 Task: Compose an email with the signature Eva Nelson with the subject Request for a change in project budget and the message I am writing to request a quote for your products. from softage.1@softage.net to softage.8@softage.net,  softage.1@softage.net and softage.9@softage.net with CC to softage.10@softage.net with an attached document Operating_manual.docx, insert an emoji of work Send the email
Action: Mouse moved to (551, 708)
Screenshot: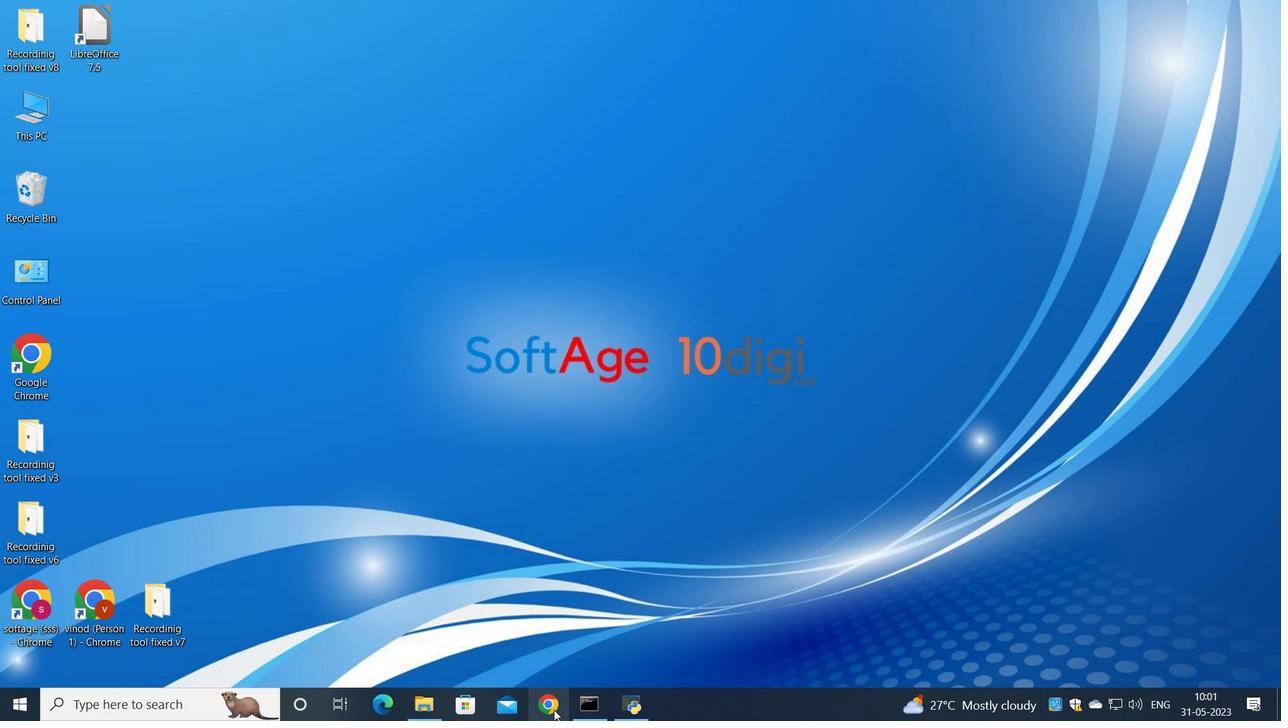 
Action: Mouse pressed left at (551, 708)
Screenshot: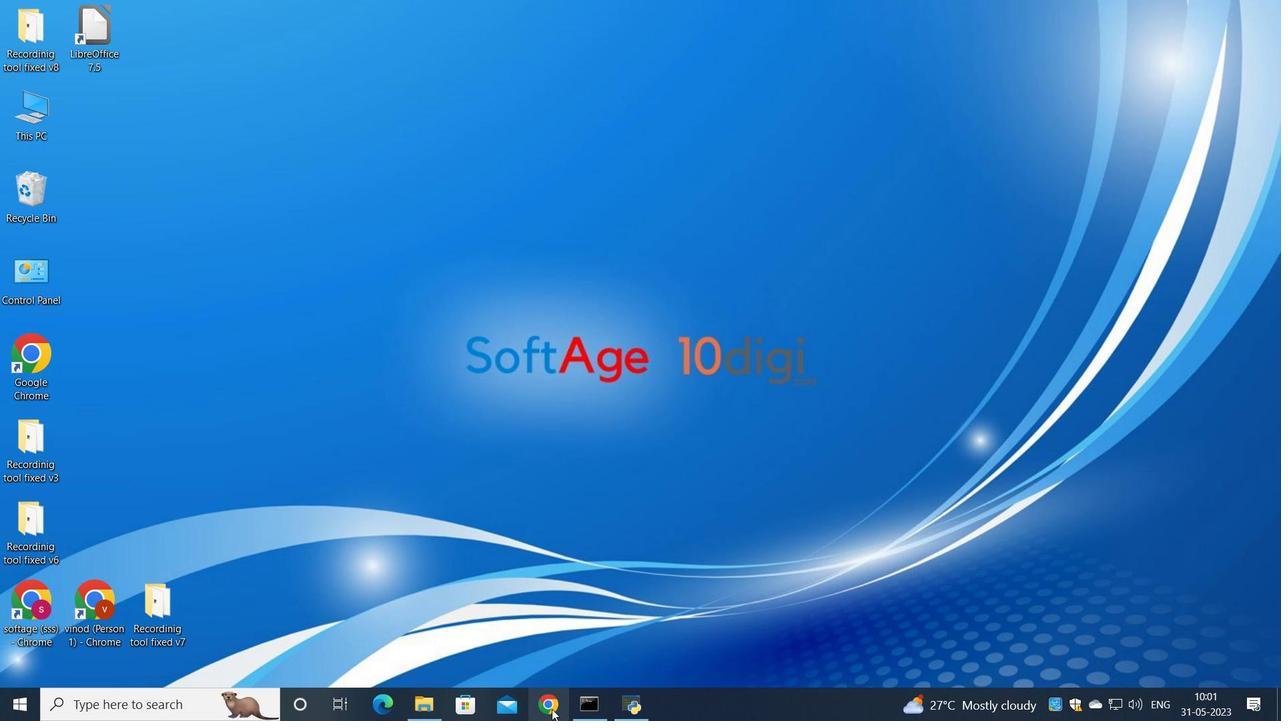
Action: Mouse moved to (585, 415)
Screenshot: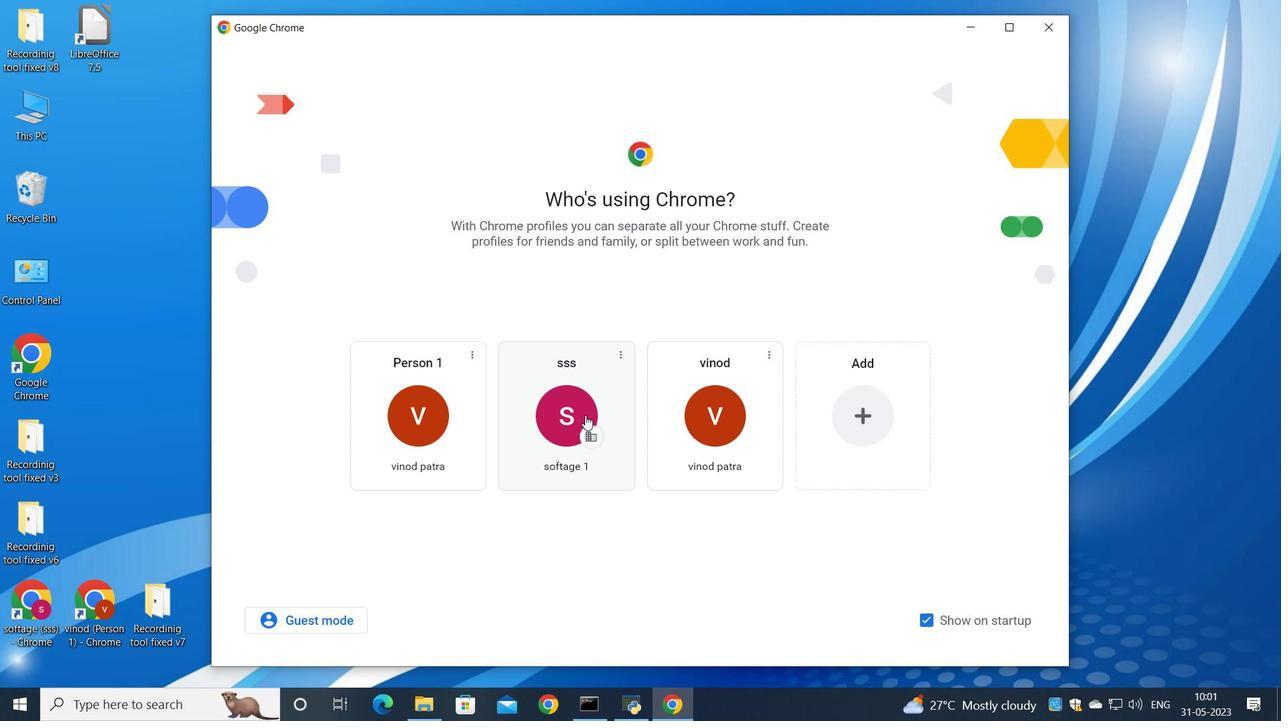 
Action: Mouse pressed left at (585, 415)
Screenshot: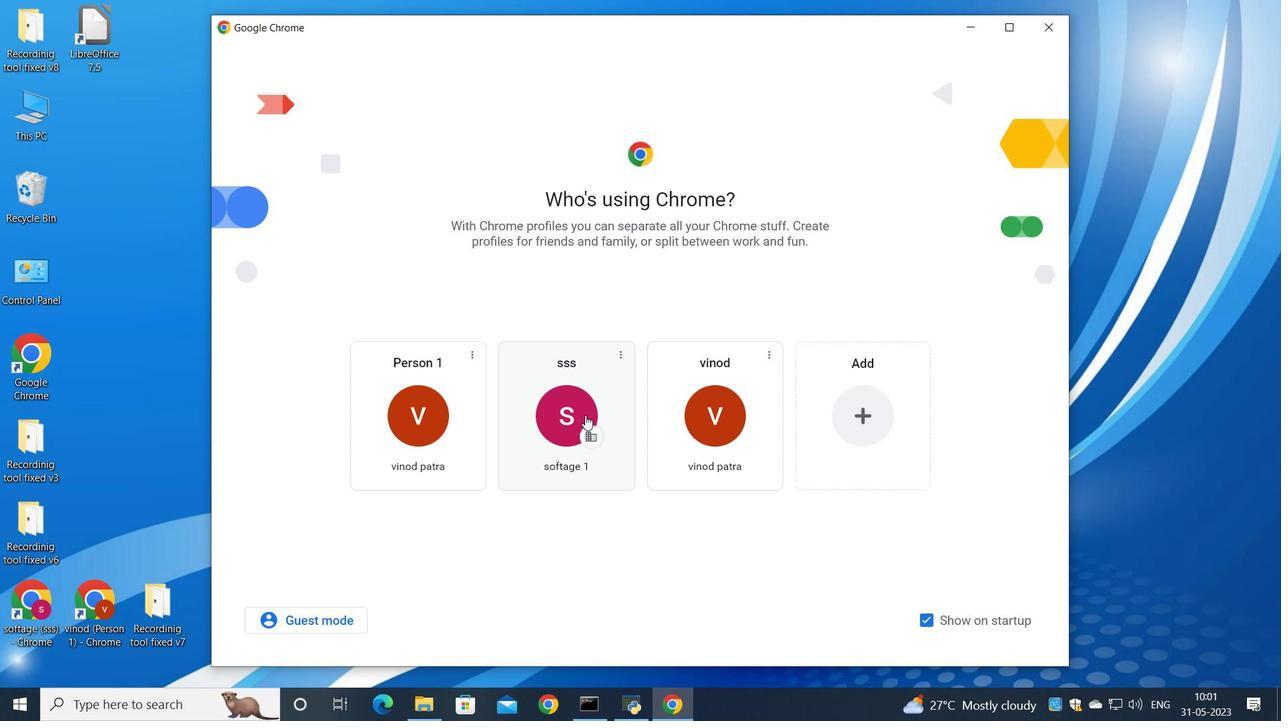 
Action: Mouse moved to (1128, 86)
Screenshot: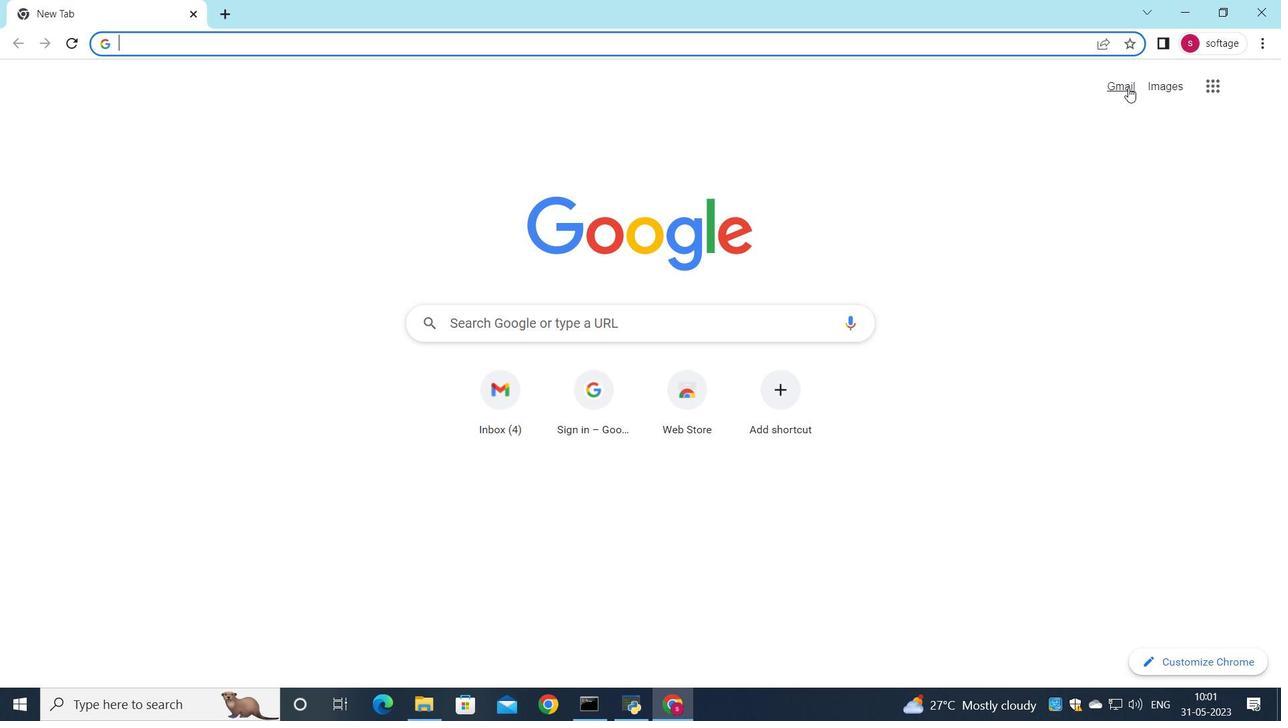 
Action: Mouse pressed left at (1128, 86)
Screenshot: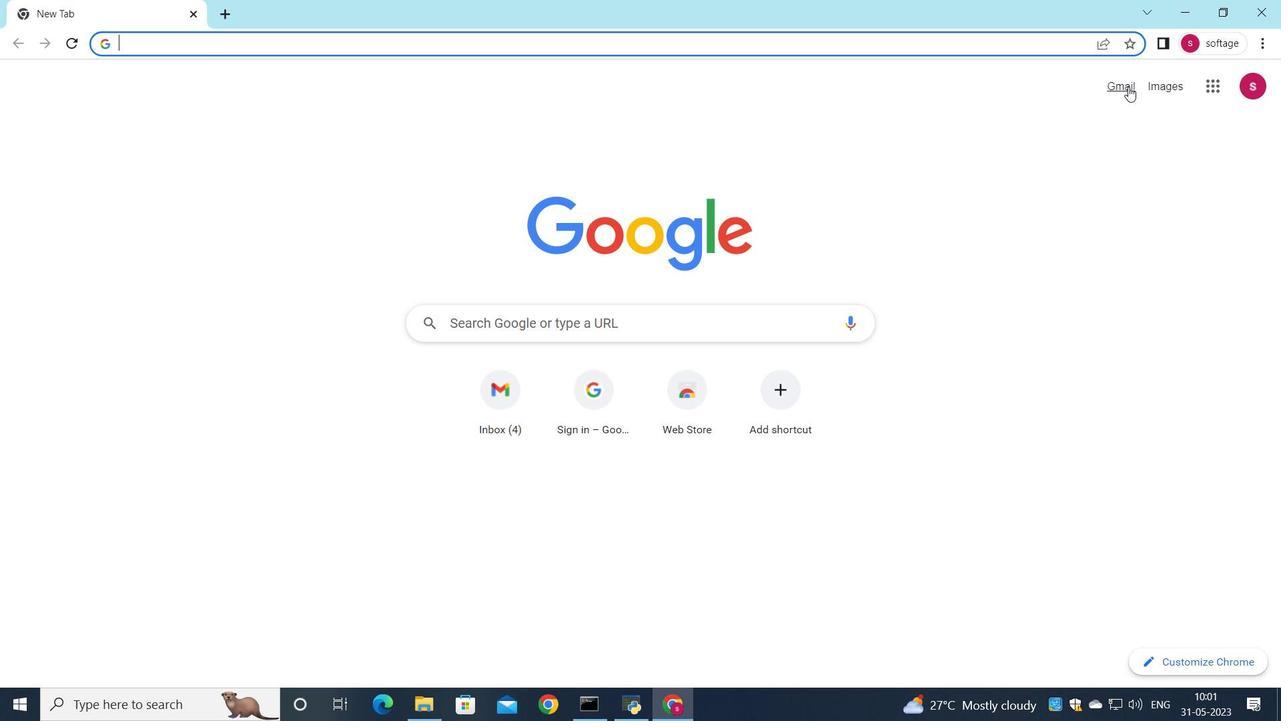 
Action: Mouse moved to (1092, 131)
Screenshot: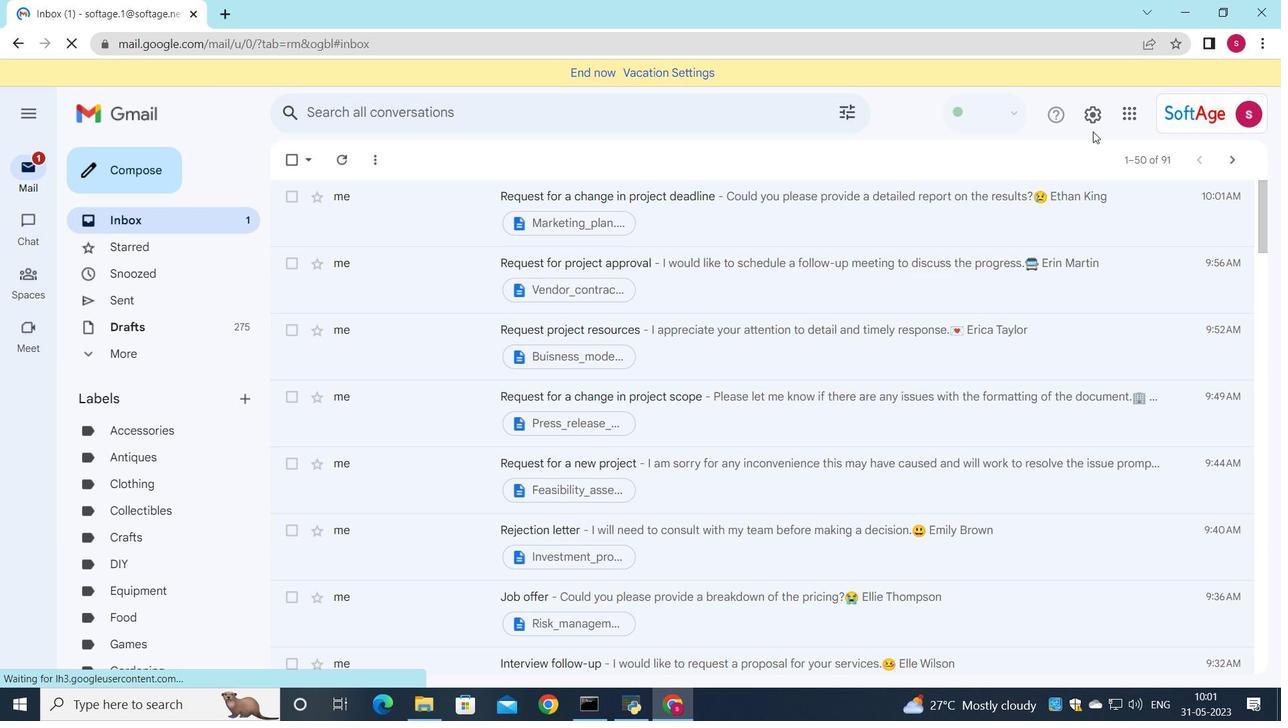 
Action: Mouse pressed left at (1092, 131)
Screenshot: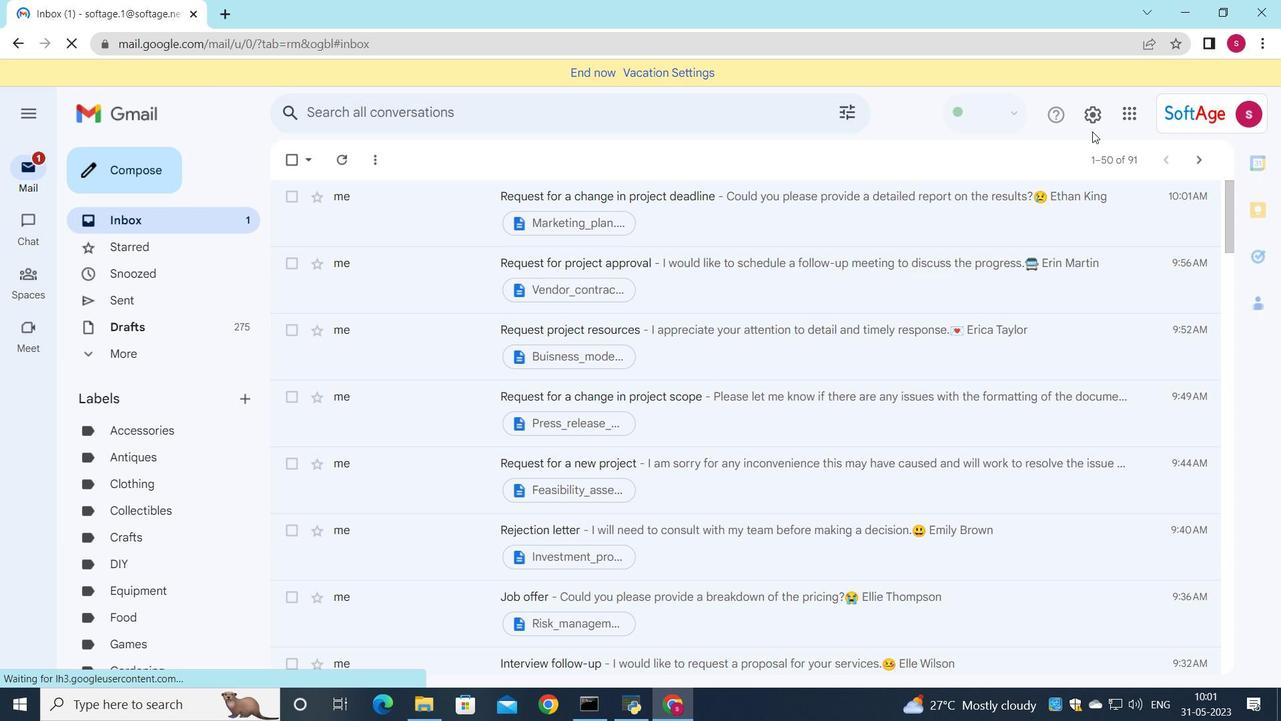 
Action: Mouse moved to (1094, 196)
Screenshot: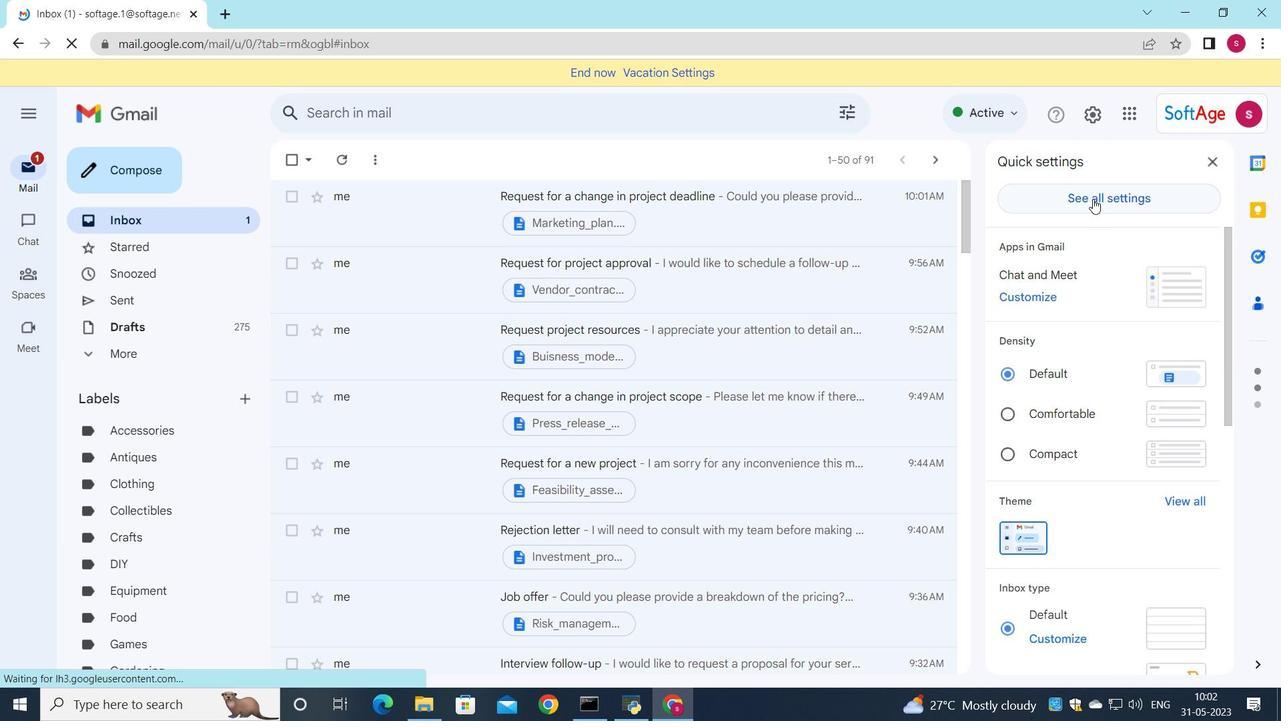 
Action: Mouse pressed left at (1094, 196)
Screenshot: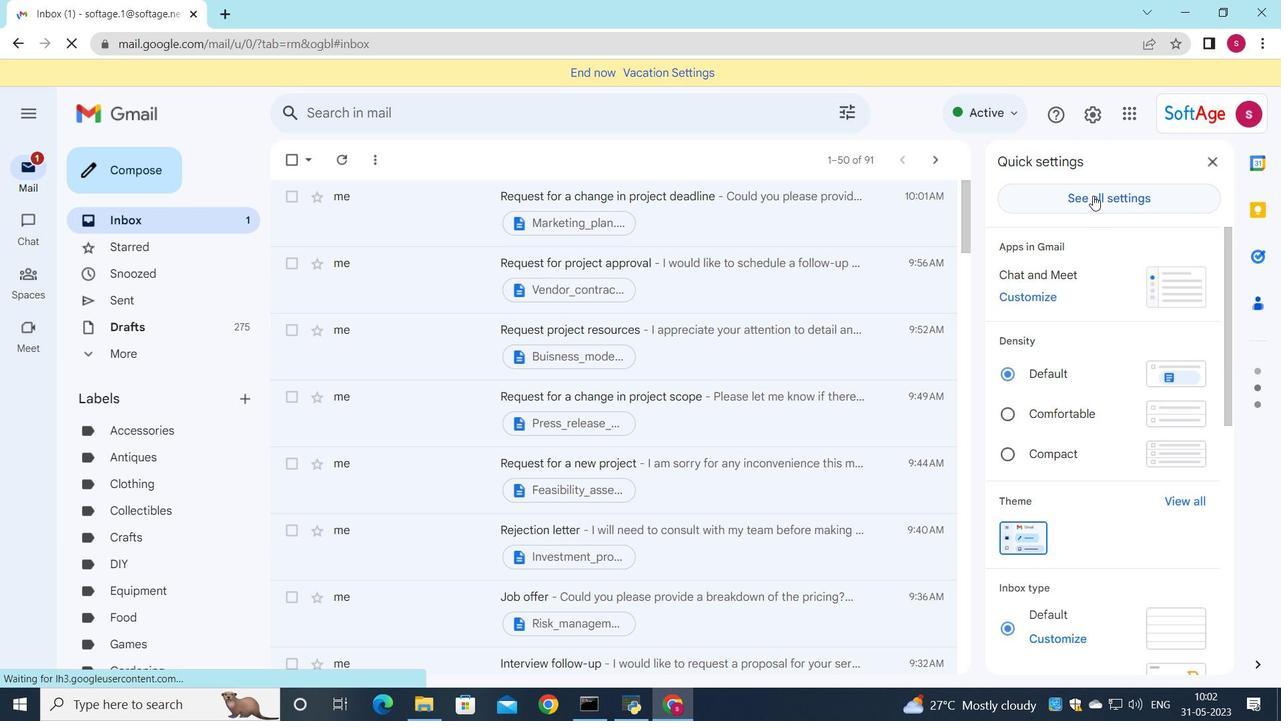 
Action: Mouse moved to (639, 321)
Screenshot: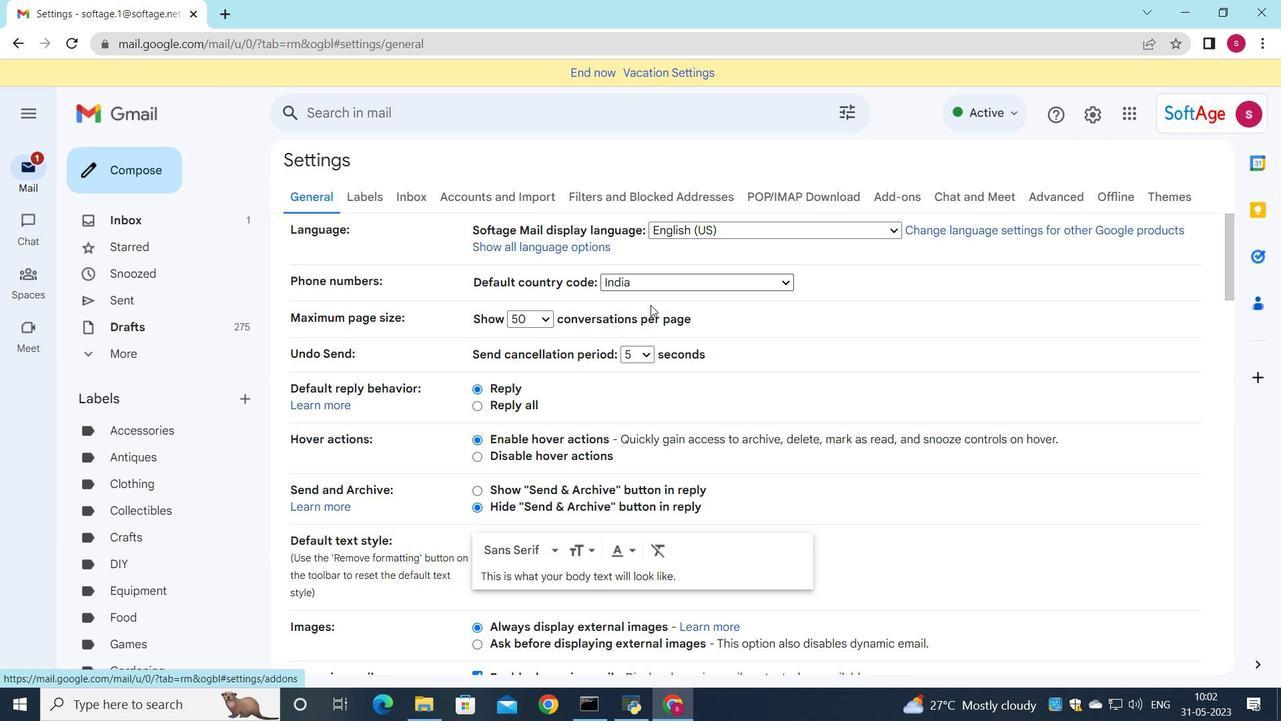 
Action: Mouse scrolled (639, 321) with delta (0, 0)
Screenshot: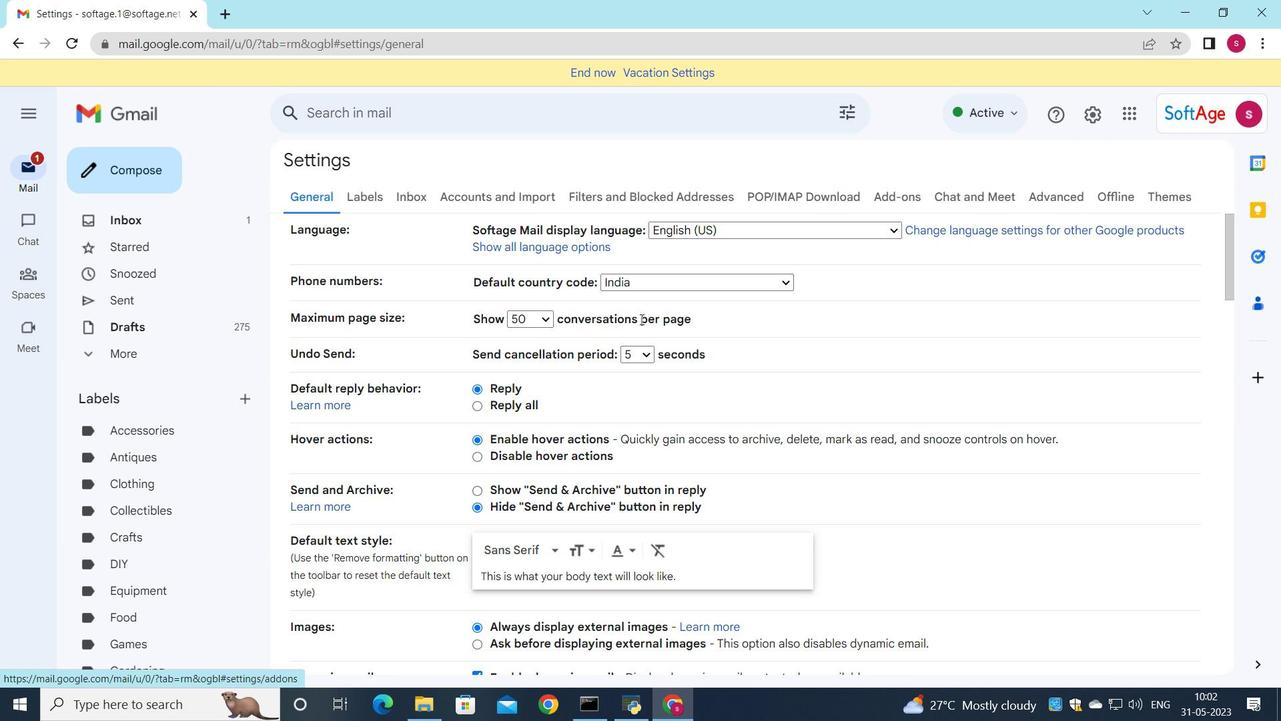 
Action: Mouse scrolled (639, 321) with delta (0, 0)
Screenshot: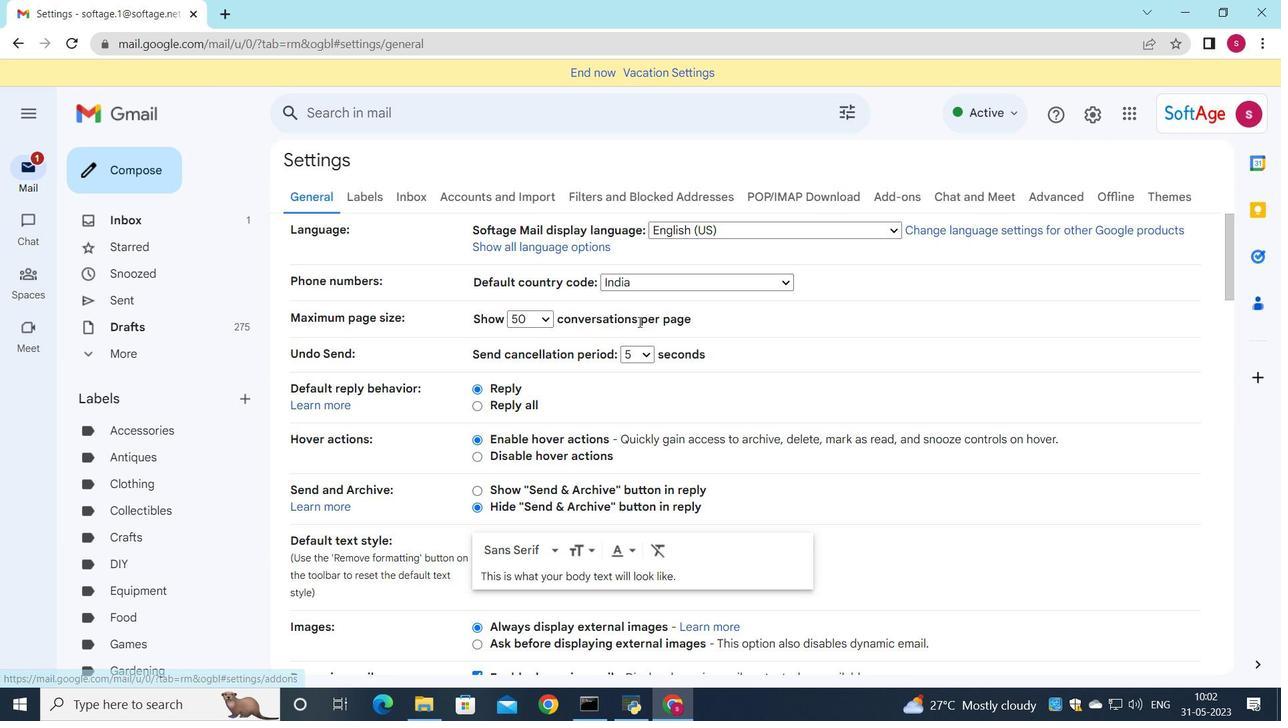 
Action: Mouse scrolled (639, 321) with delta (0, 0)
Screenshot: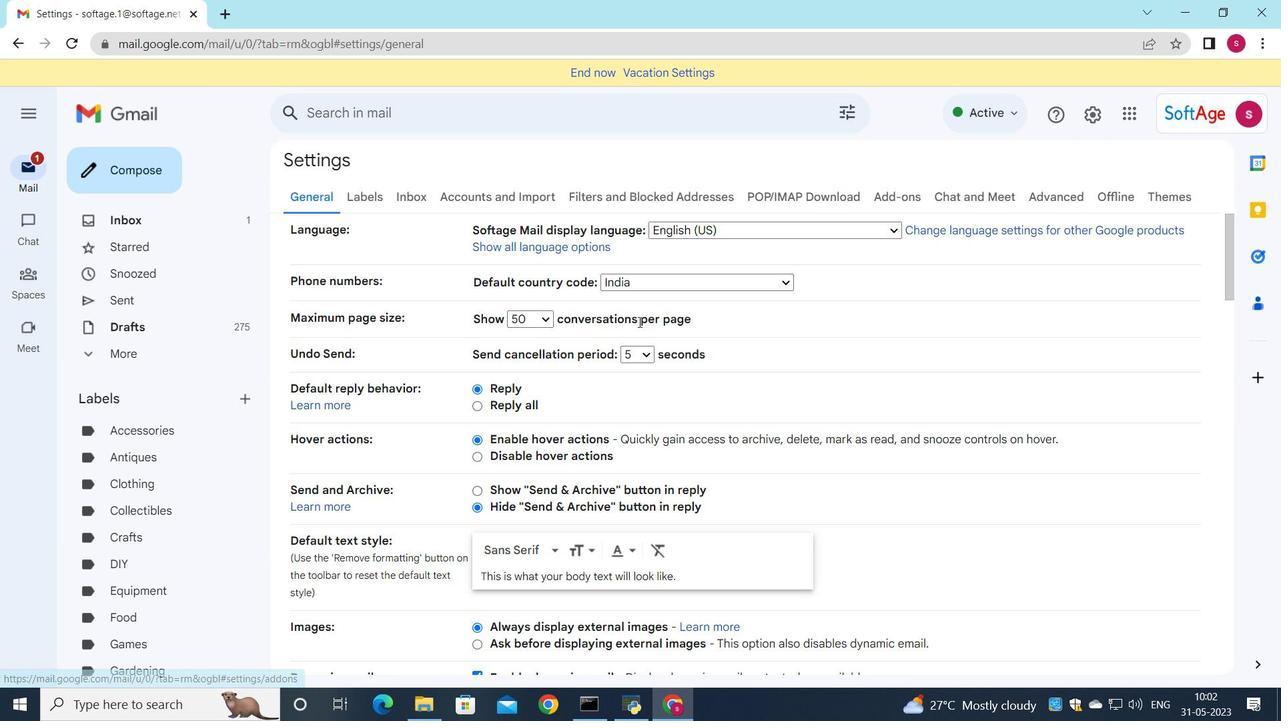 
Action: Mouse scrolled (639, 321) with delta (0, 0)
Screenshot: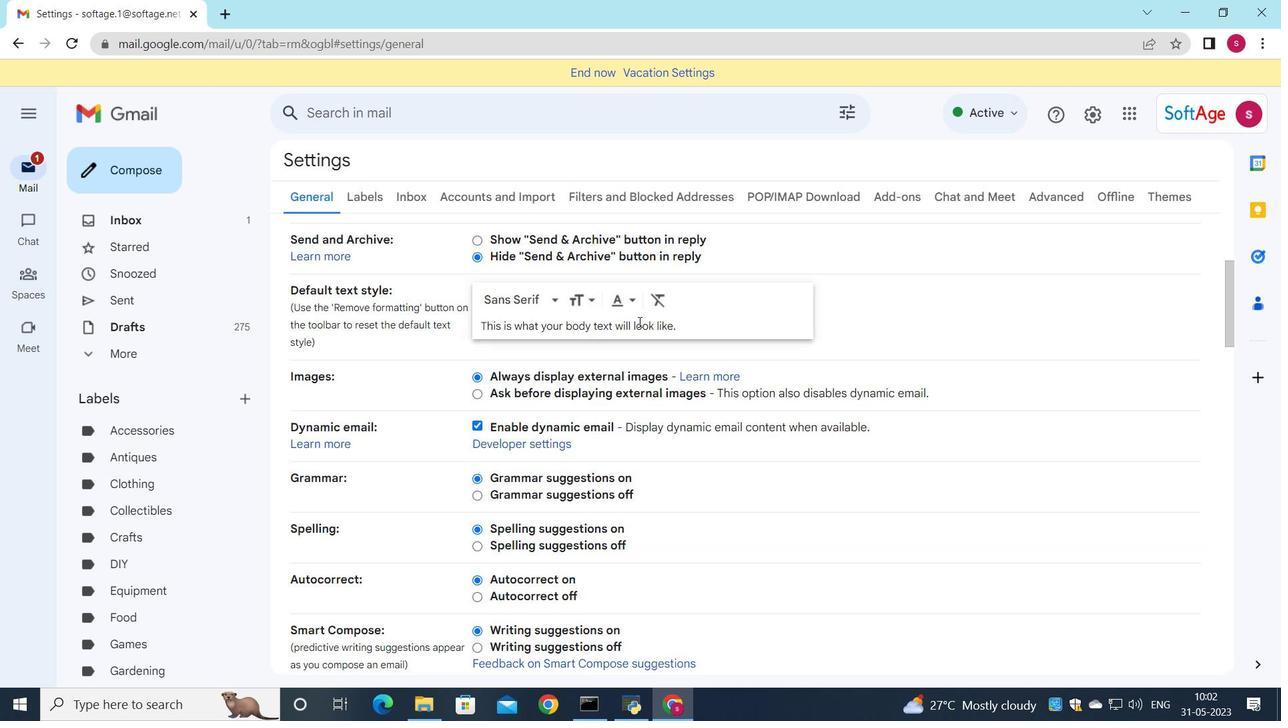 
Action: Mouse scrolled (639, 321) with delta (0, 0)
Screenshot: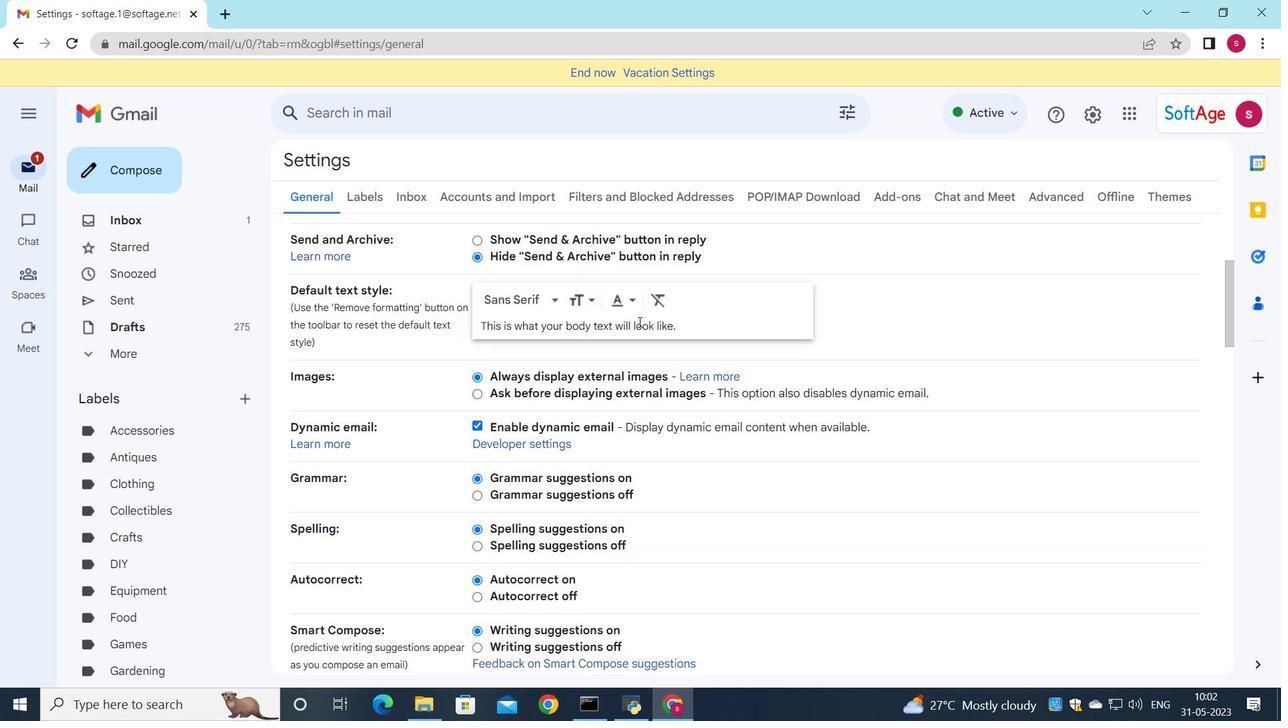 
Action: Mouse scrolled (639, 321) with delta (0, 0)
Screenshot: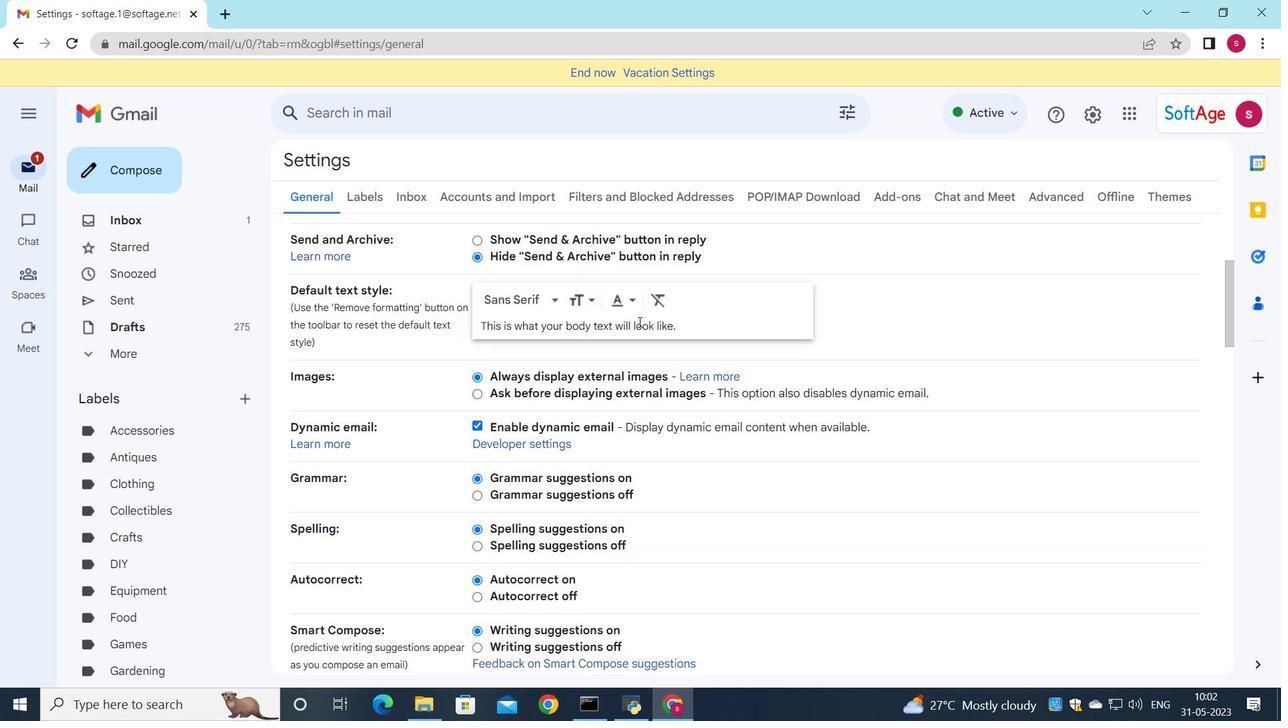 
Action: Mouse scrolled (639, 321) with delta (0, 0)
Screenshot: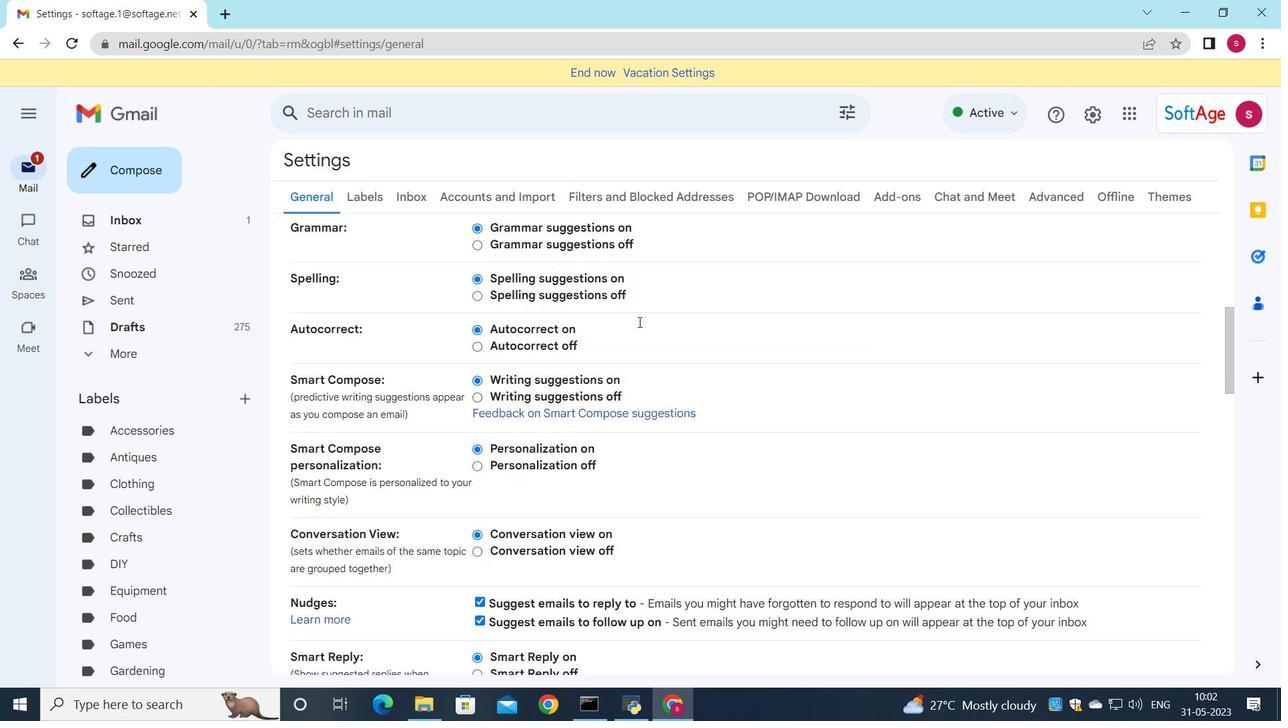 
Action: Mouse scrolled (639, 321) with delta (0, 0)
Screenshot: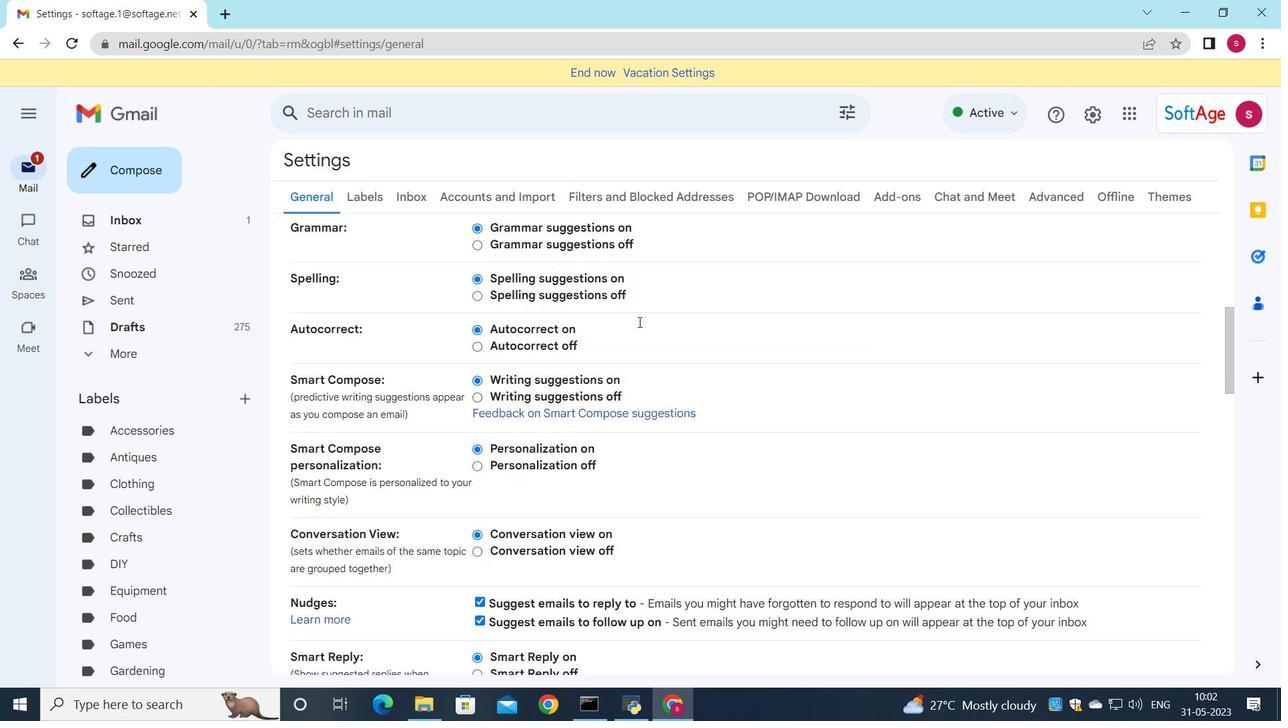 
Action: Mouse scrolled (639, 321) with delta (0, 0)
Screenshot: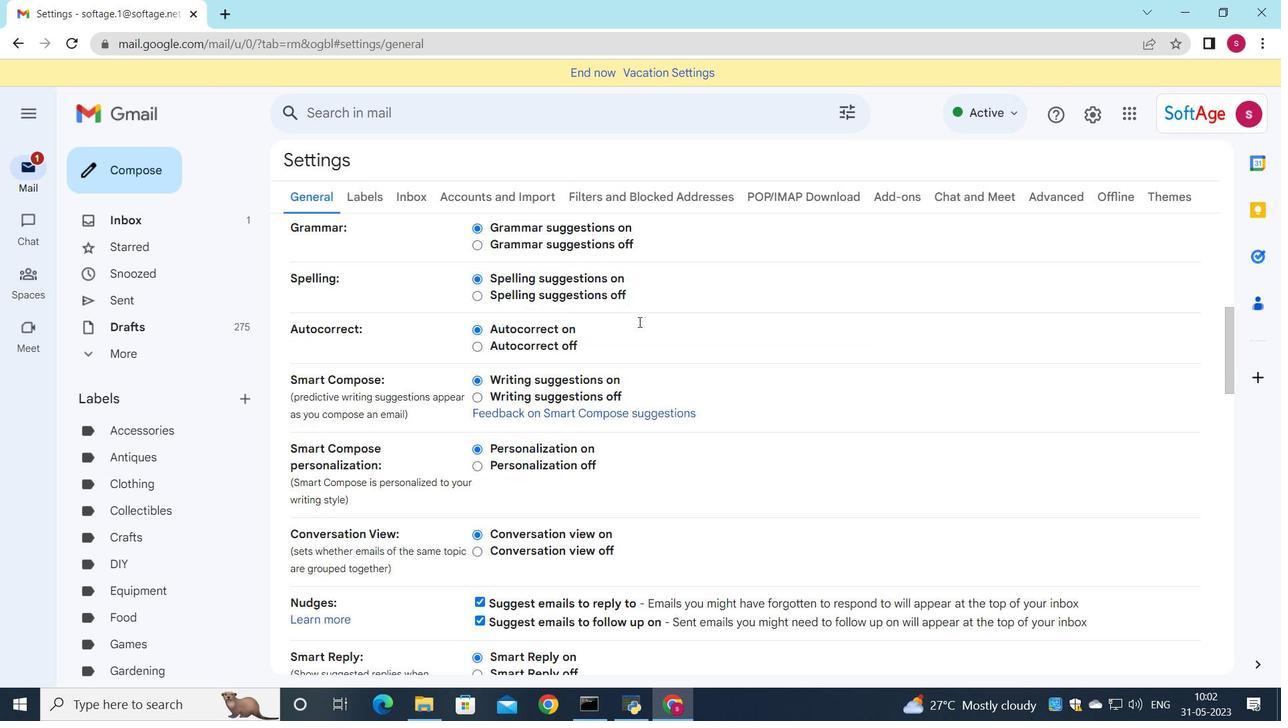 
Action: Mouse scrolled (639, 321) with delta (0, 0)
Screenshot: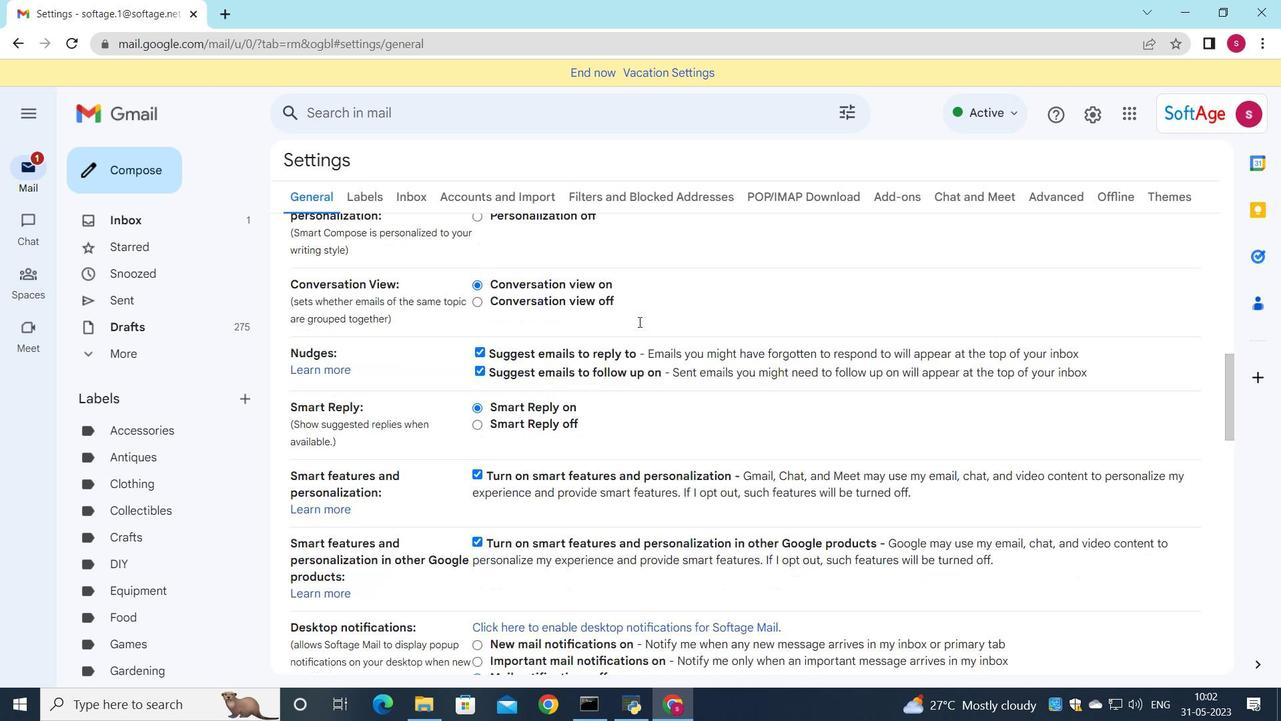 
Action: Mouse scrolled (639, 321) with delta (0, 0)
Screenshot: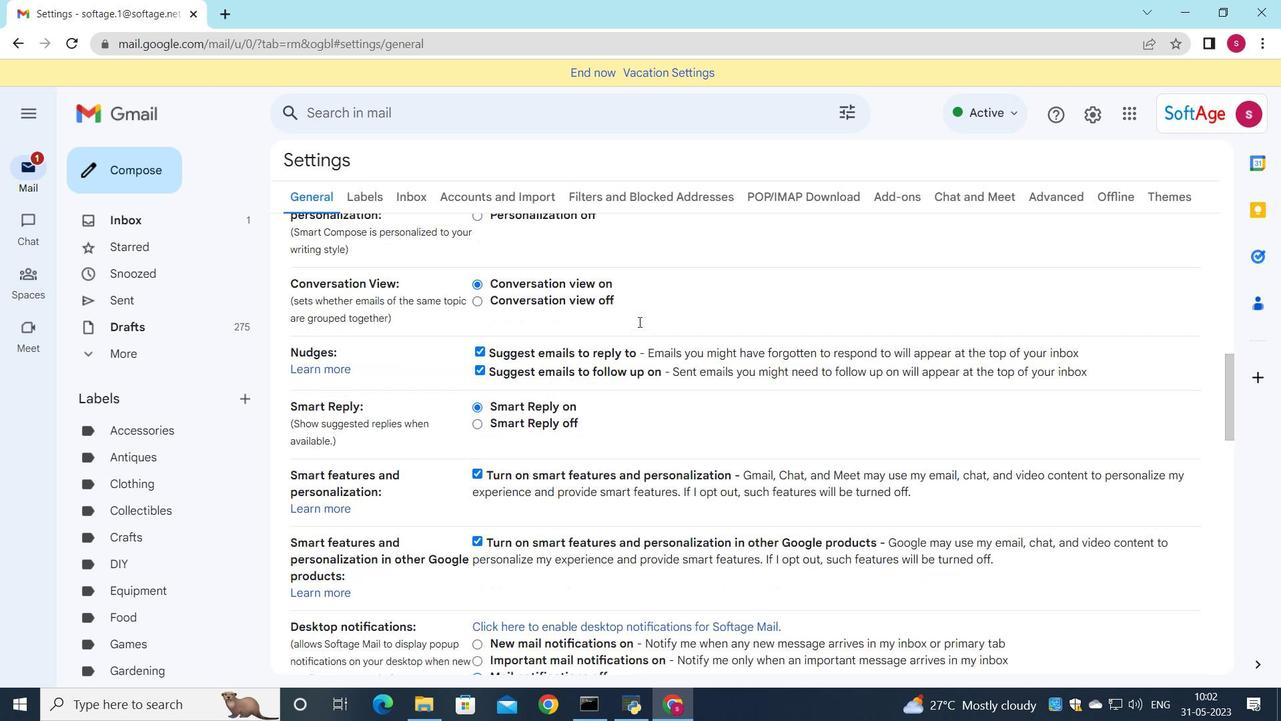 
Action: Mouse scrolled (639, 321) with delta (0, 0)
Screenshot: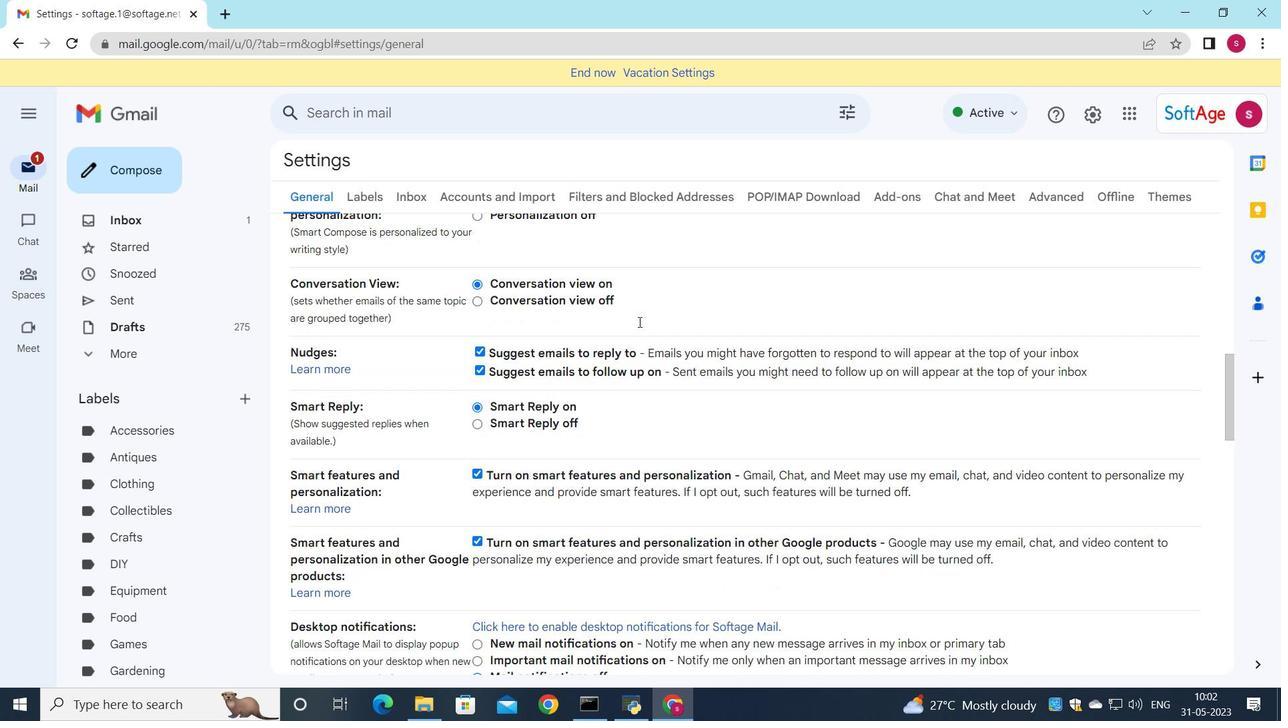 
Action: Mouse scrolled (639, 321) with delta (0, 0)
Screenshot: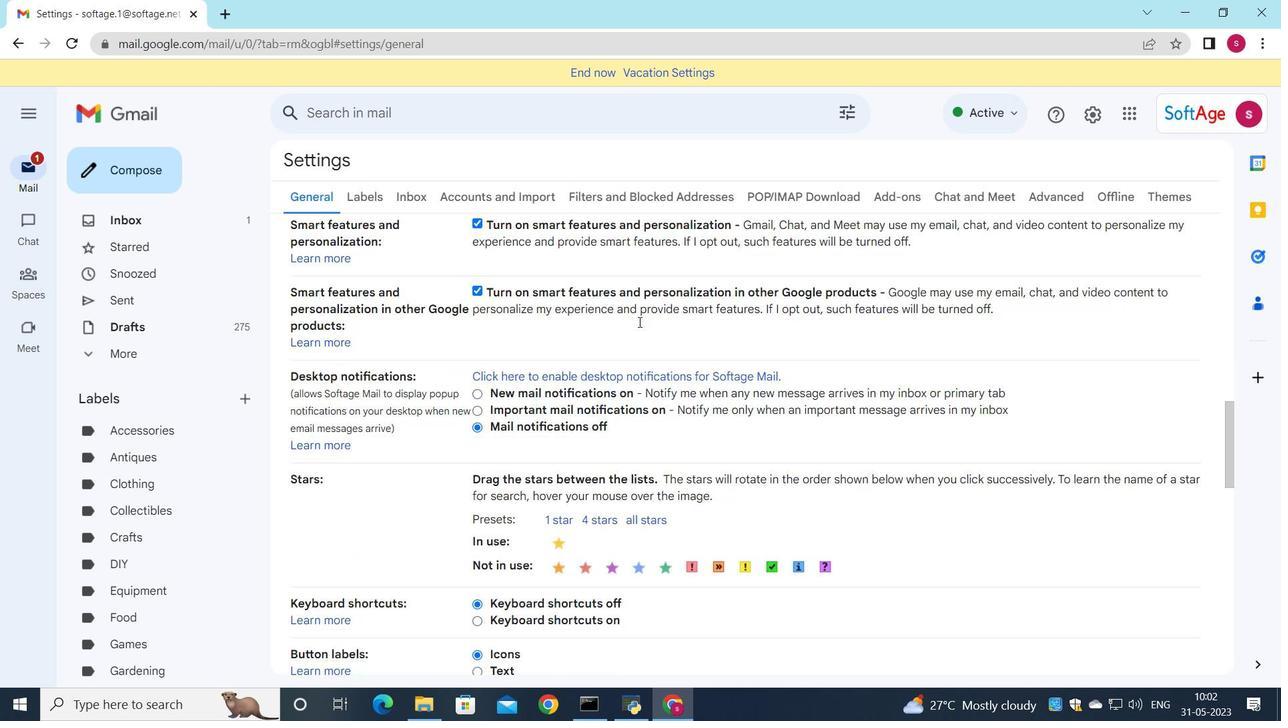
Action: Mouse scrolled (639, 321) with delta (0, 0)
Screenshot: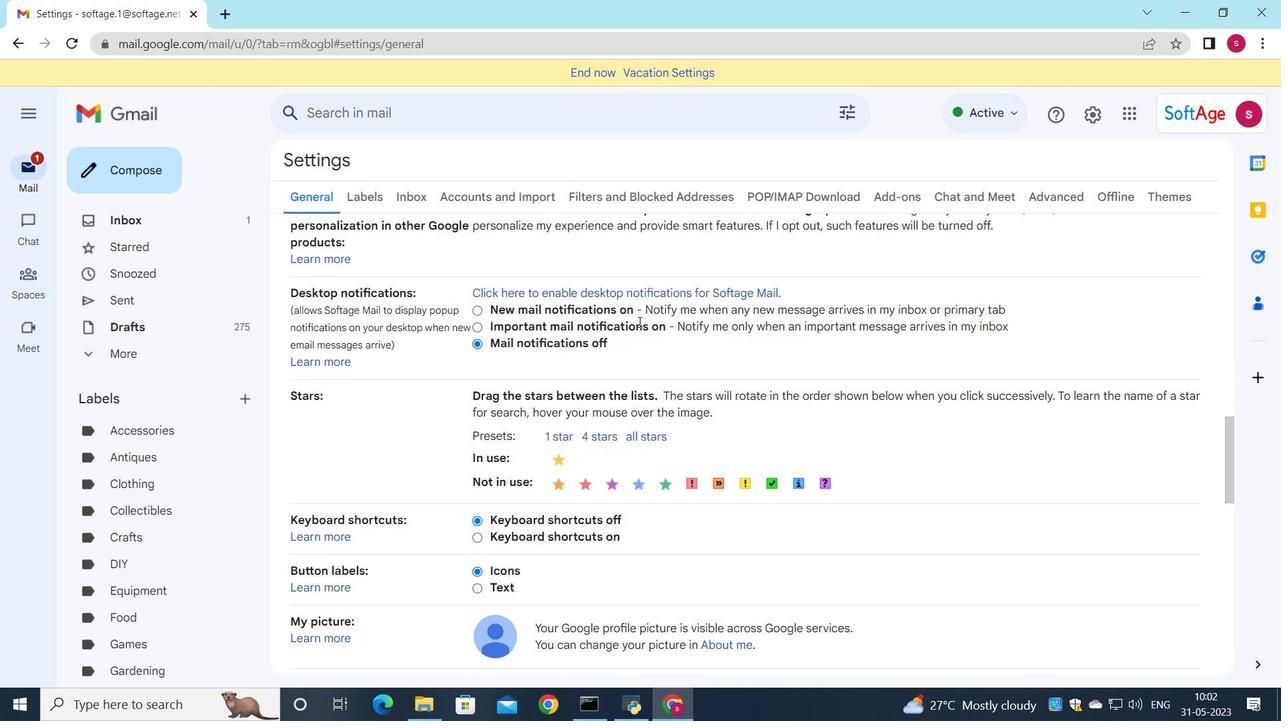 
Action: Mouse scrolled (639, 321) with delta (0, 0)
Screenshot: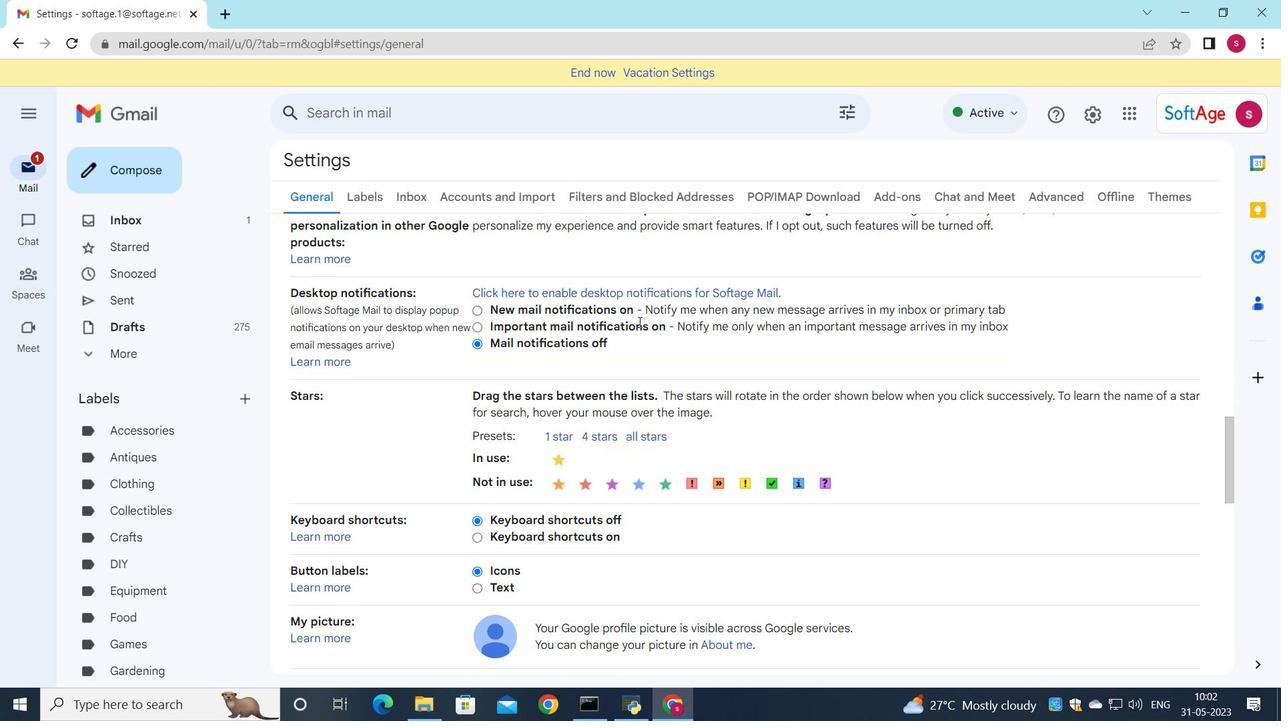 
Action: Mouse scrolled (639, 321) with delta (0, 0)
Screenshot: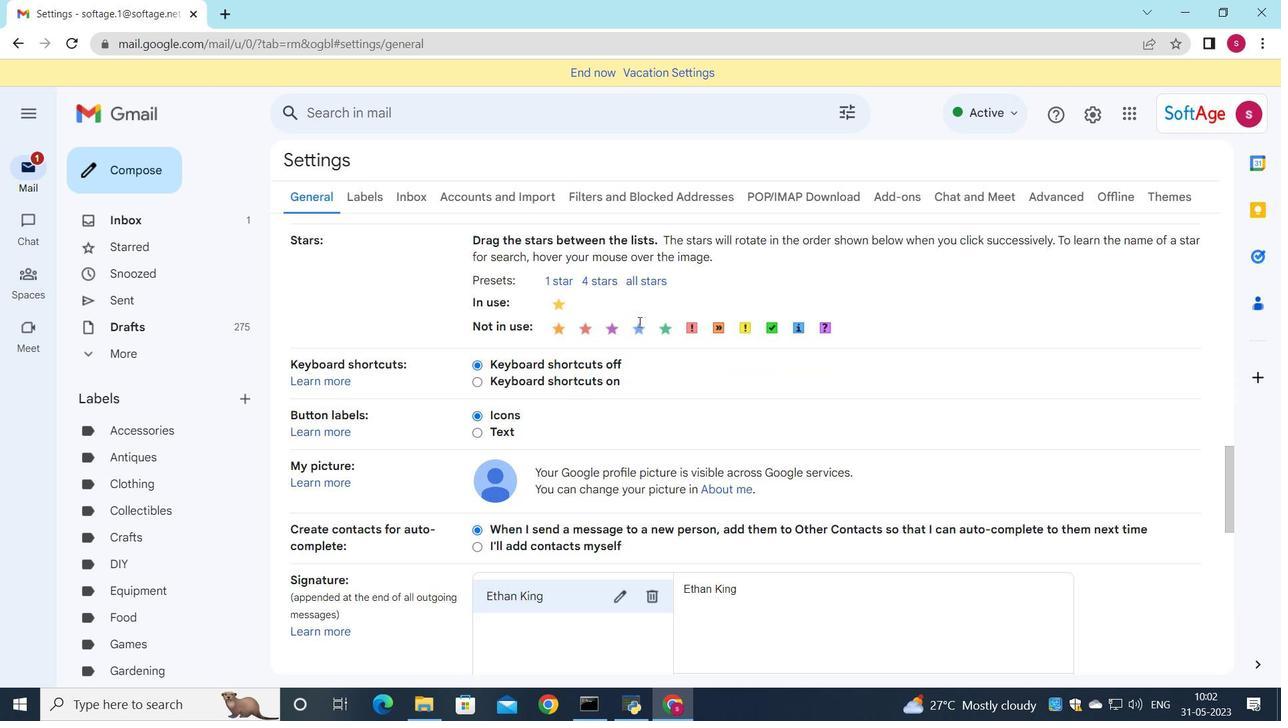 
Action: Mouse scrolled (639, 321) with delta (0, 0)
Screenshot: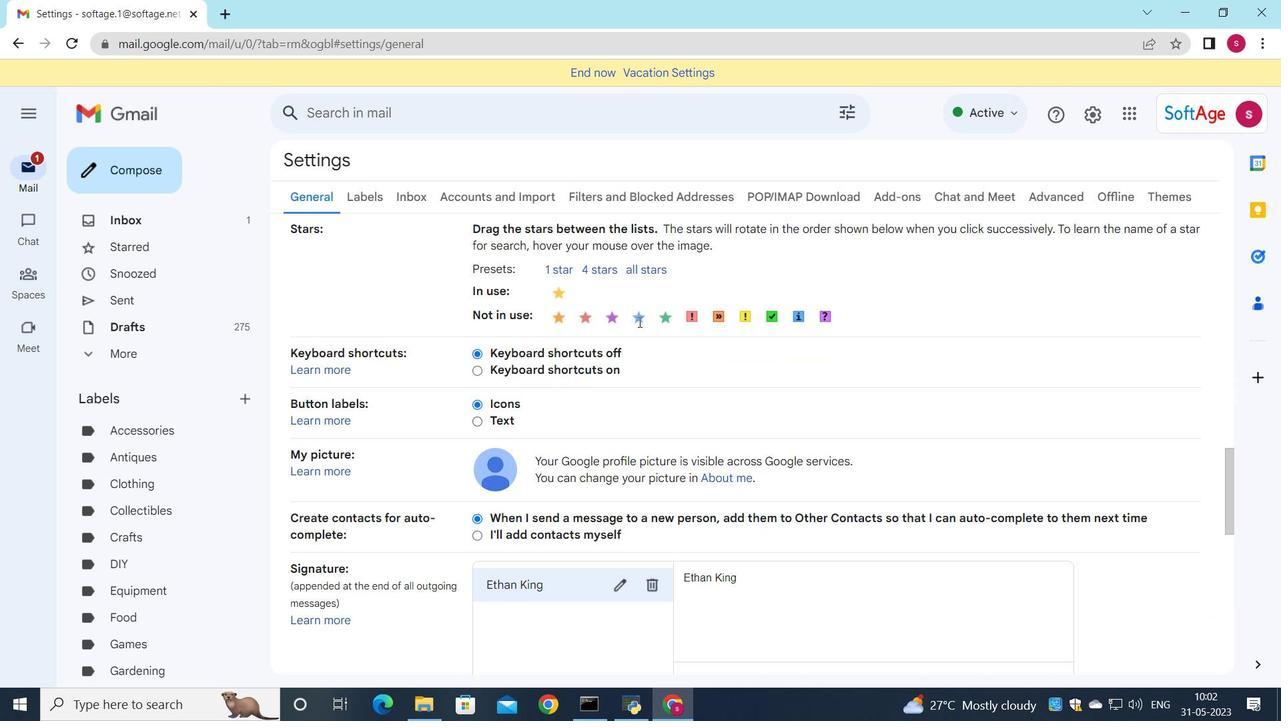 
Action: Mouse scrolled (639, 321) with delta (0, 0)
Screenshot: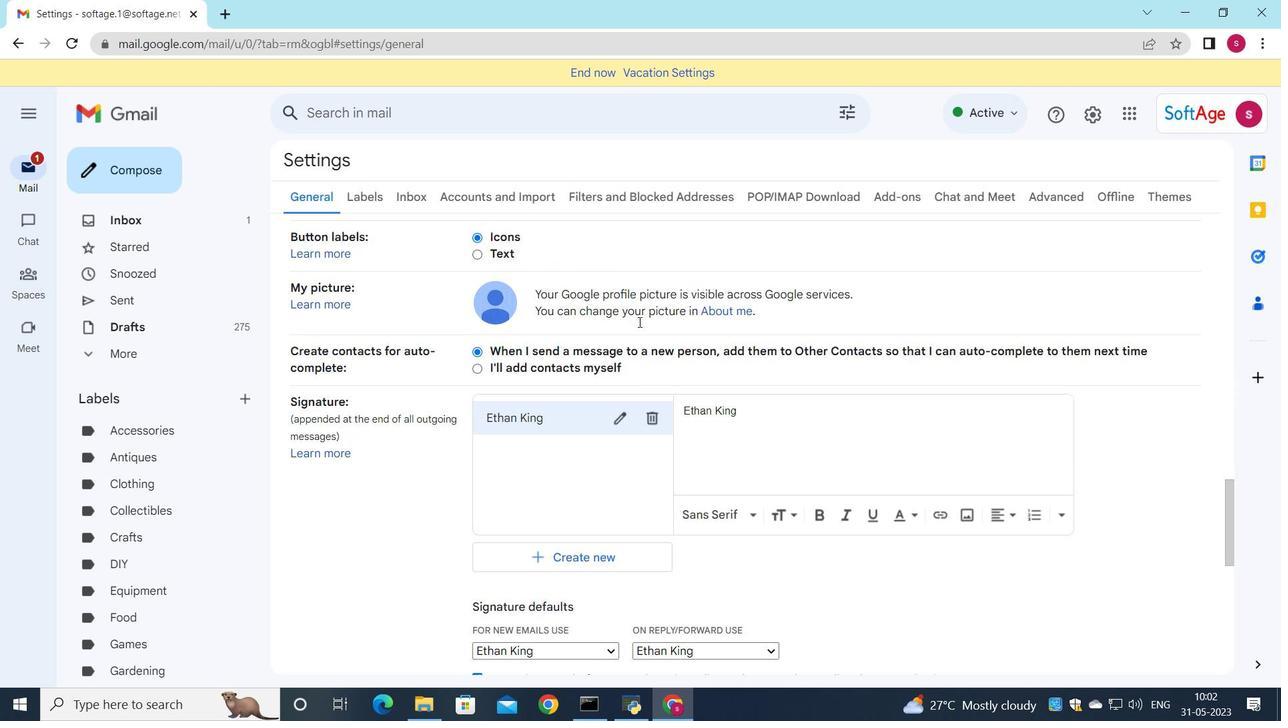 
Action: Mouse scrolled (639, 321) with delta (0, 0)
Screenshot: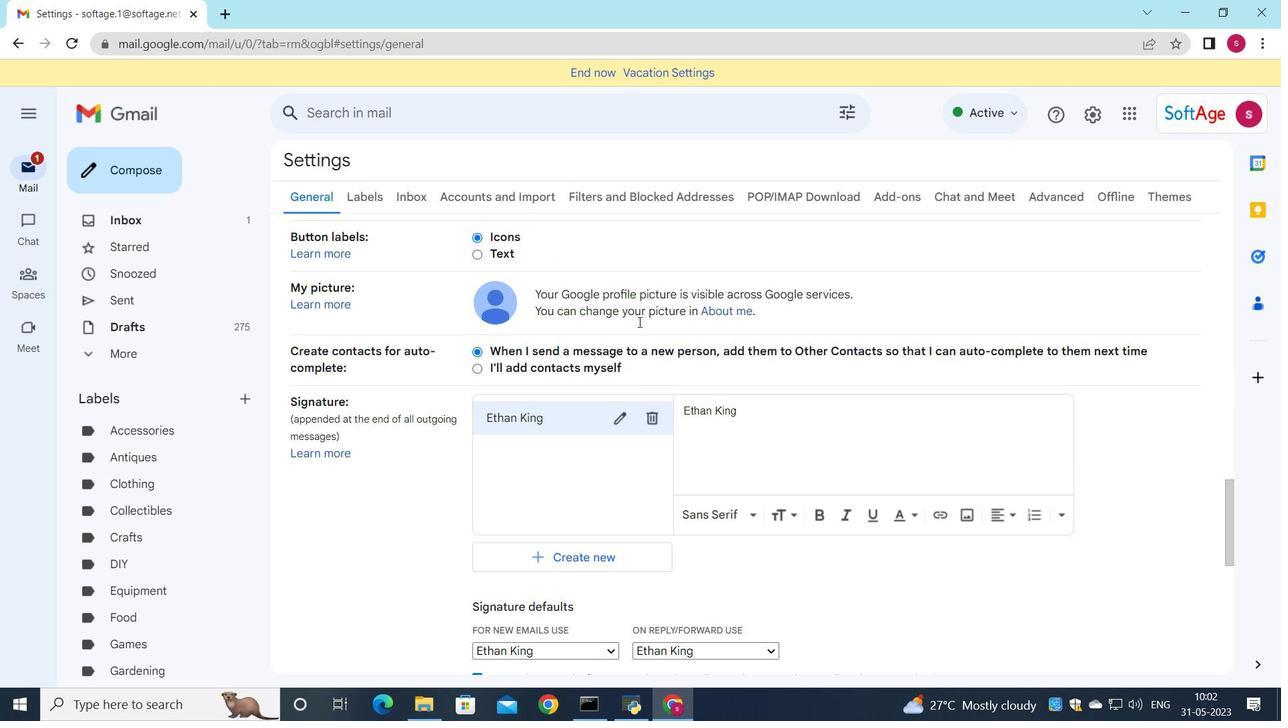 
Action: Mouse moved to (661, 245)
Screenshot: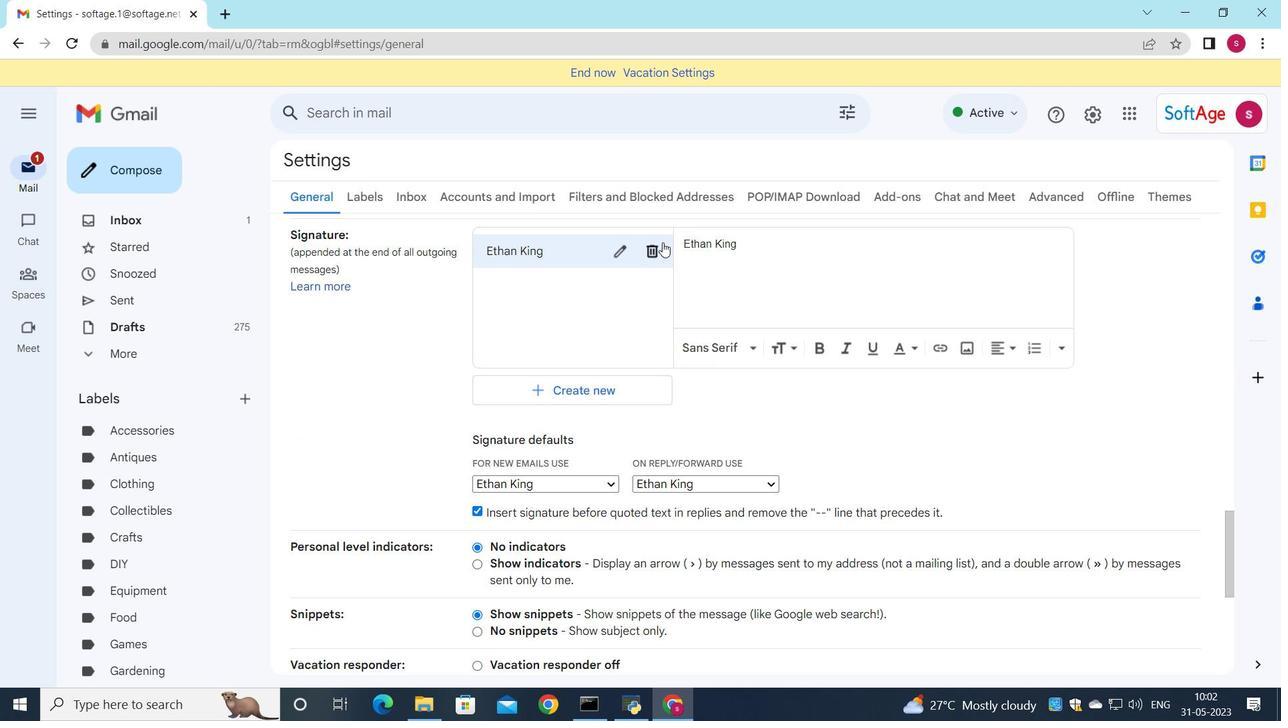 
Action: Mouse pressed left at (661, 245)
Screenshot: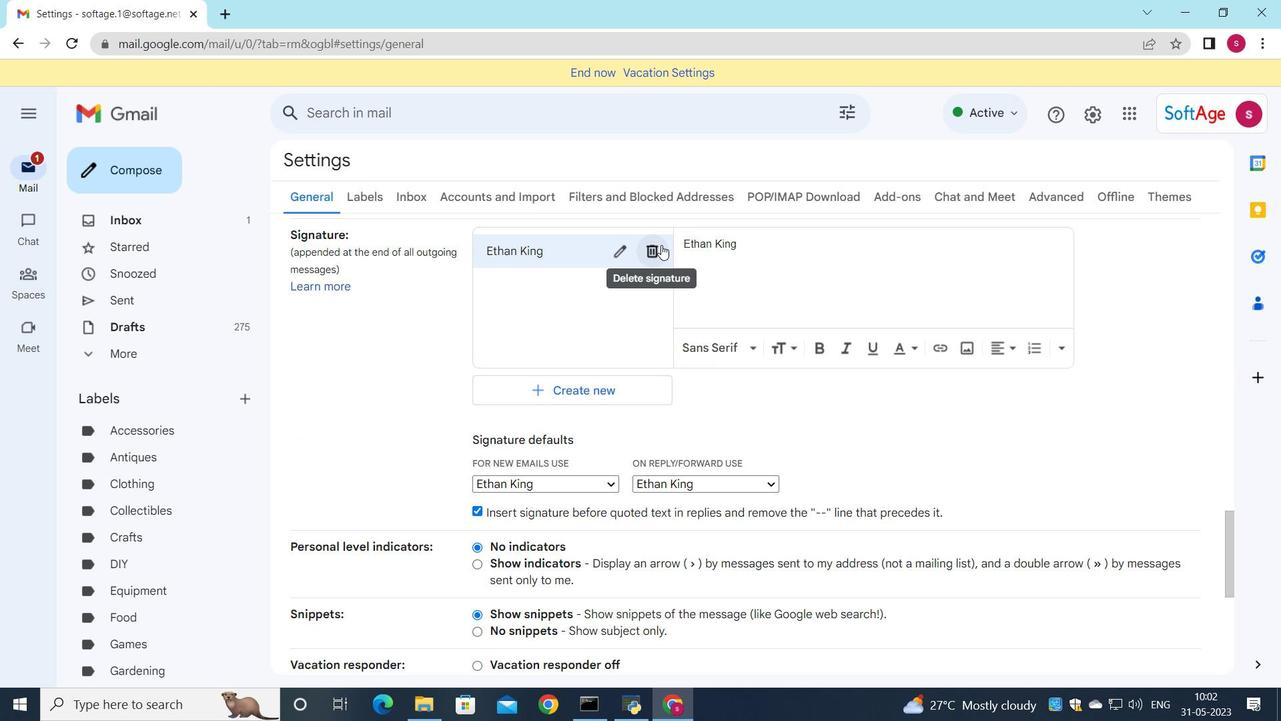 
Action: Mouse moved to (753, 415)
Screenshot: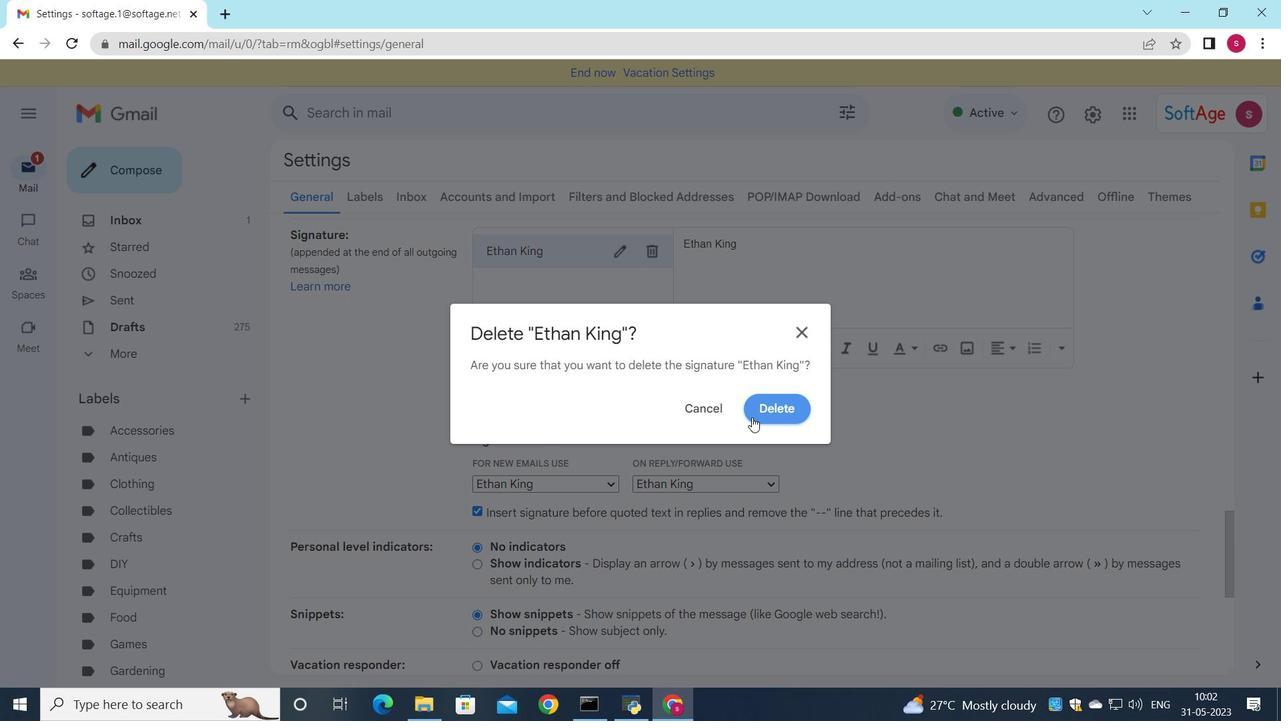 
Action: Mouse pressed left at (753, 415)
Screenshot: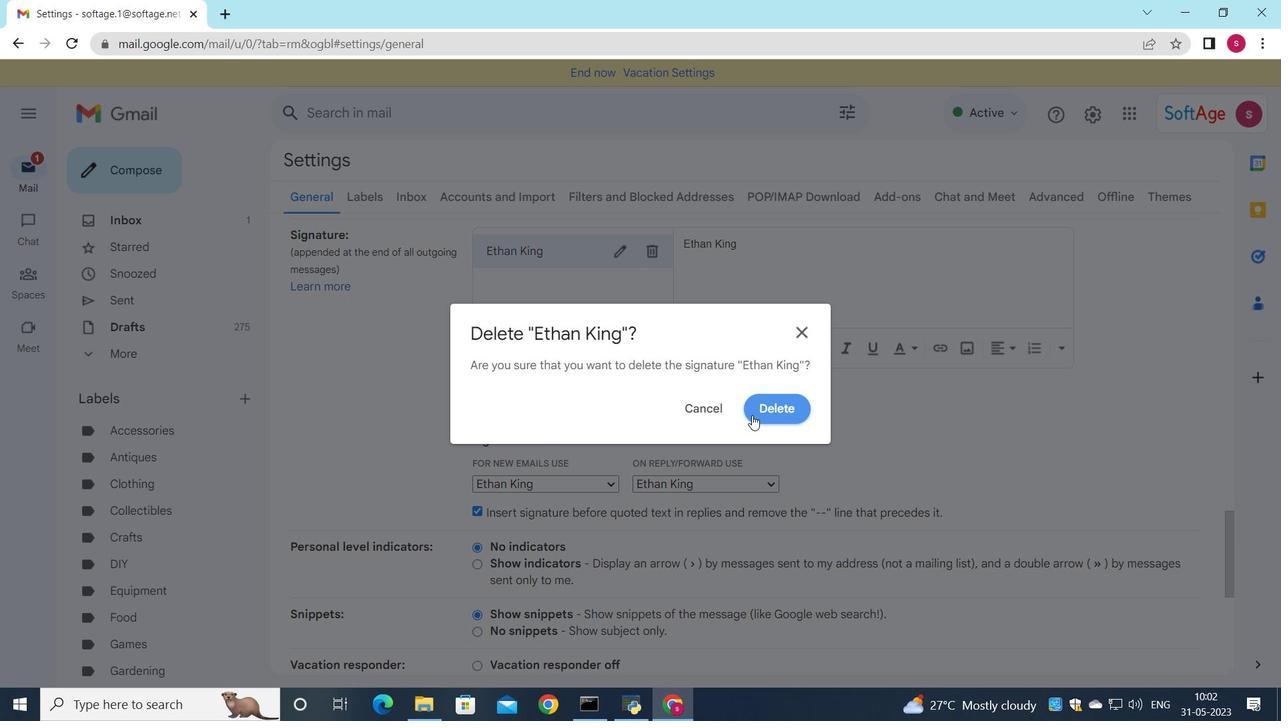 
Action: Mouse moved to (561, 273)
Screenshot: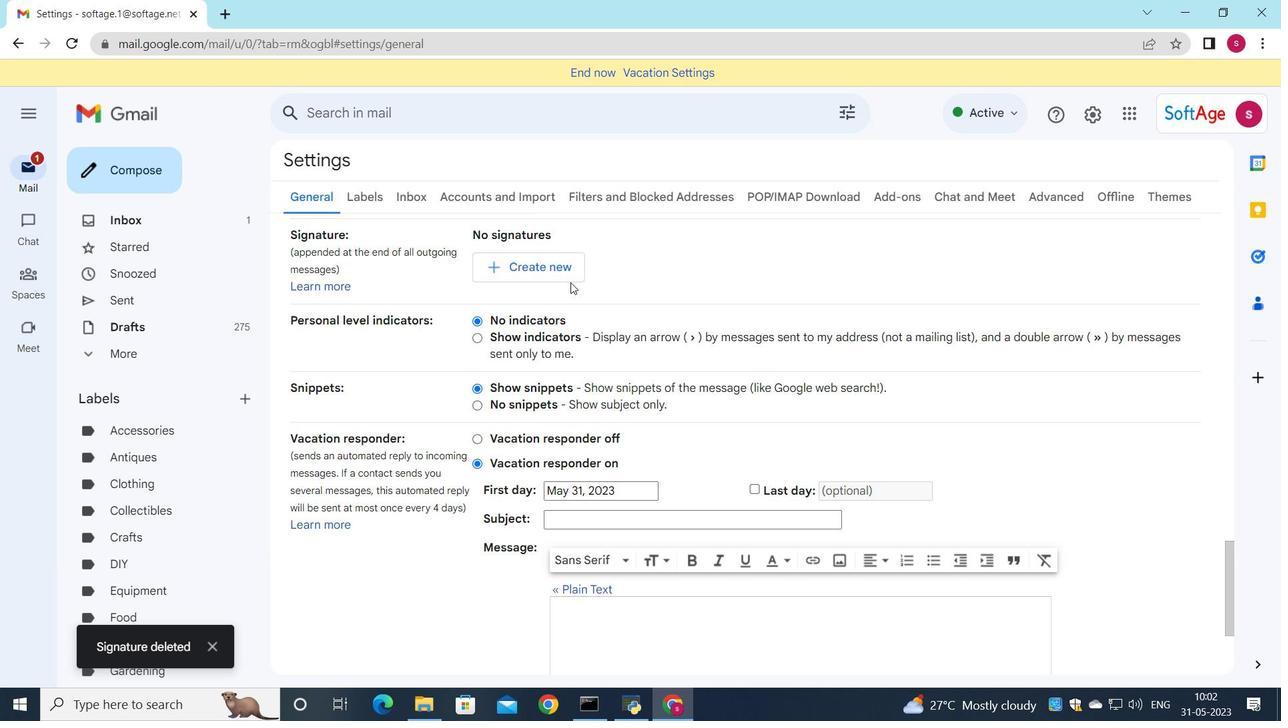 
Action: Mouse pressed left at (561, 273)
Screenshot: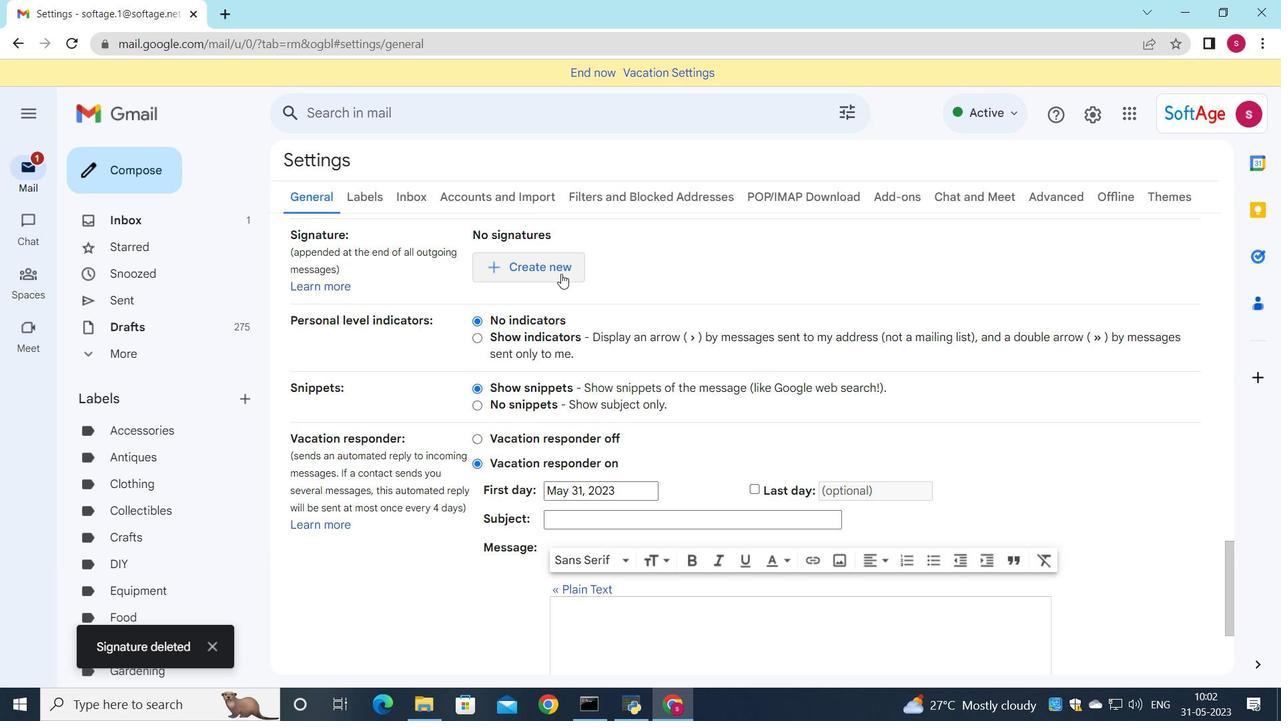 
Action: Mouse moved to (762, 441)
Screenshot: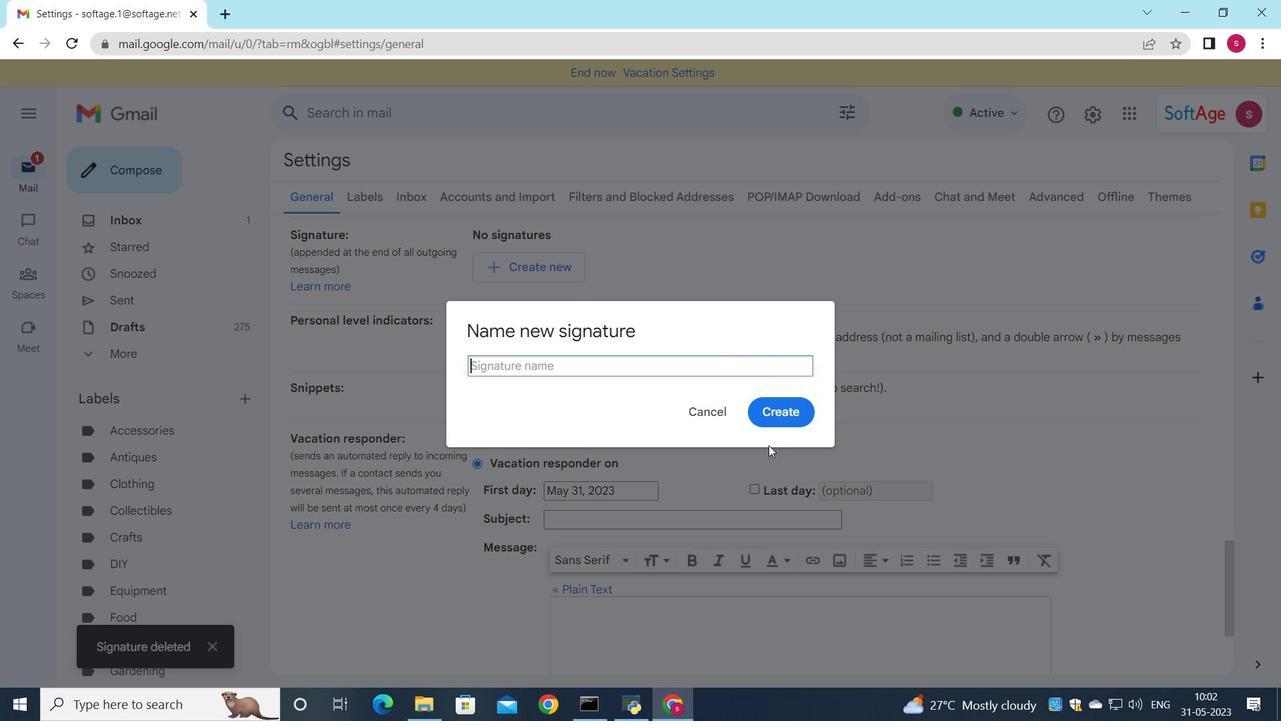 
Action: Key pressed <Key.shift>Eva<Key.space><Key.shift>Nelson
Screenshot: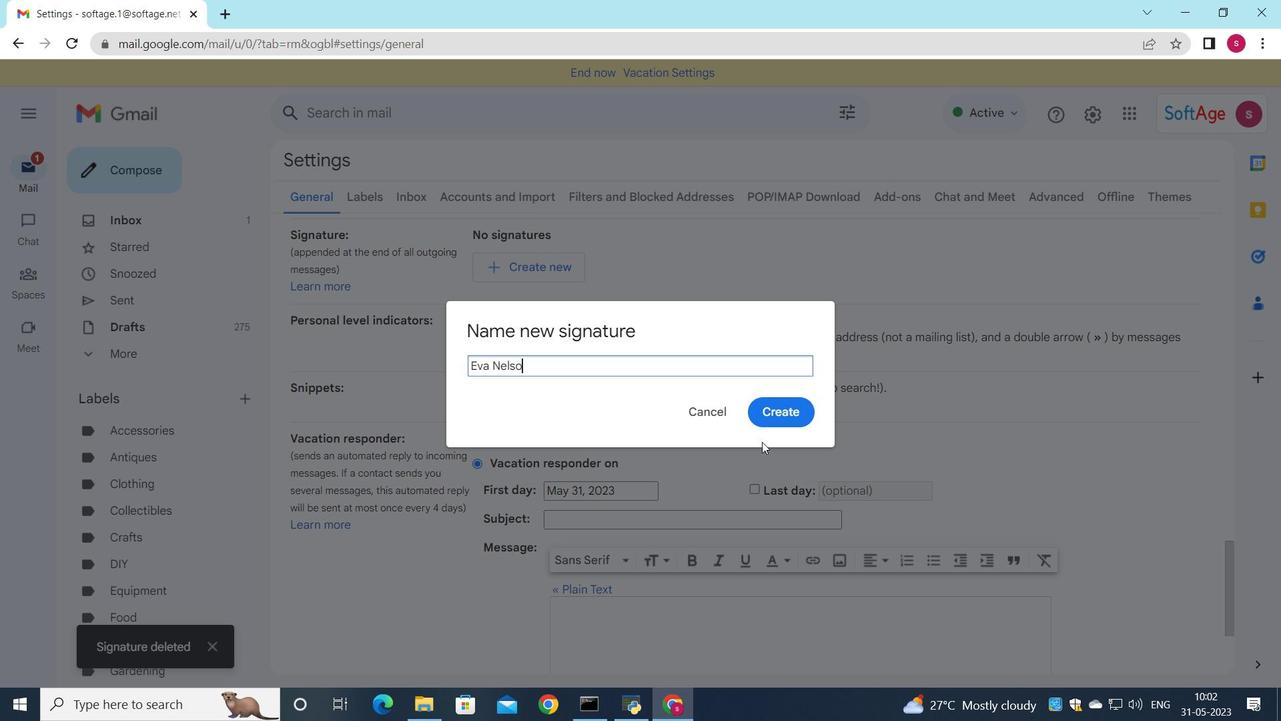 
Action: Mouse moved to (795, 403)
Screenshot: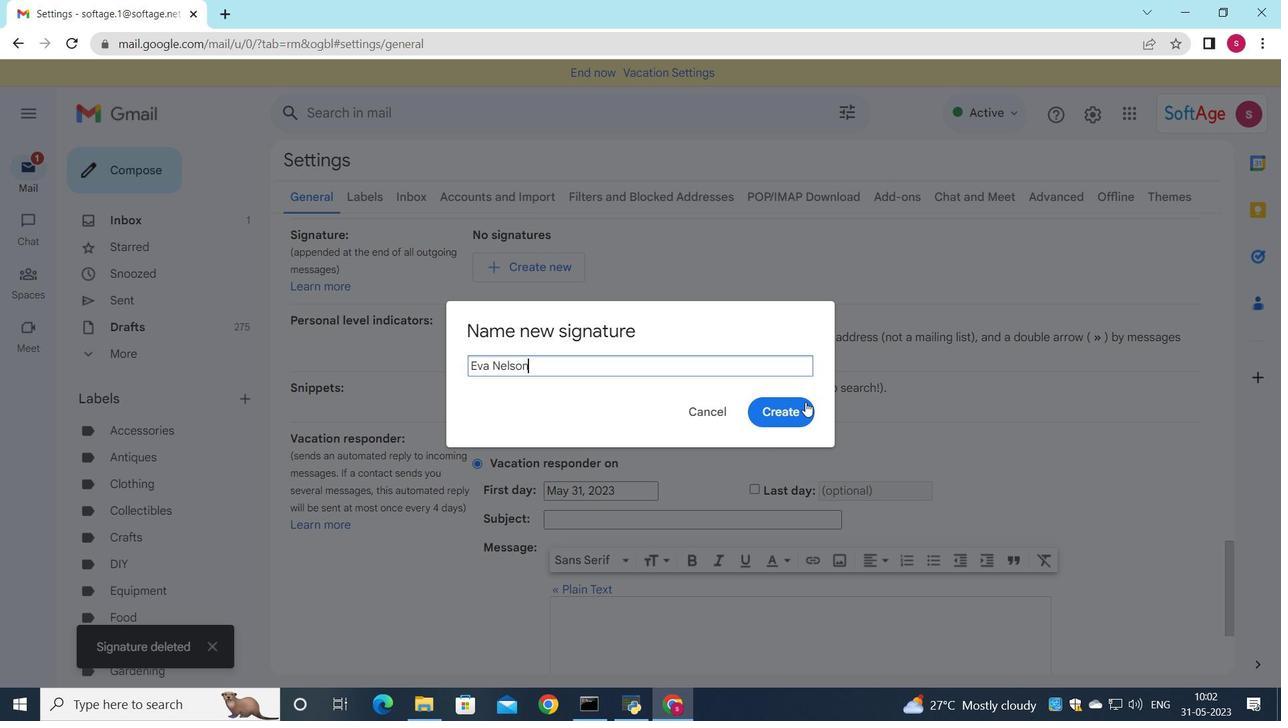 
Action: Mouse pressed left at (795, 403)
Screenshot: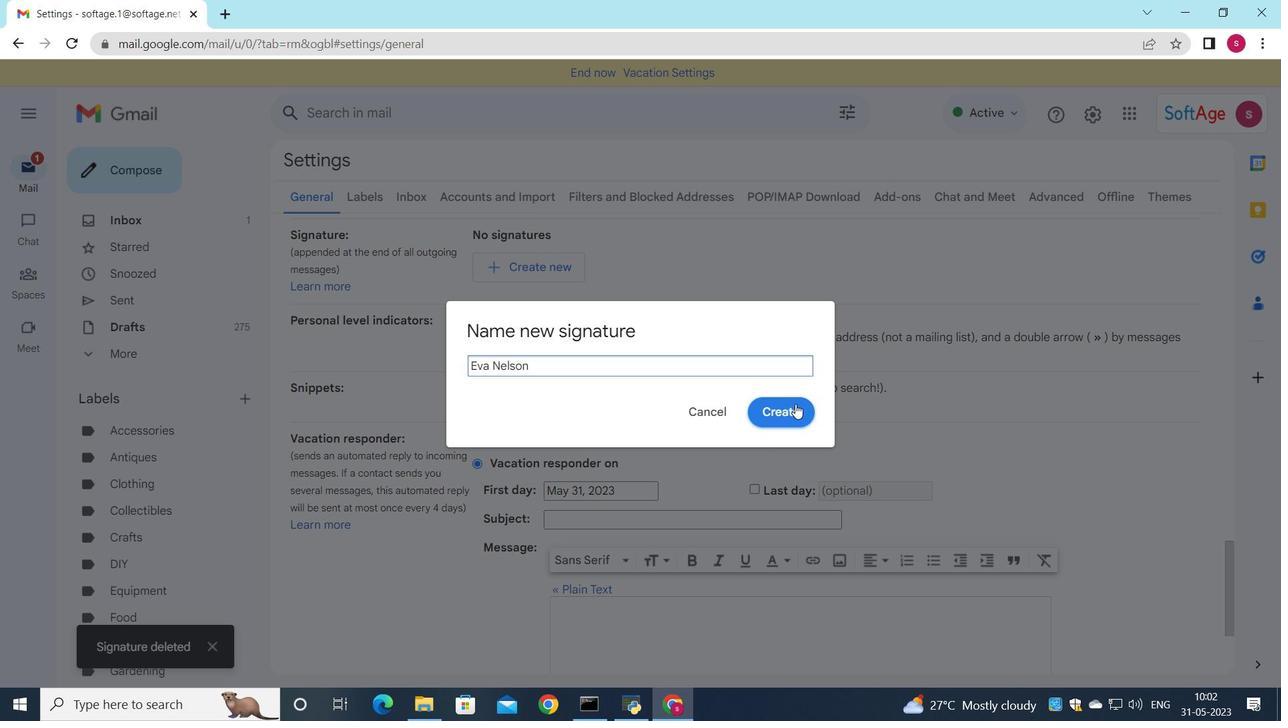 
Action: Mouse moved to (758, 260)
Screenshot: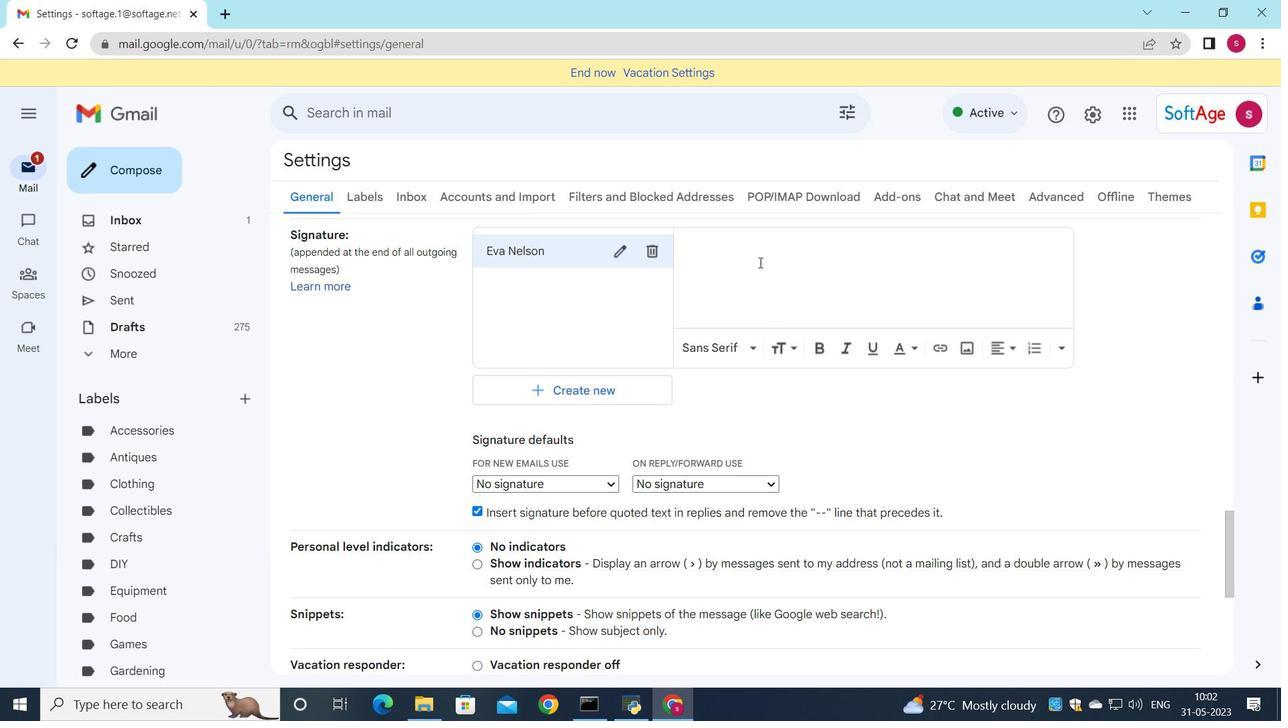 
Action: Mouse pressed left at (758, 260)
Screenshot: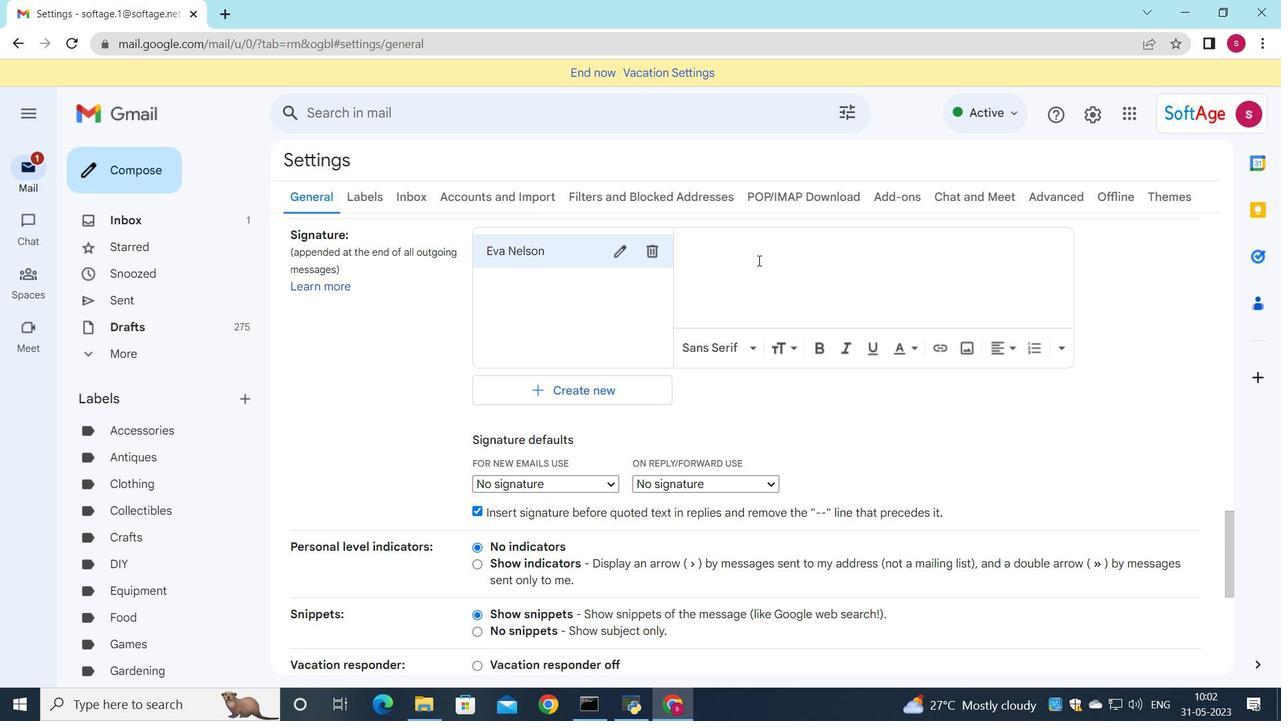 
Action: Key pressed <Key.shift>Eva<Key.space><Key.shift>Nelson
Screenshot: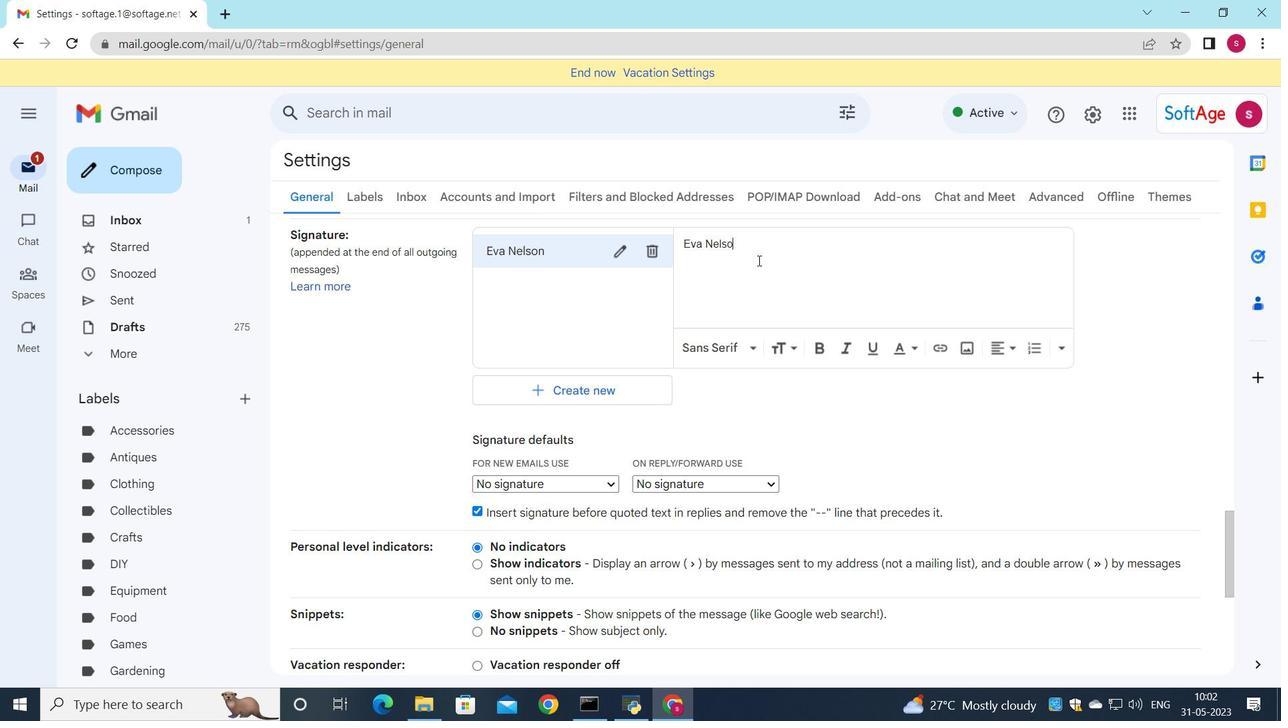 
Action: Mouse moved to (578, 480)
Screenshot: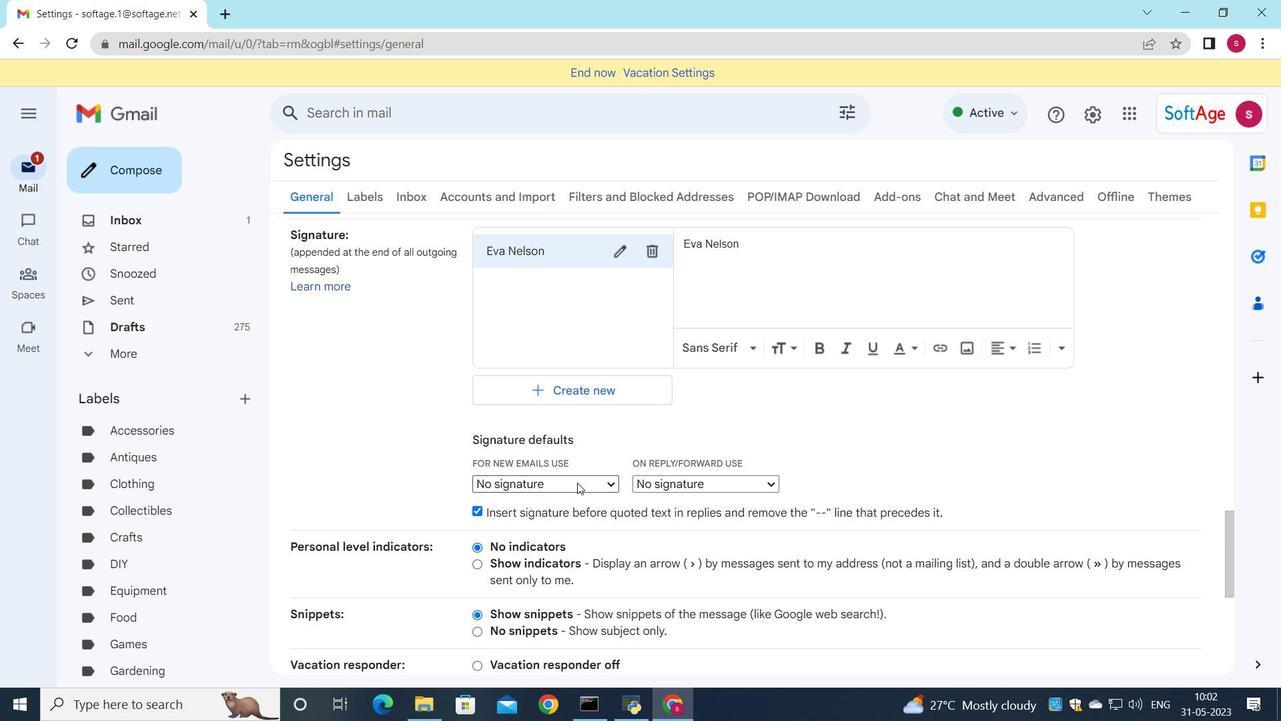 
Action: Mouse pressed left at (578, 480)
Screenshot: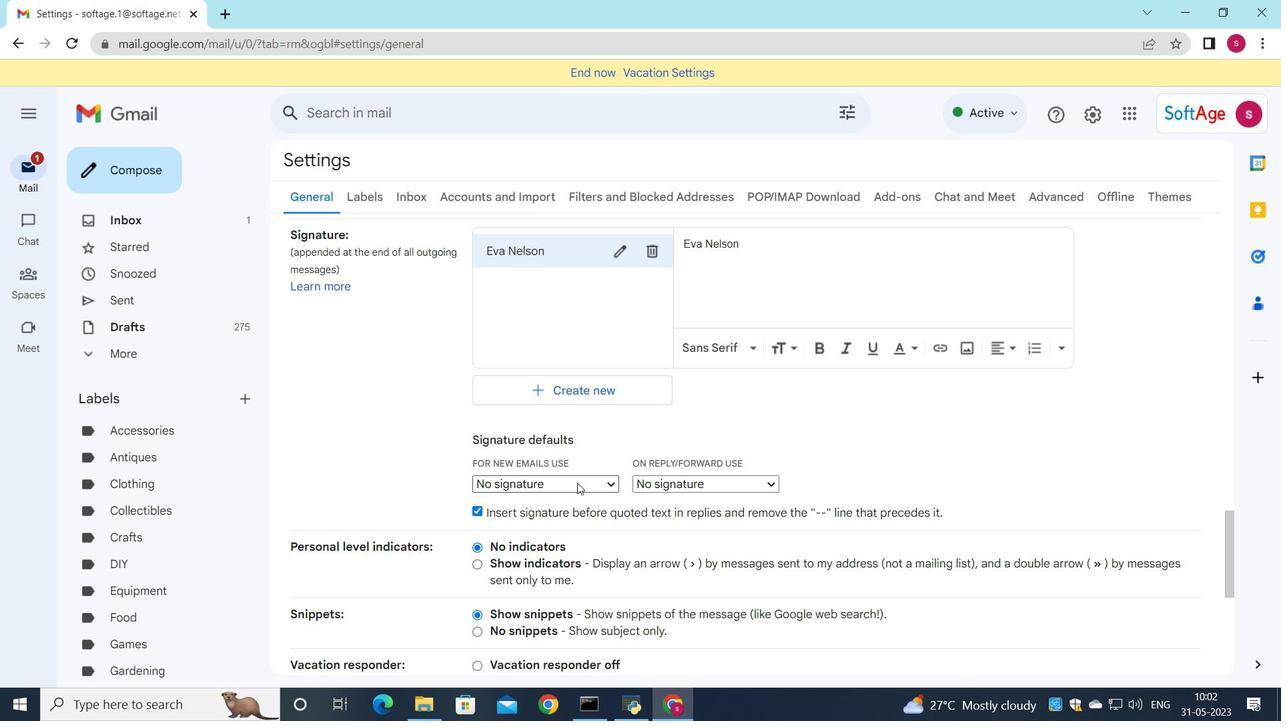 
Action: Mouse moved to (575, 512)
Screenshot: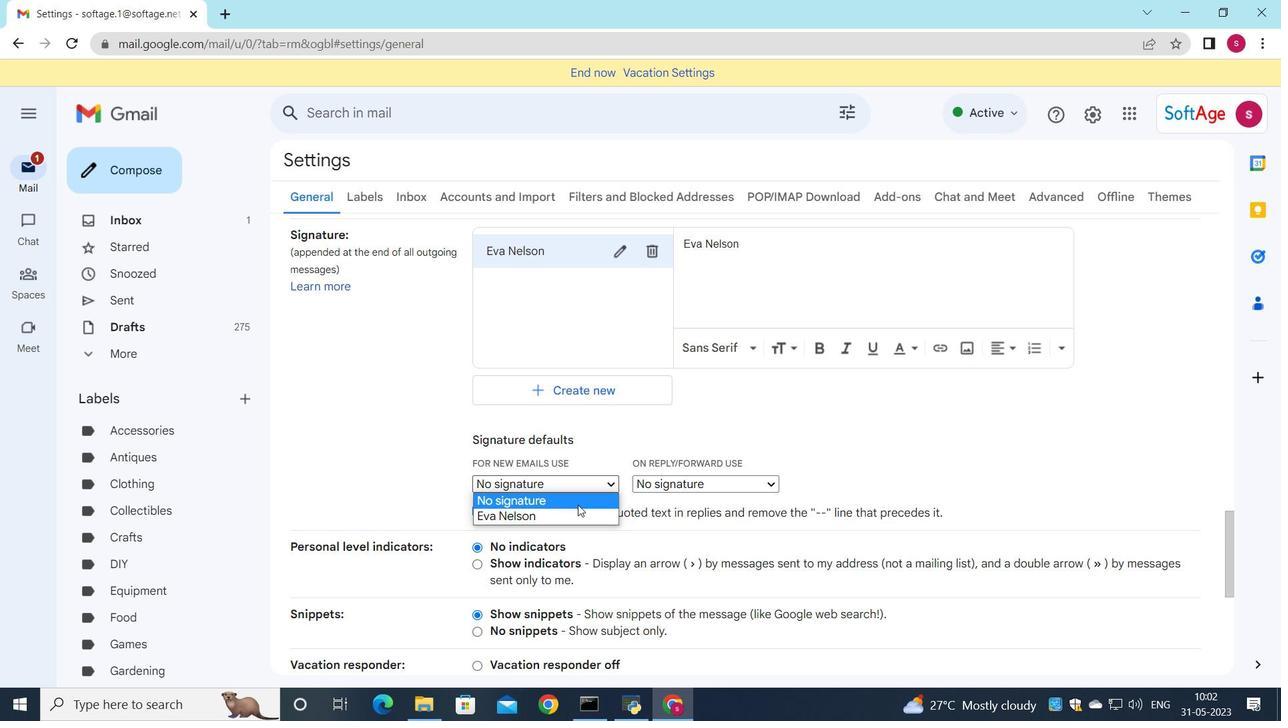 
Action: Mouse pressed left at (575, 512)
Screenshot: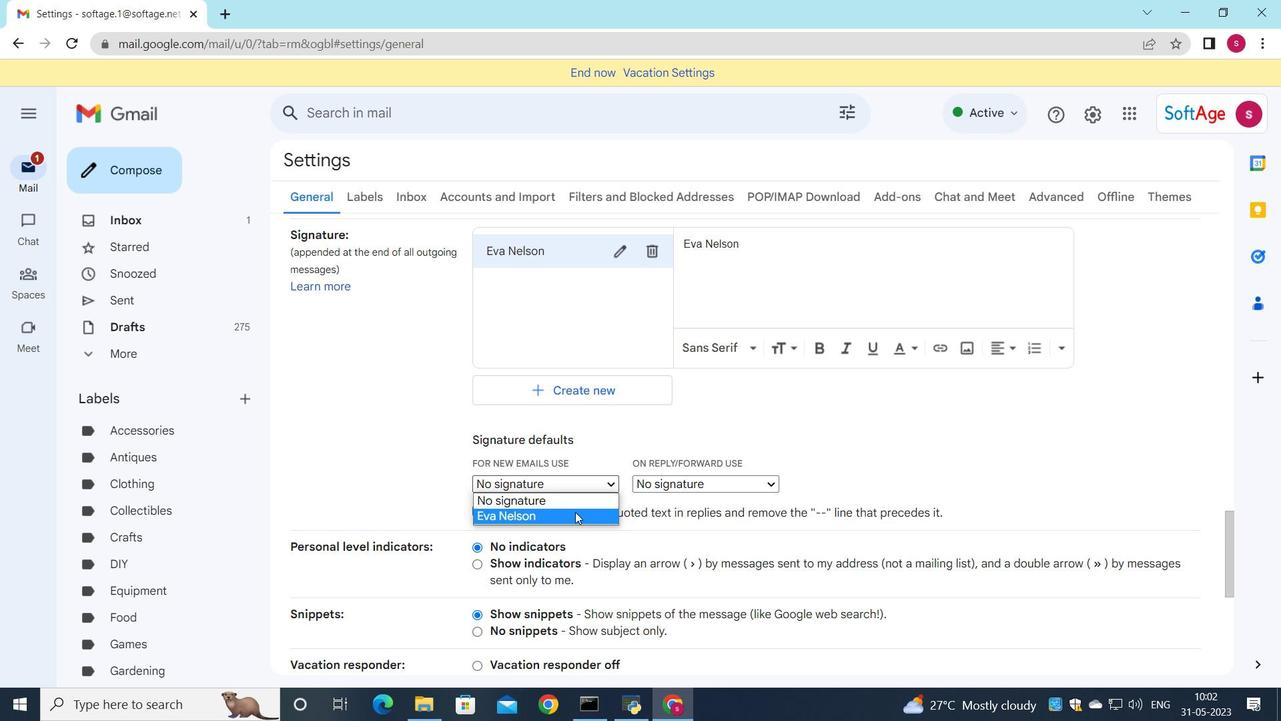 
Action: Mouse moved to (669, 506)
Screenshot: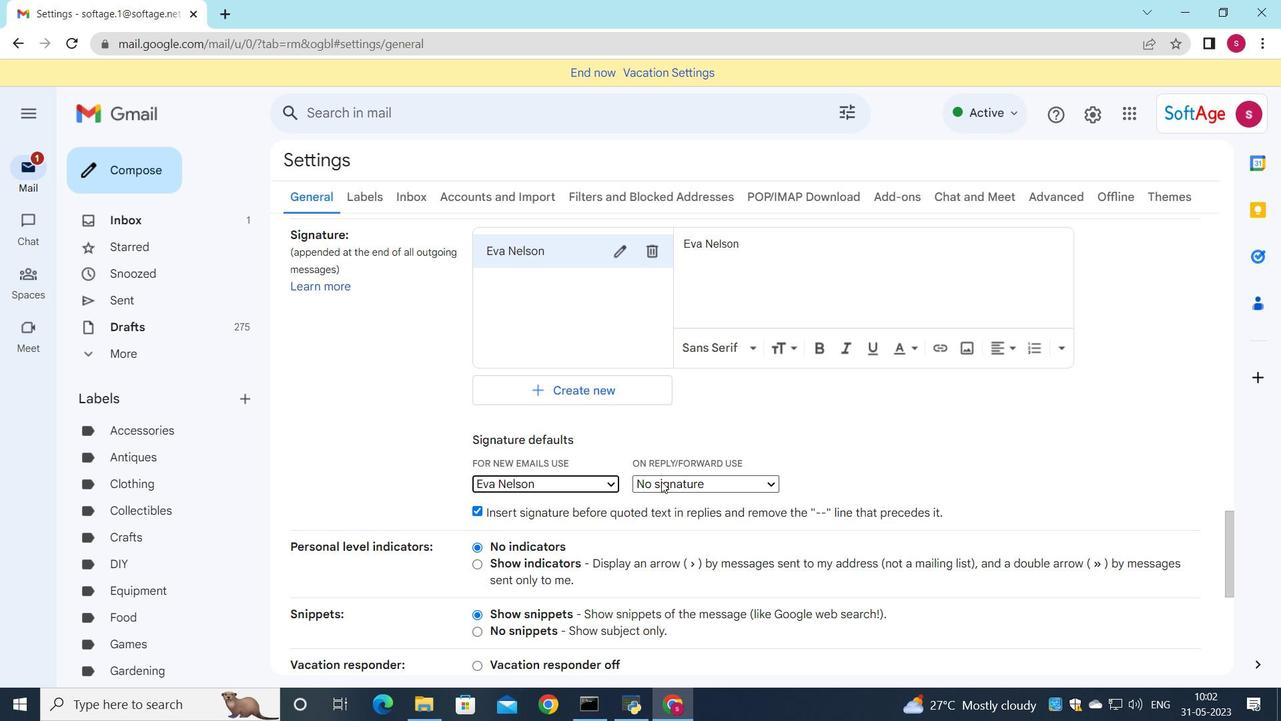 
Action: Mouse pressed left at (664, 478)
Screenshot: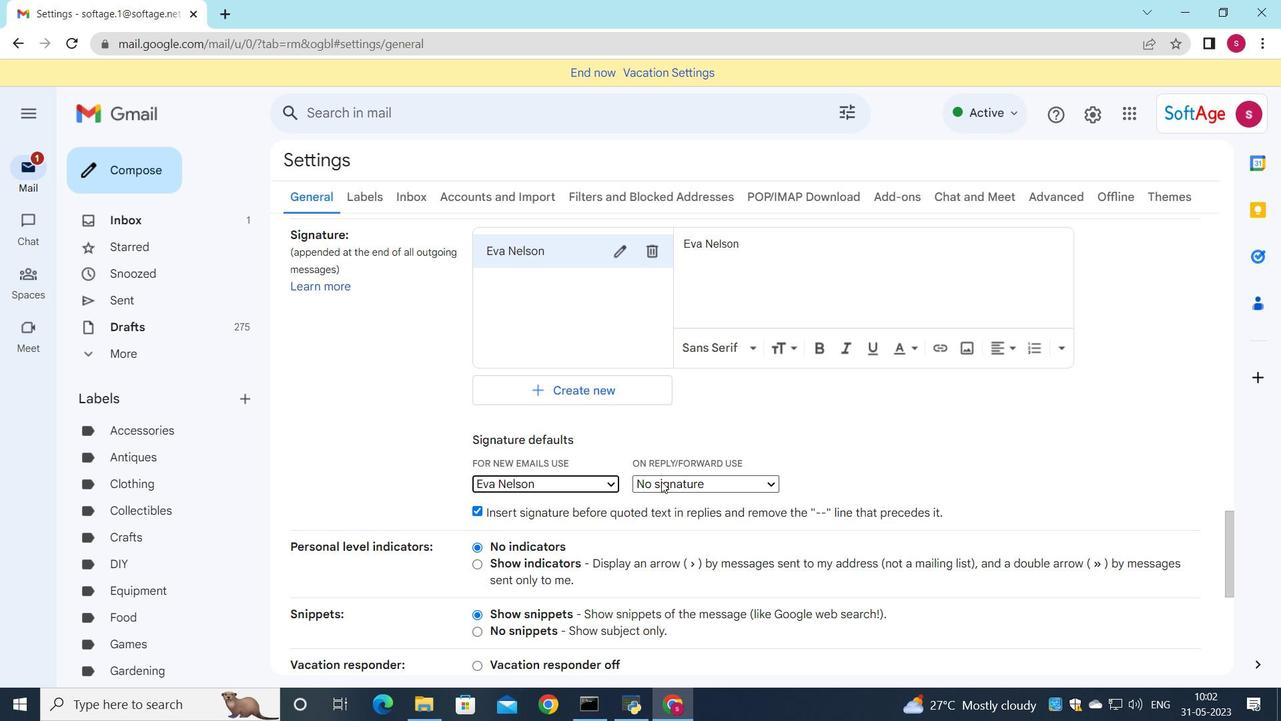 
Action: Mouse moved to (669, 508)
Screenshot: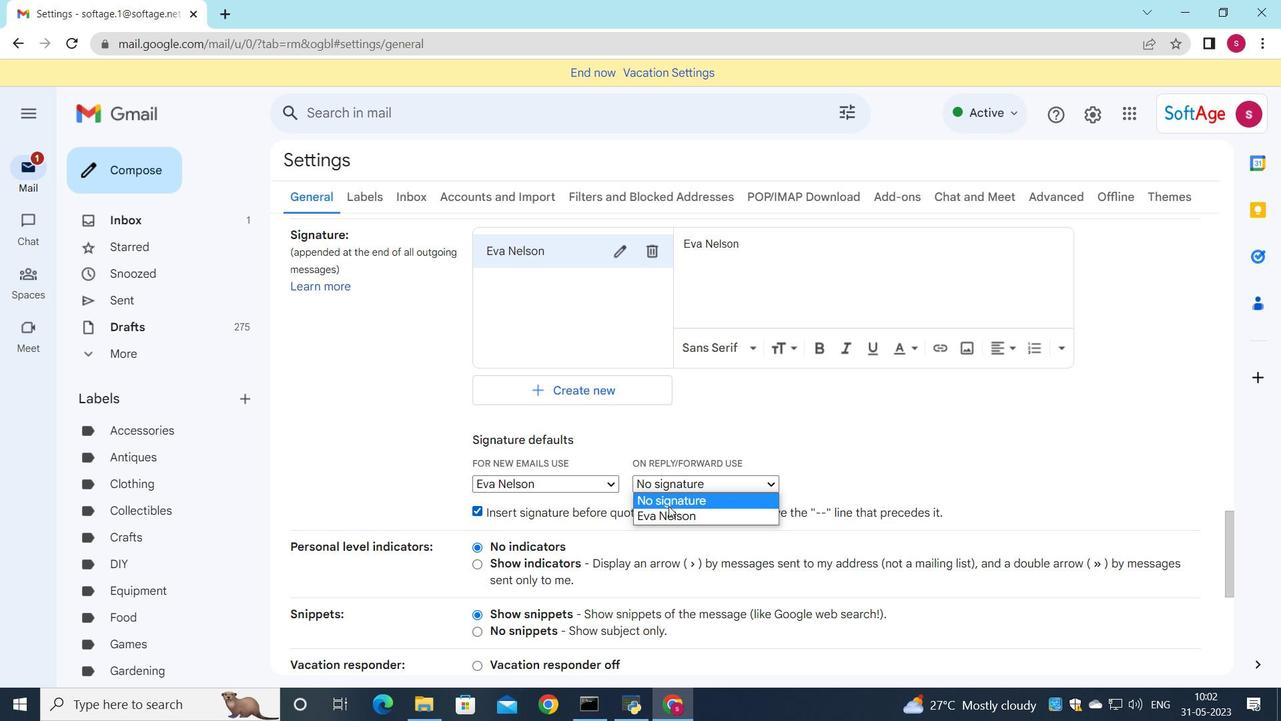 
Action: Mouse pressed left at (669, 508)
Screenshot: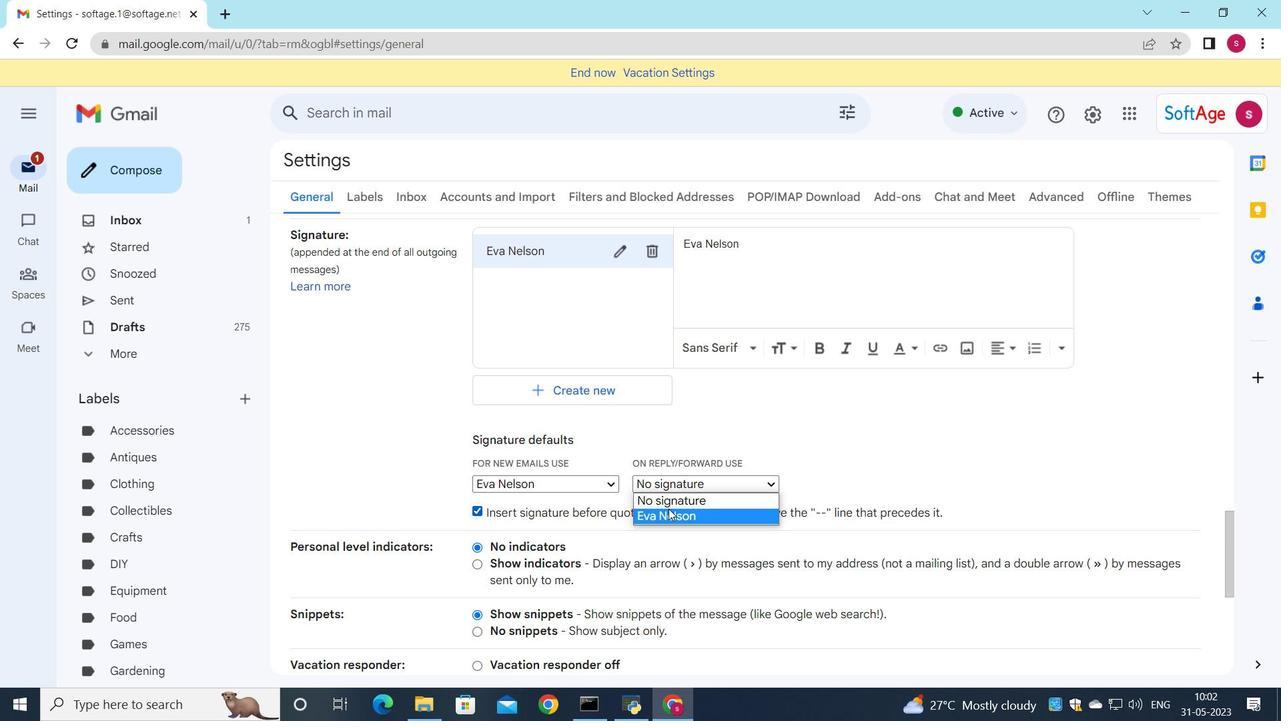 
Action: Mouse moved to (646, 433)
Screenshot: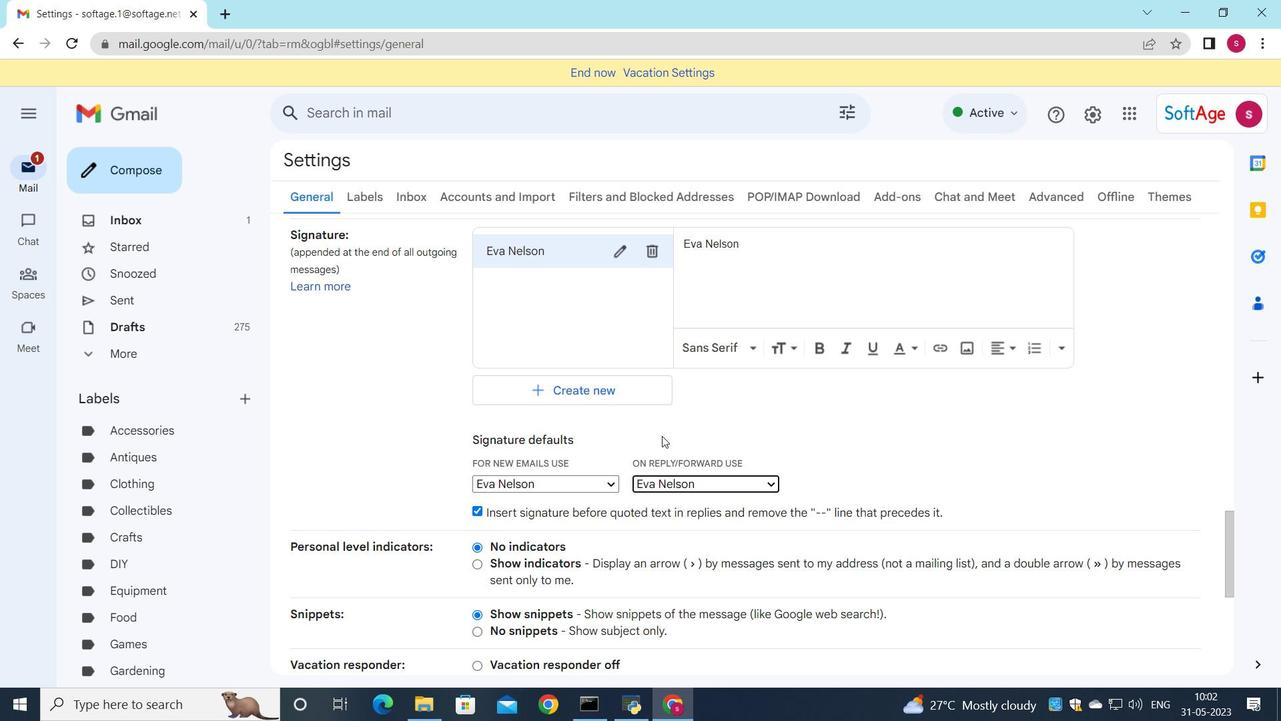 
Action: Mouse scrolled (646, 433) with delta (0, 0)
Screenshot: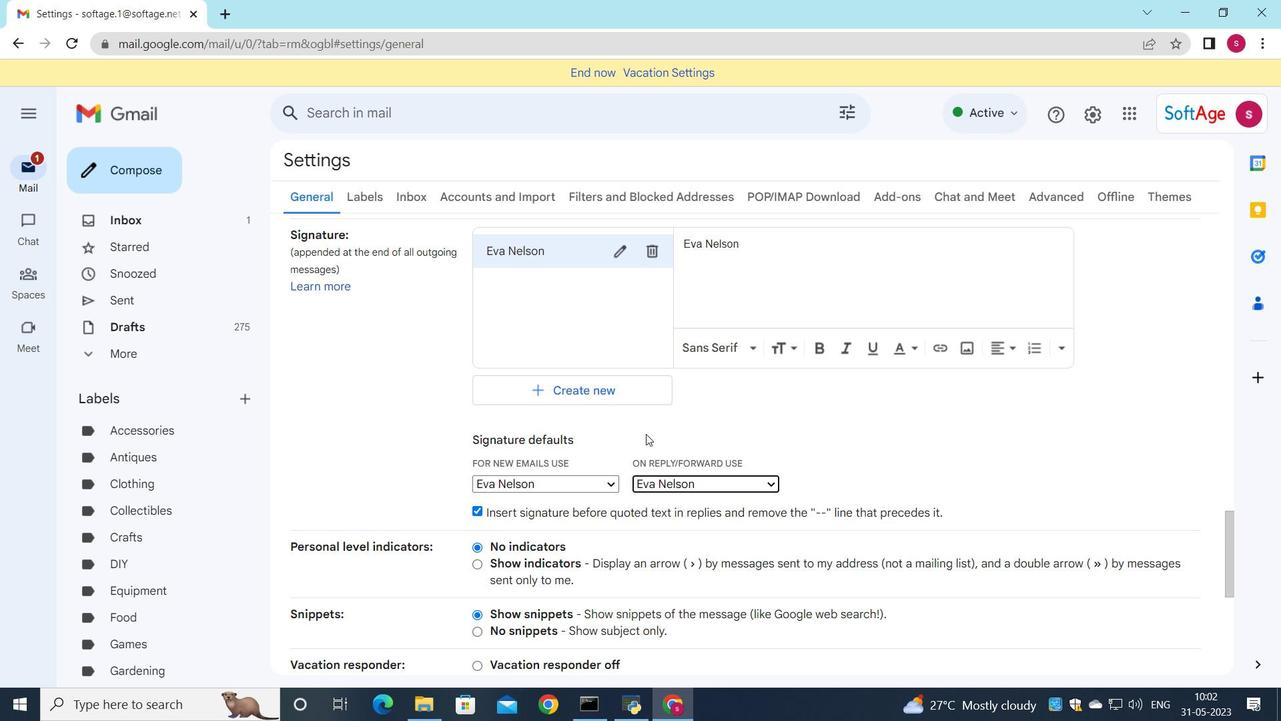 
Action: Mouse moved to (564, 391)
Screenshot: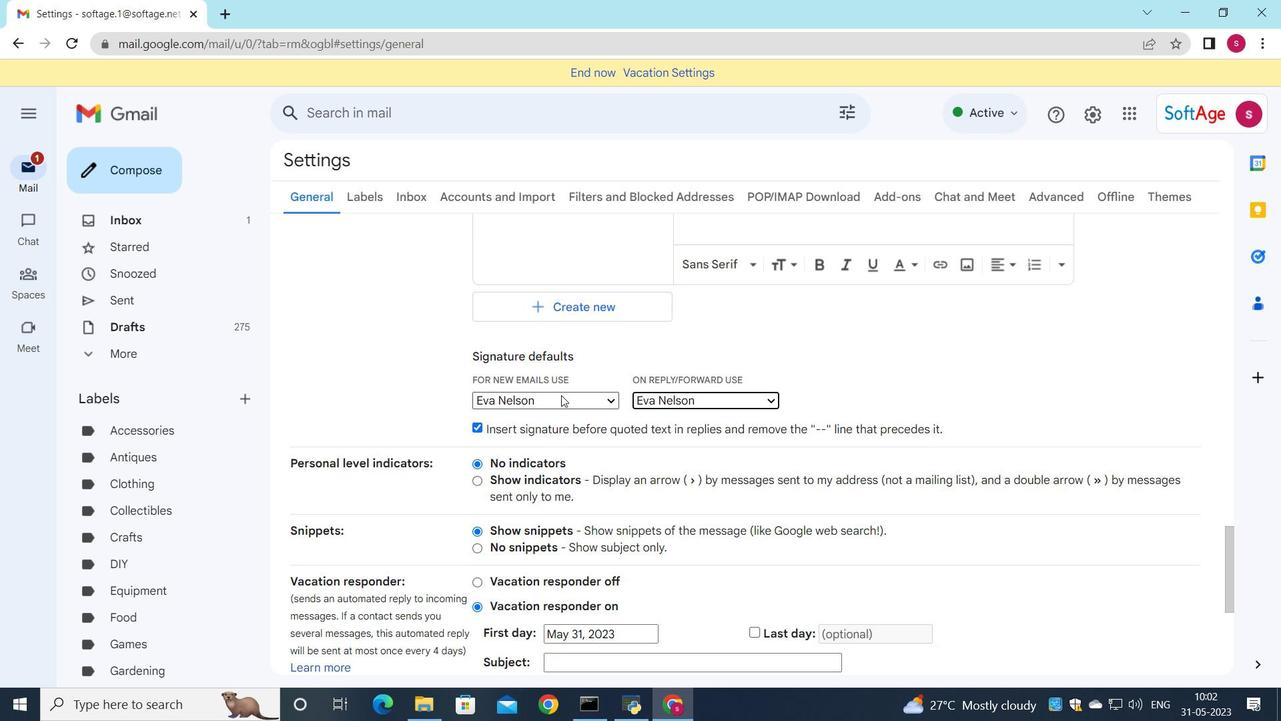 
Action: Mouse pressed left at (564, 391)
Screenshot: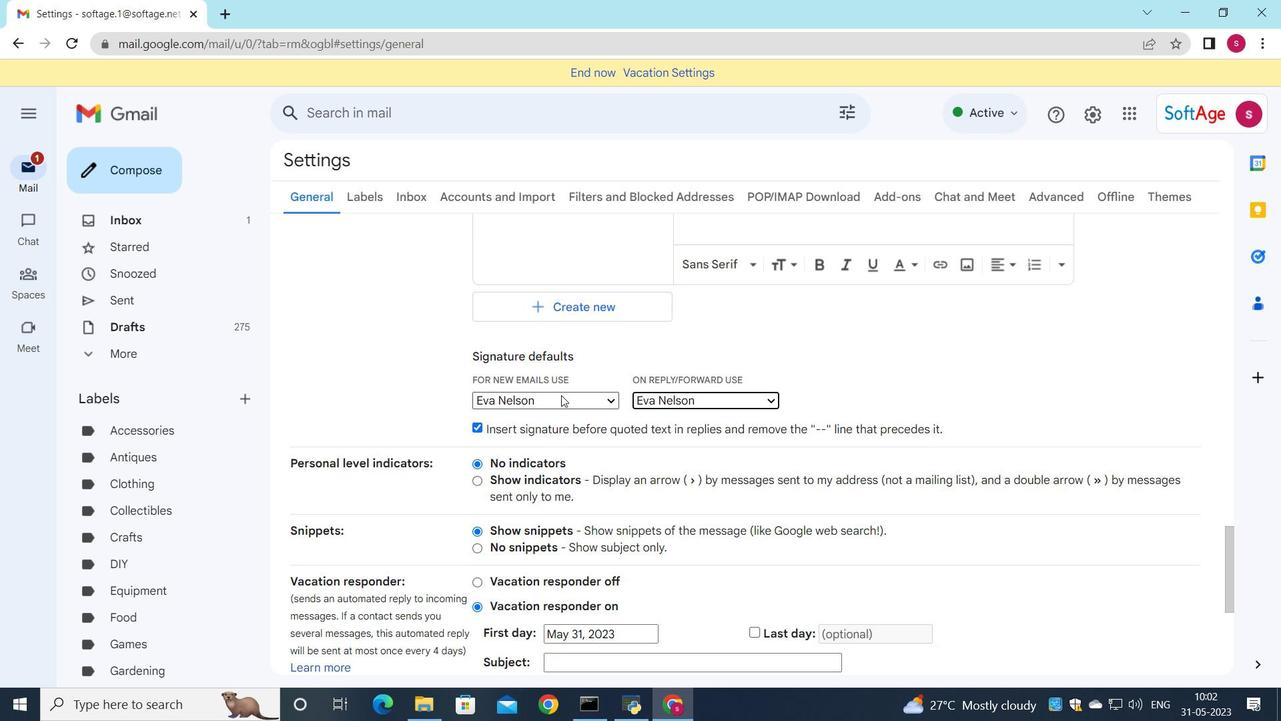 
Action: Mouse moved to (659, 500)
Screenshot: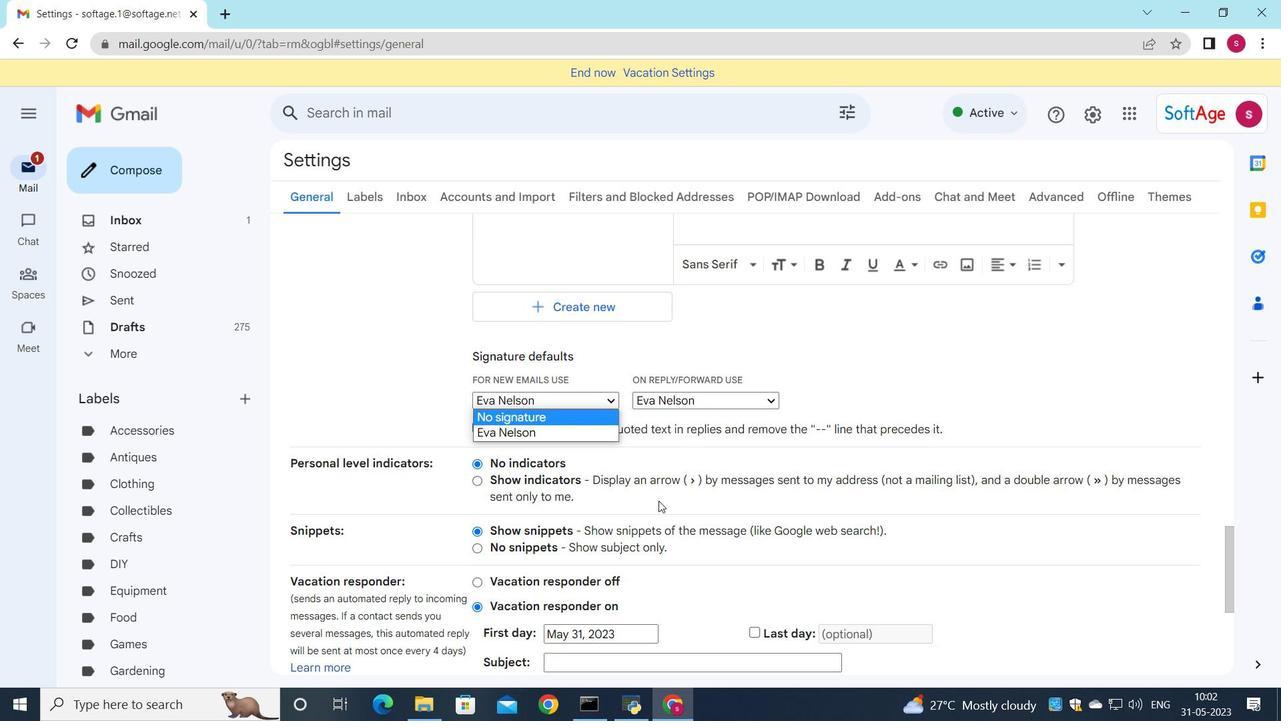 
Action: Mouse pressed left at (659, 500)
Screenshot: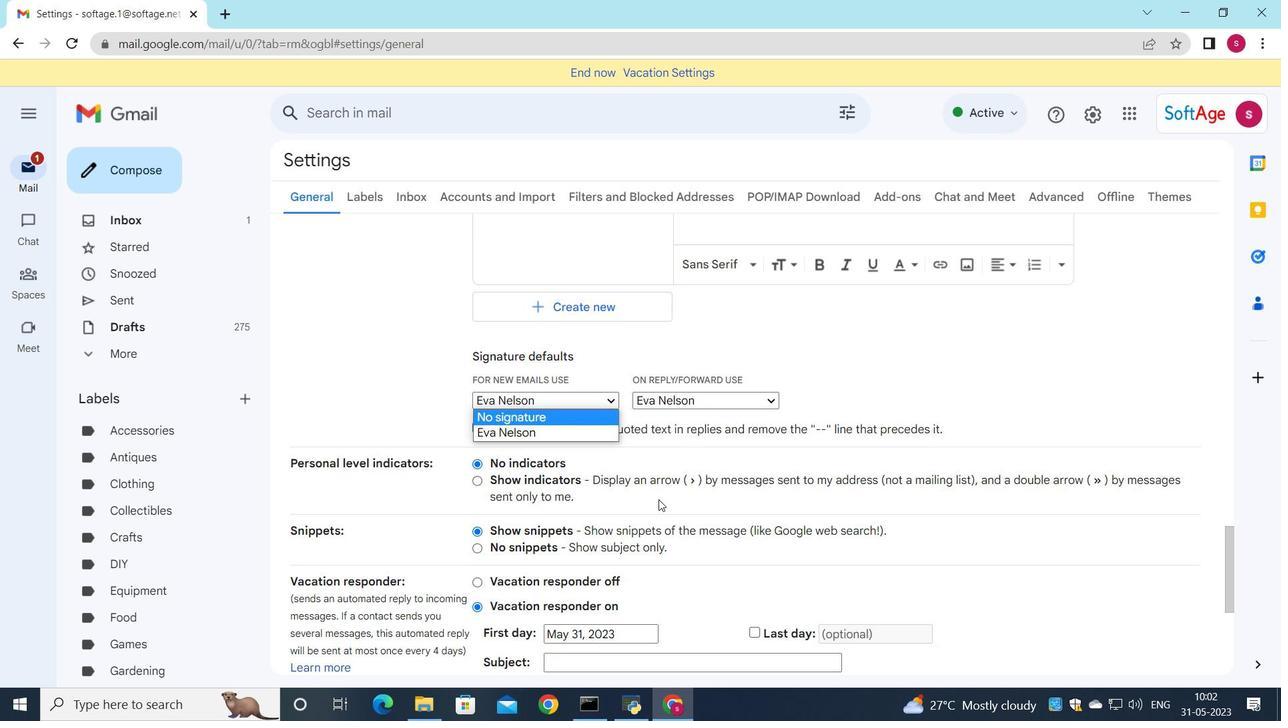 
Action: Mouse moved to (643, 528)
Screenshot: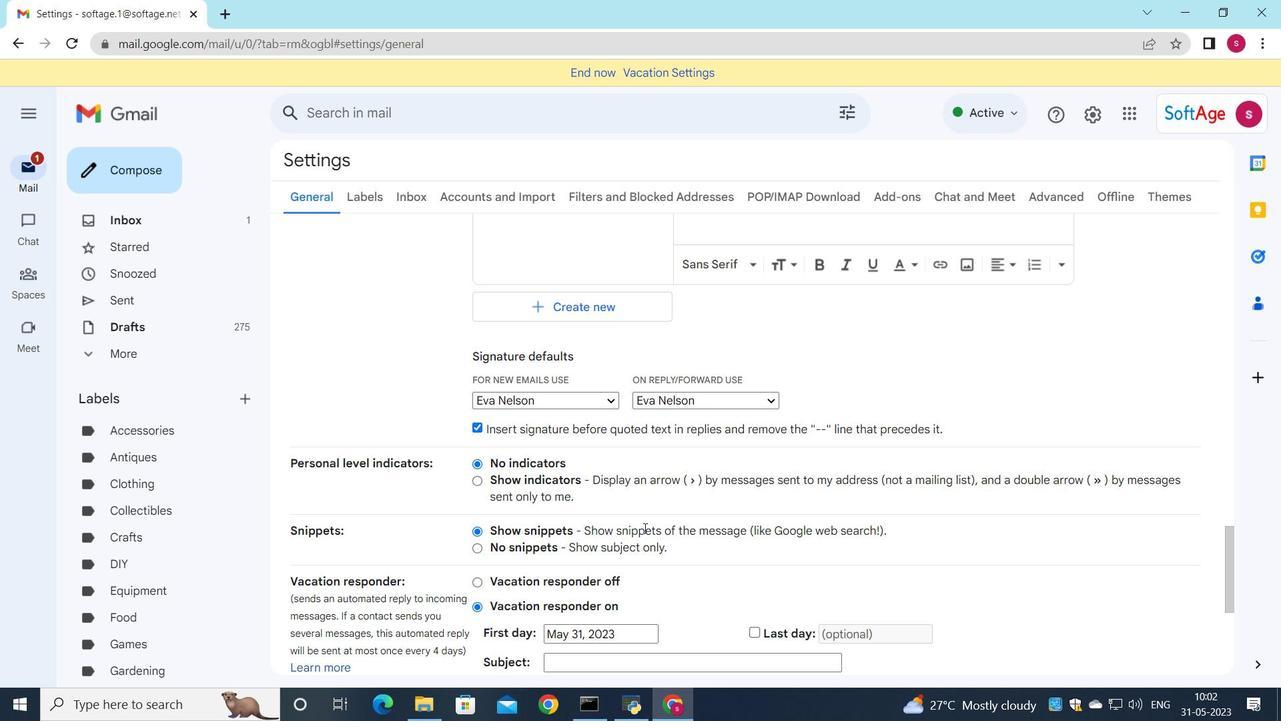 
Action: Mouse scrolled (643, 527) with delta (0, 0)
Screenshot: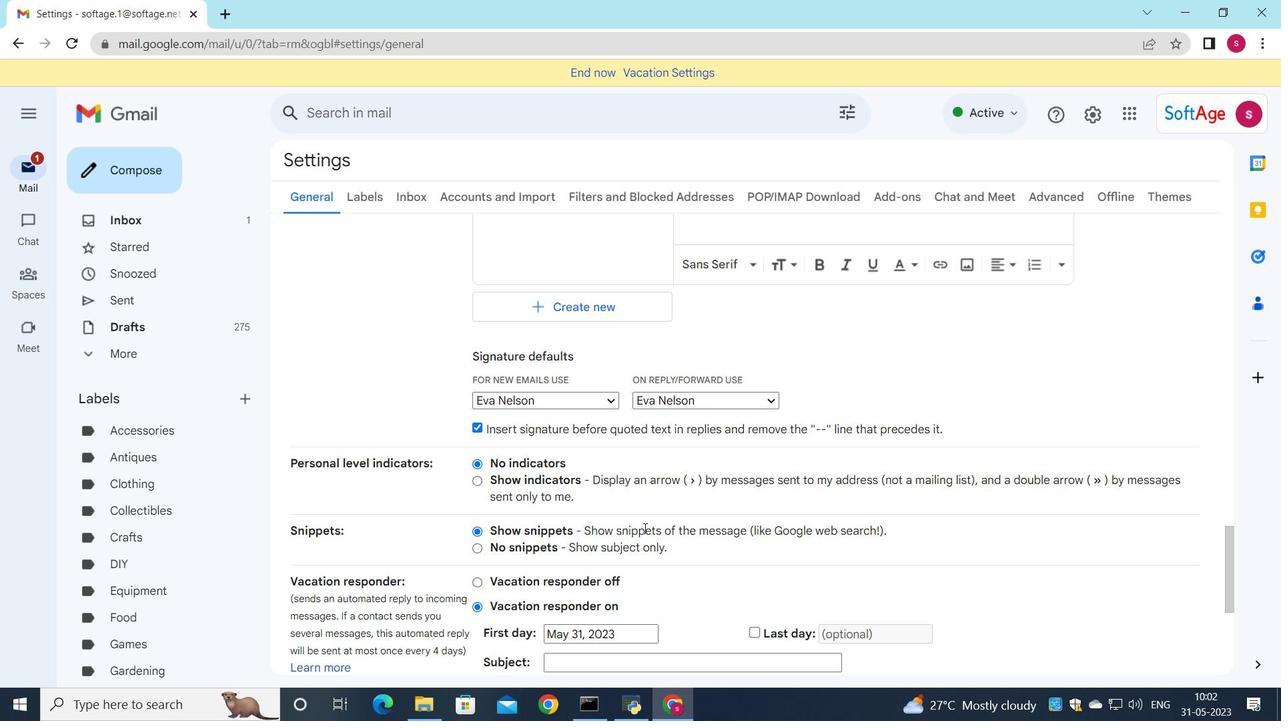 
Action: Mouse moved to (642, 529)
Screenshot: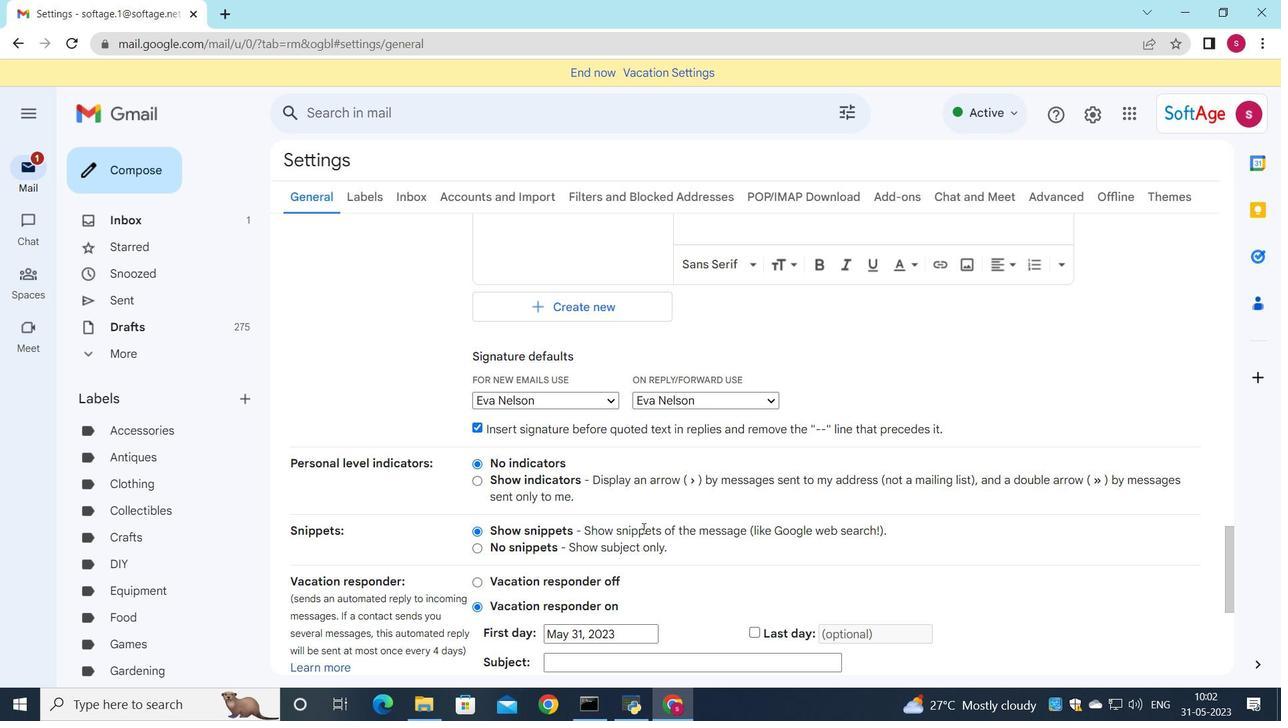 
Action: Mouse scrolled (642, 528) with delta (0, 0)
Screenshot: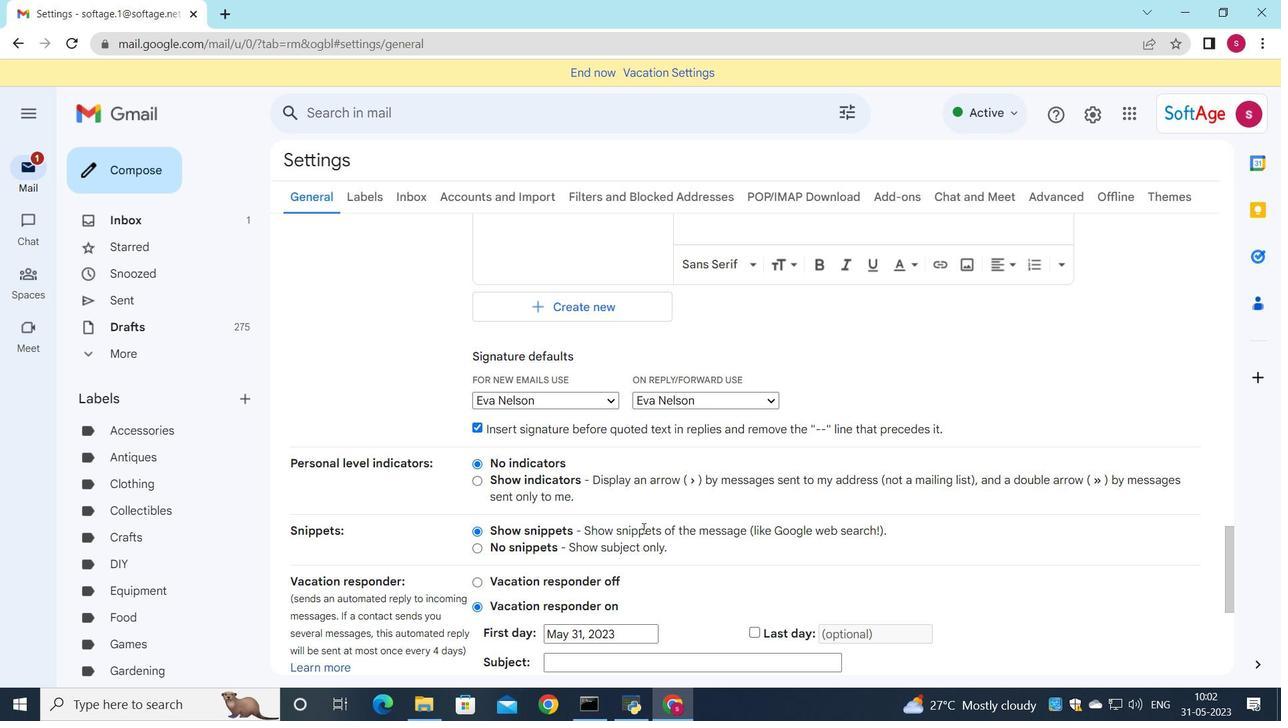 
Action: Mouse moved to (642, 530)
Screenshot: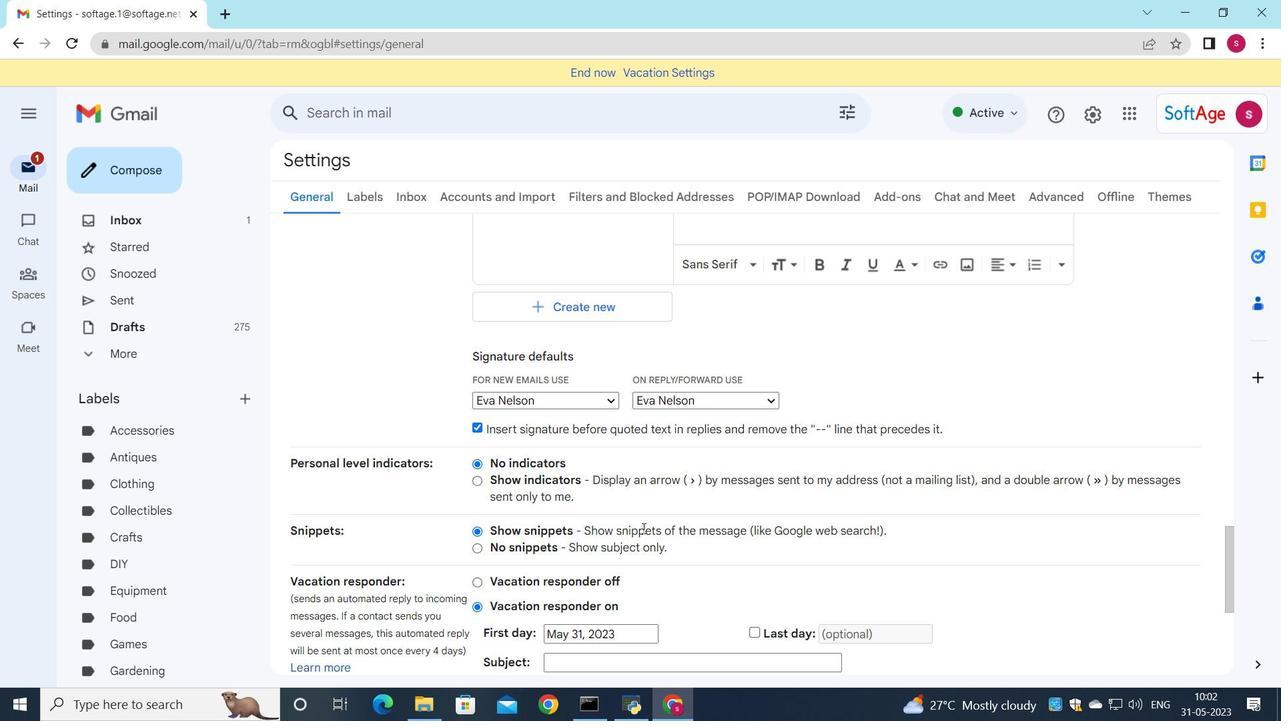 
Action: Mouse scrolled (642, 529) with delta (0, 0)
Screenshot: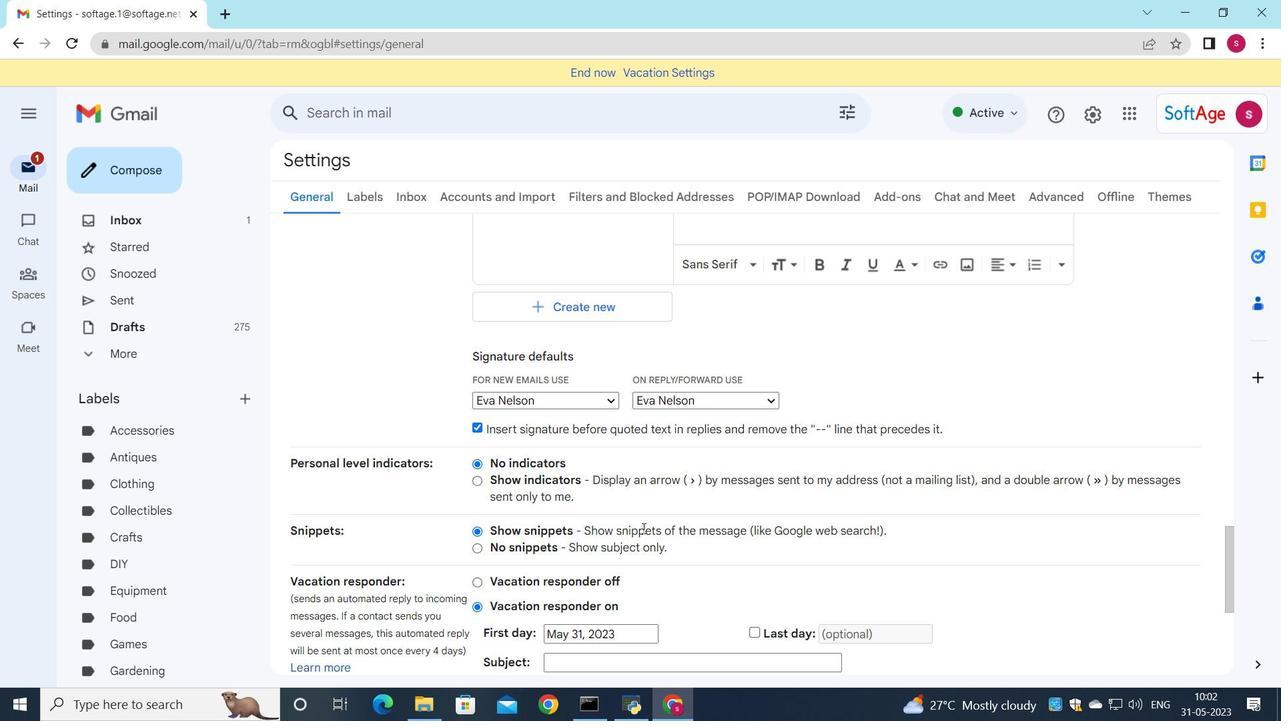 
Action: Mouse moved to (641, 530)
Screenshot: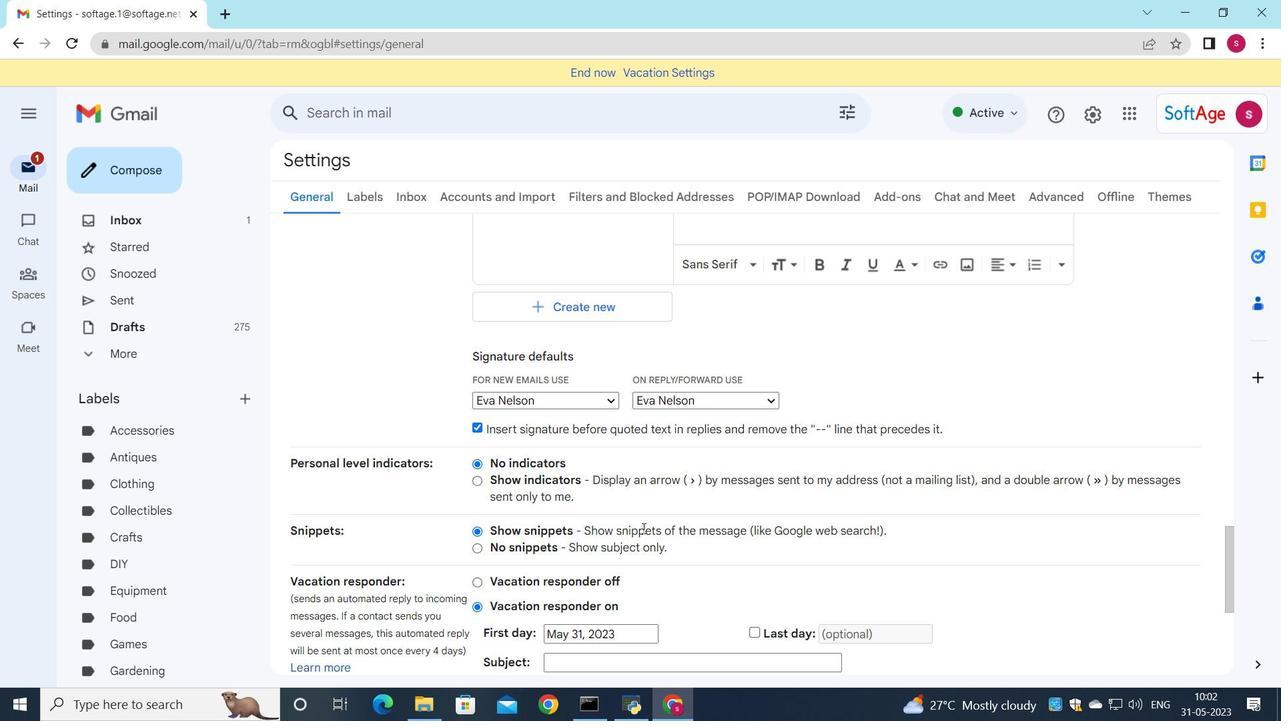 
Action: Mouse scrolled (641, 529) with delta (0, 0)
Screenshot: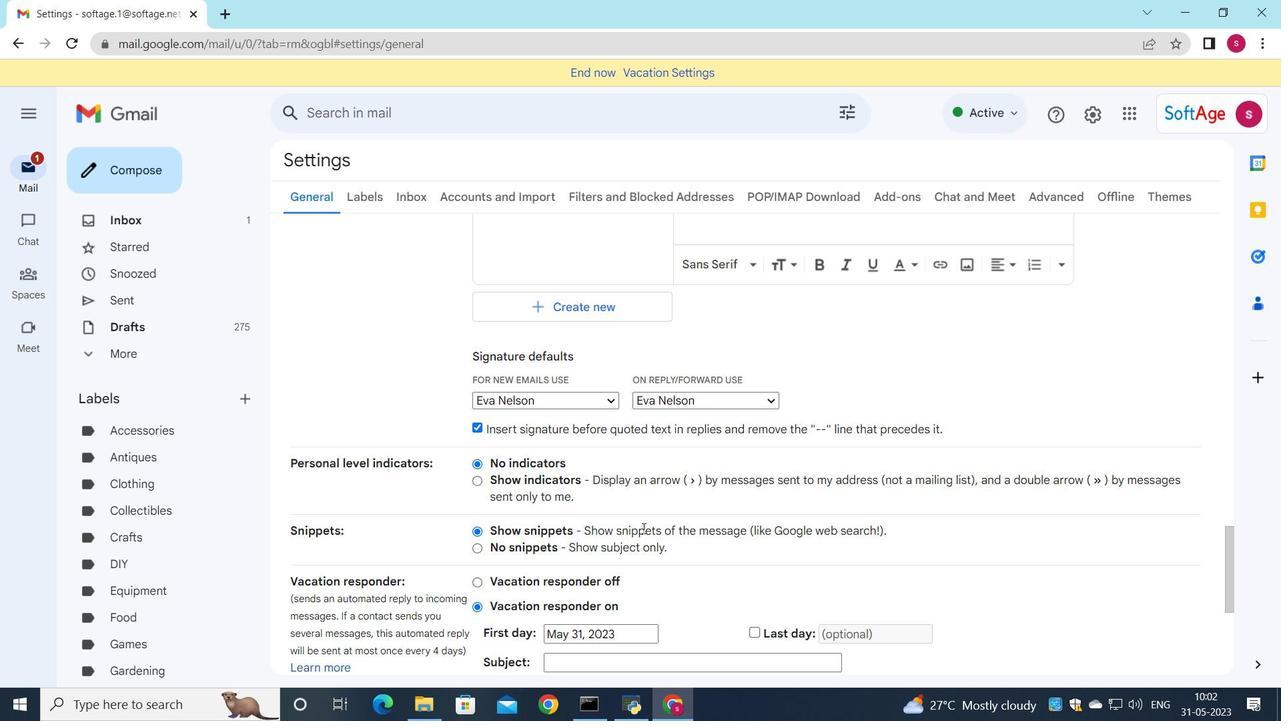 
Action: Mouse moved to (640, 530)
Screenshot: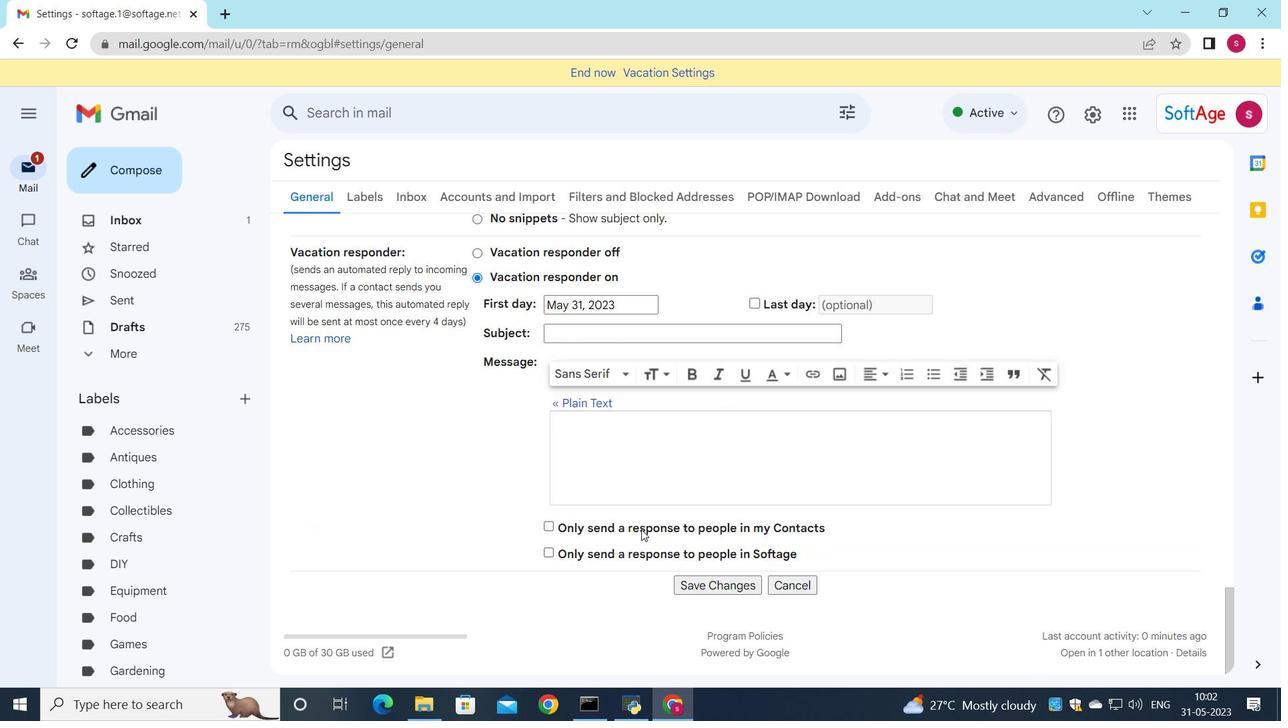 
Action: Mouse scrolled (640, 529) with delta (0, 0)
Screenshot: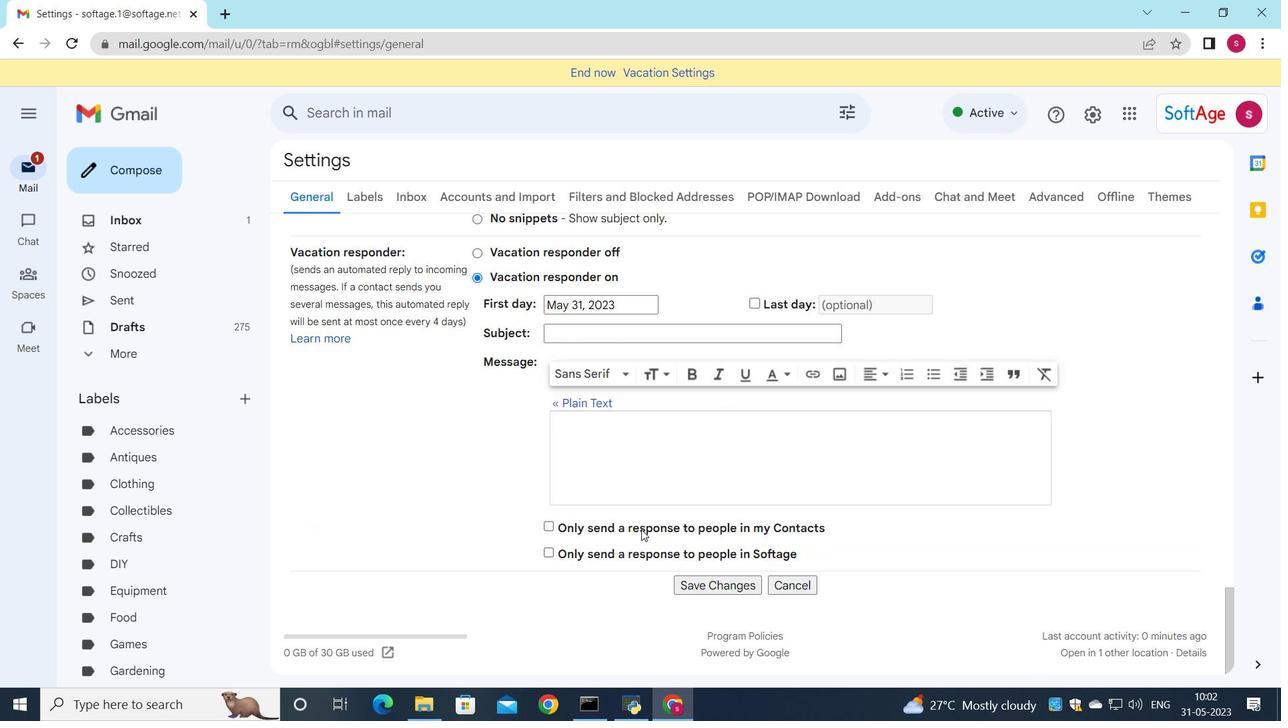 
Action: Mouse moved to (640, 530)
Screenshot: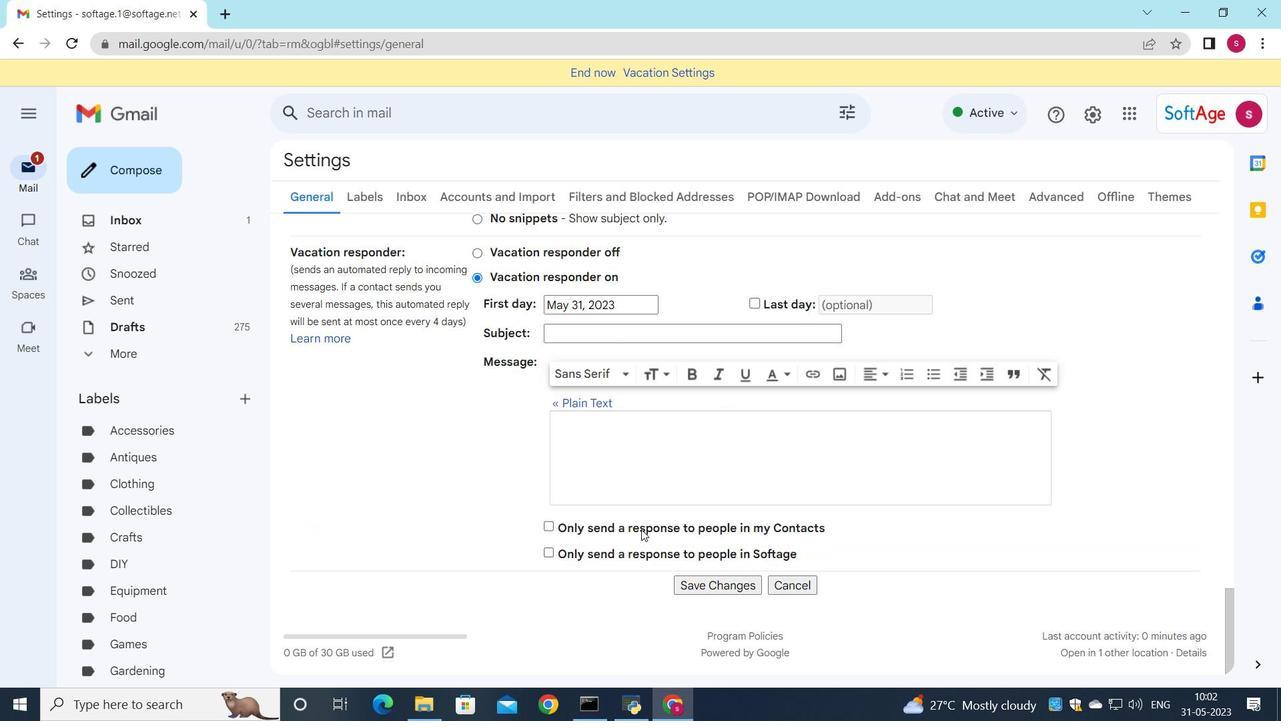 
Action: Mouse scrolled (640, 530) with delta (0, 0)
Screenshot: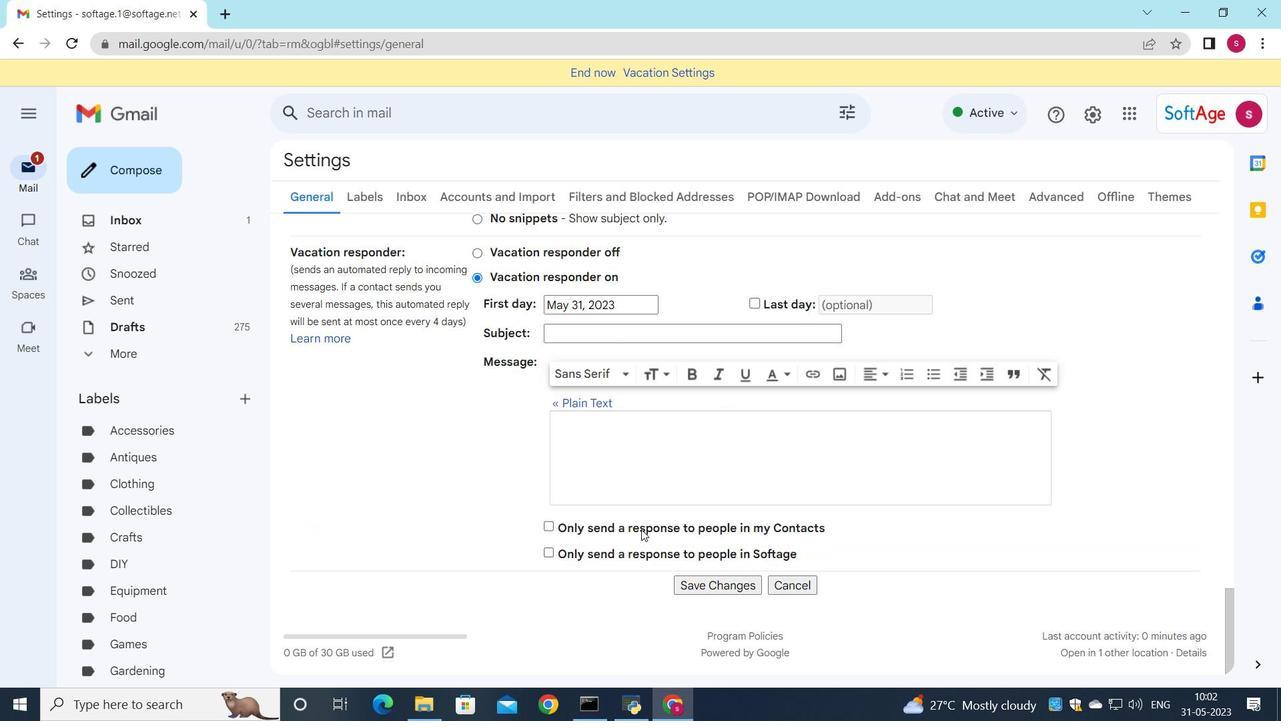 
Action: Mouse moved to (703, 582)
Screenshot: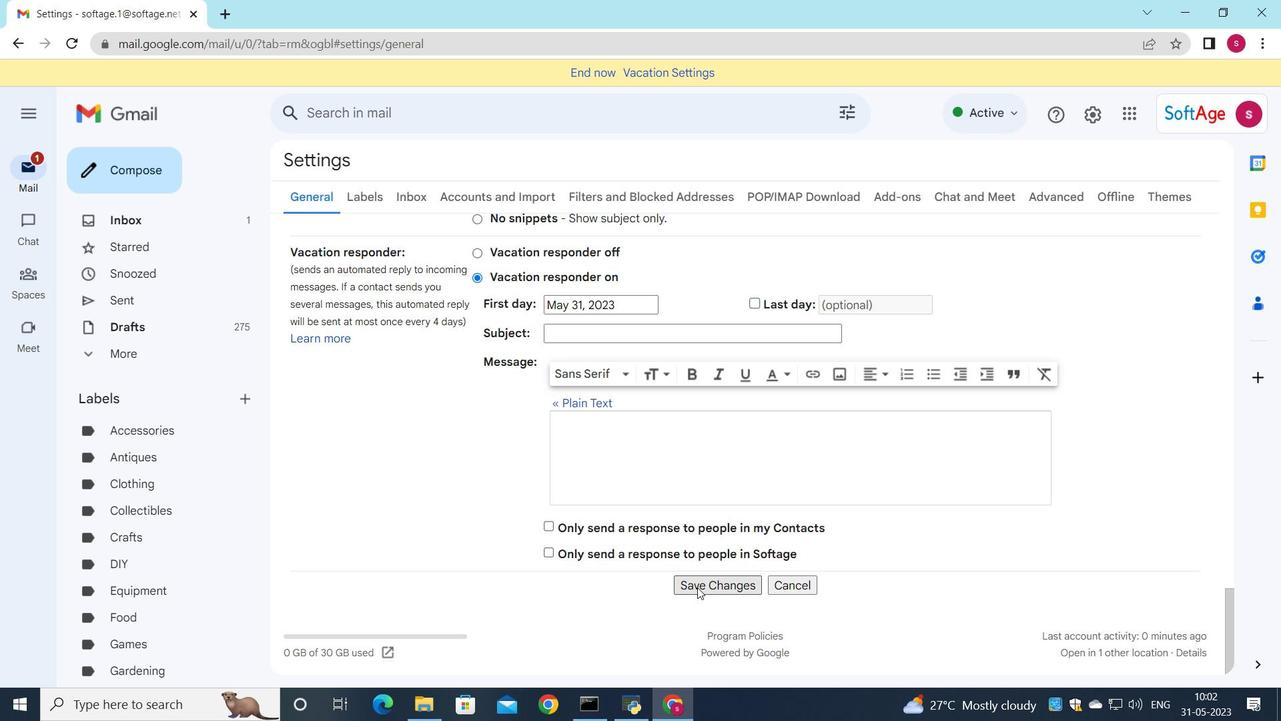 
Action: Mouse pressed left at (703, 582)
Screenshot: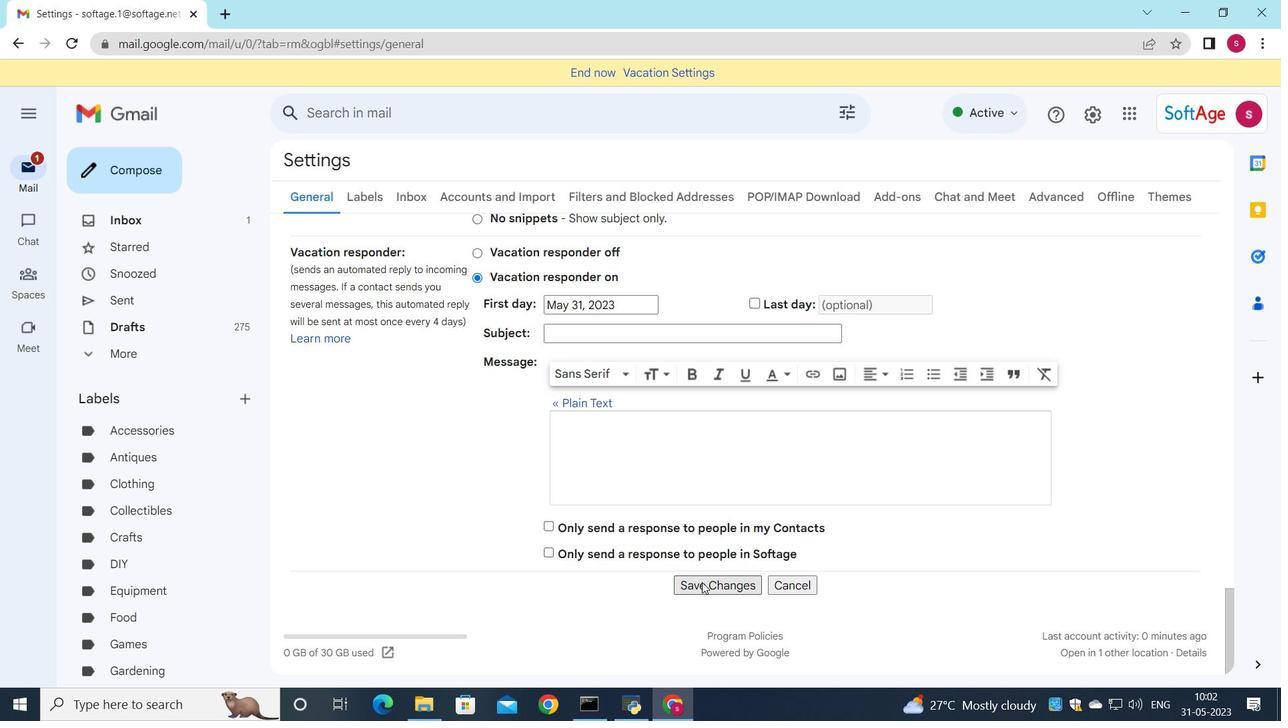 
Action: Mouse moved to (90, 162)
Screenshot: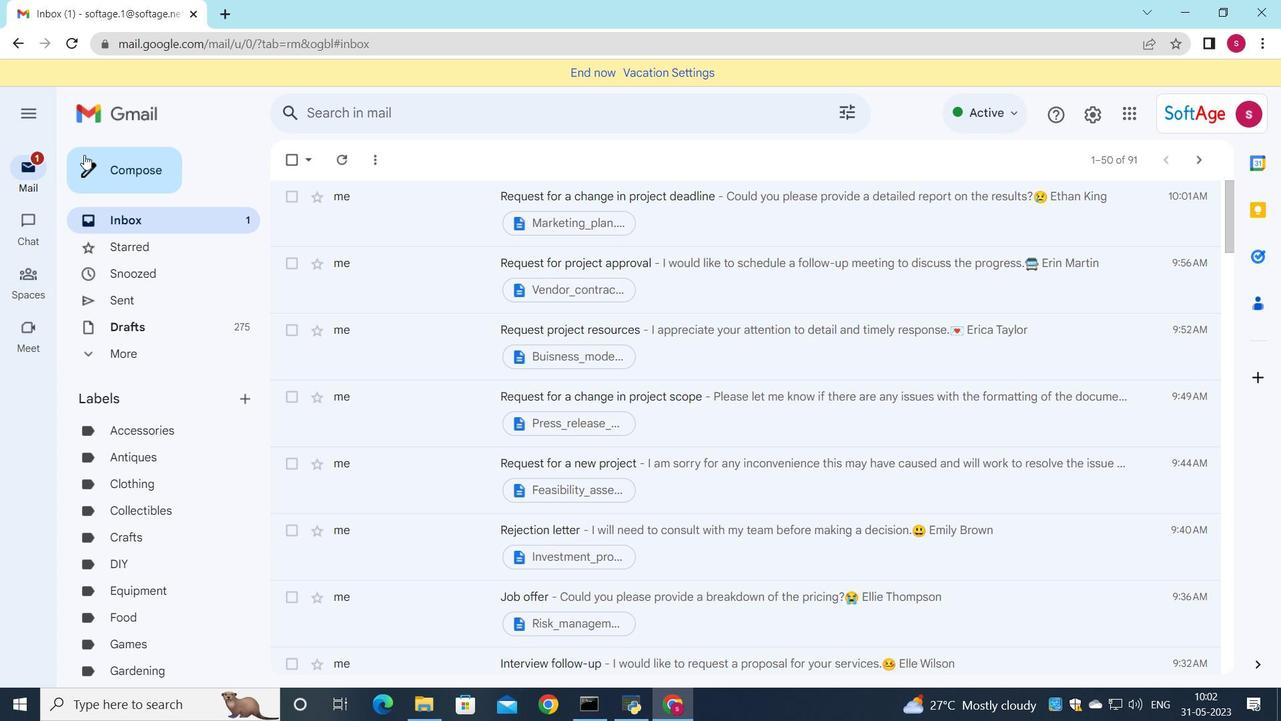 
Action: Mouse pressed left at (90, 162)
Screenshot: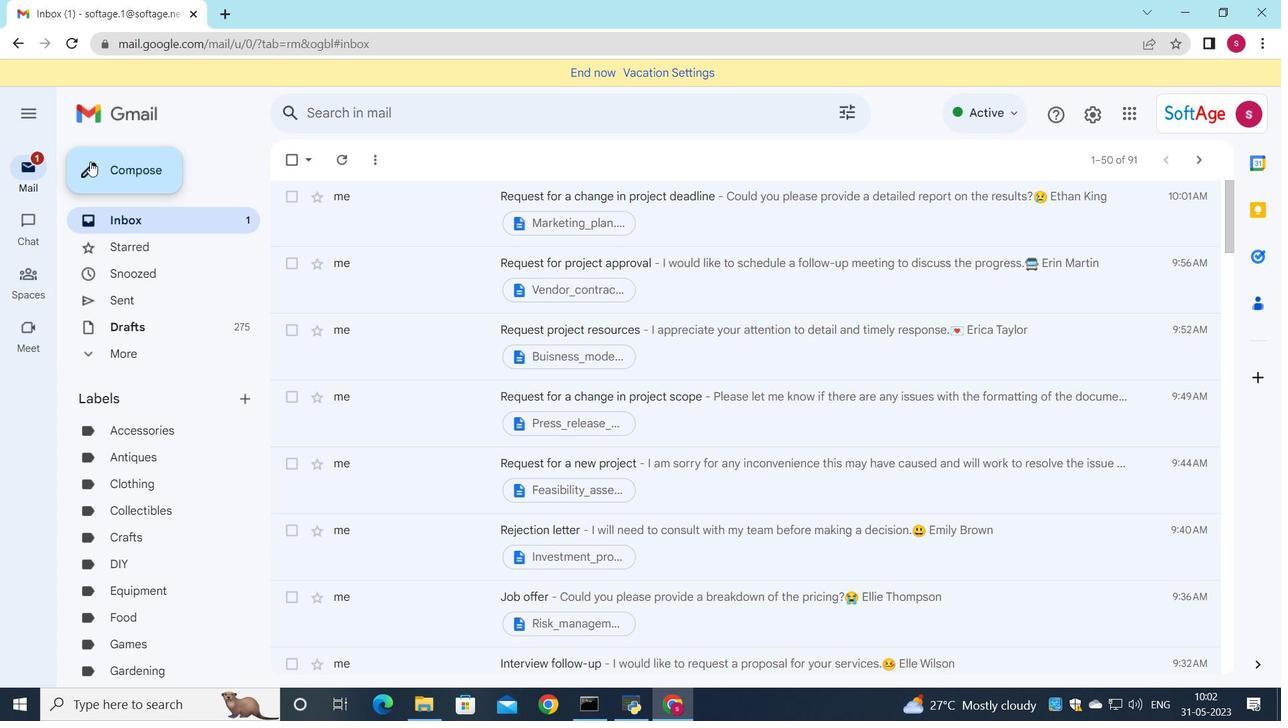 
Action: Mouse moved to (819, 379)
Screenshot: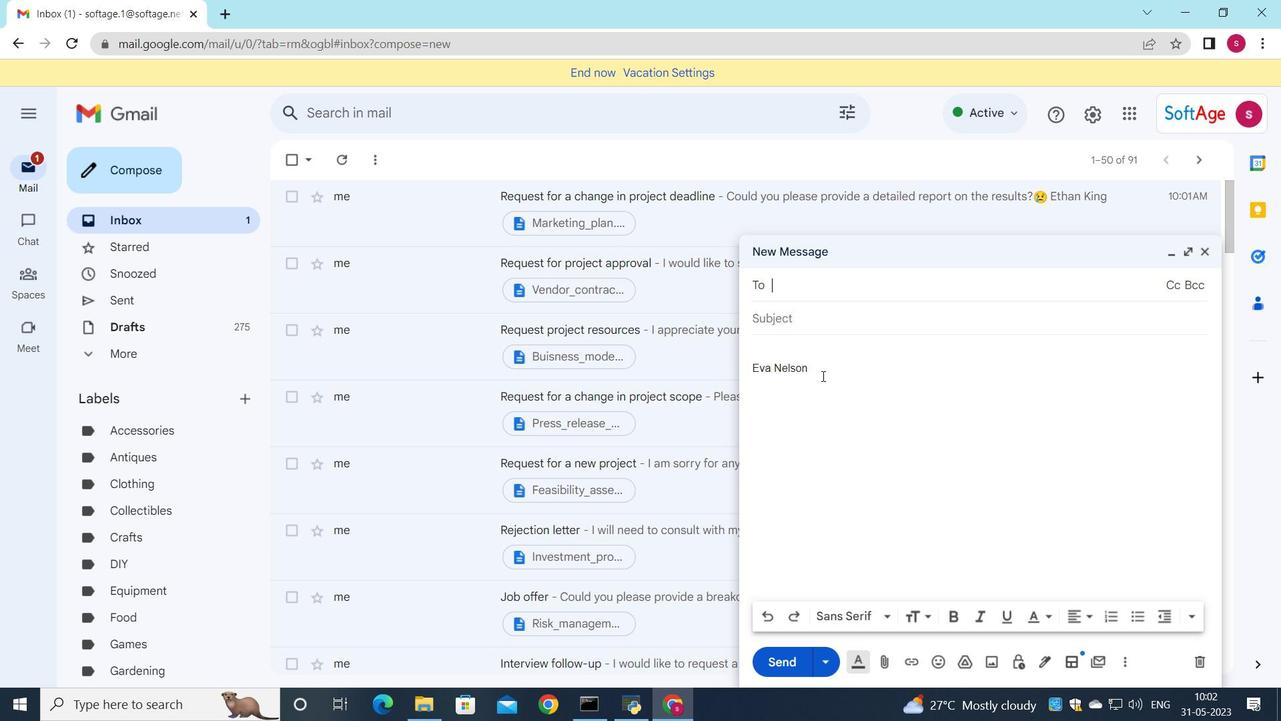 
Action: Key pressed <Key.down>
Screenshot: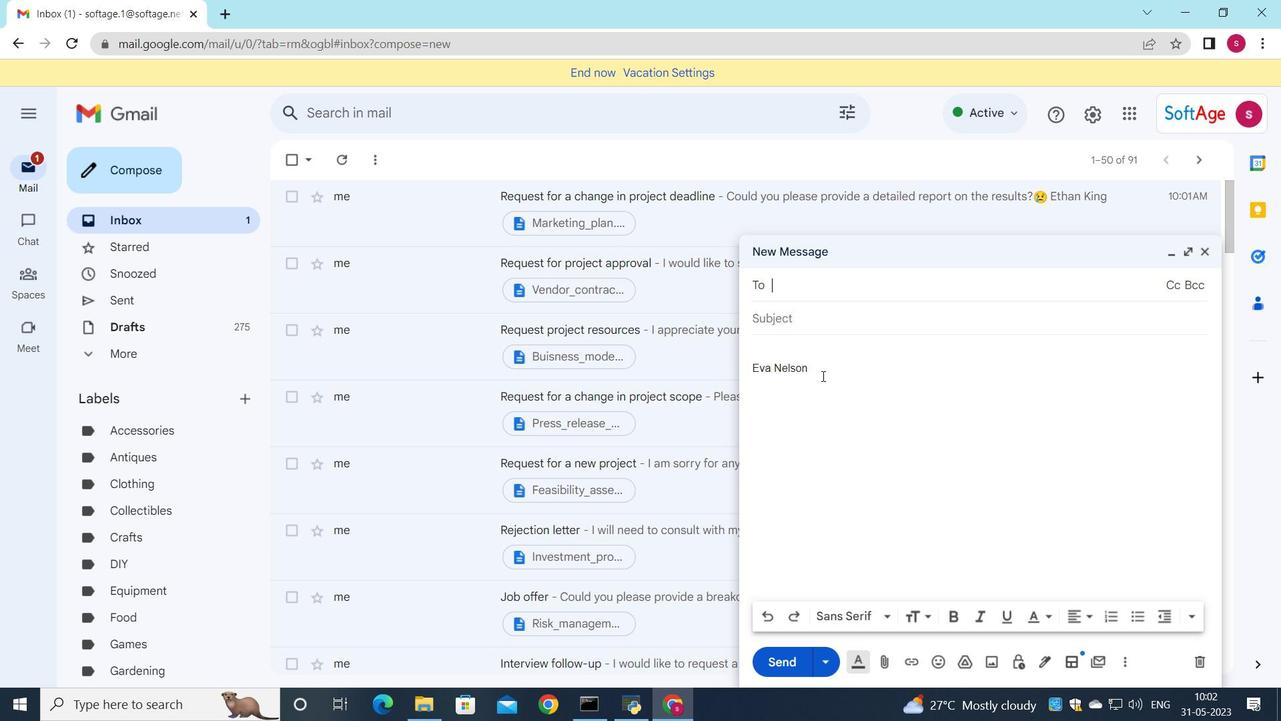 
Action: Mouse moved to (1054, 417)
Screenshot: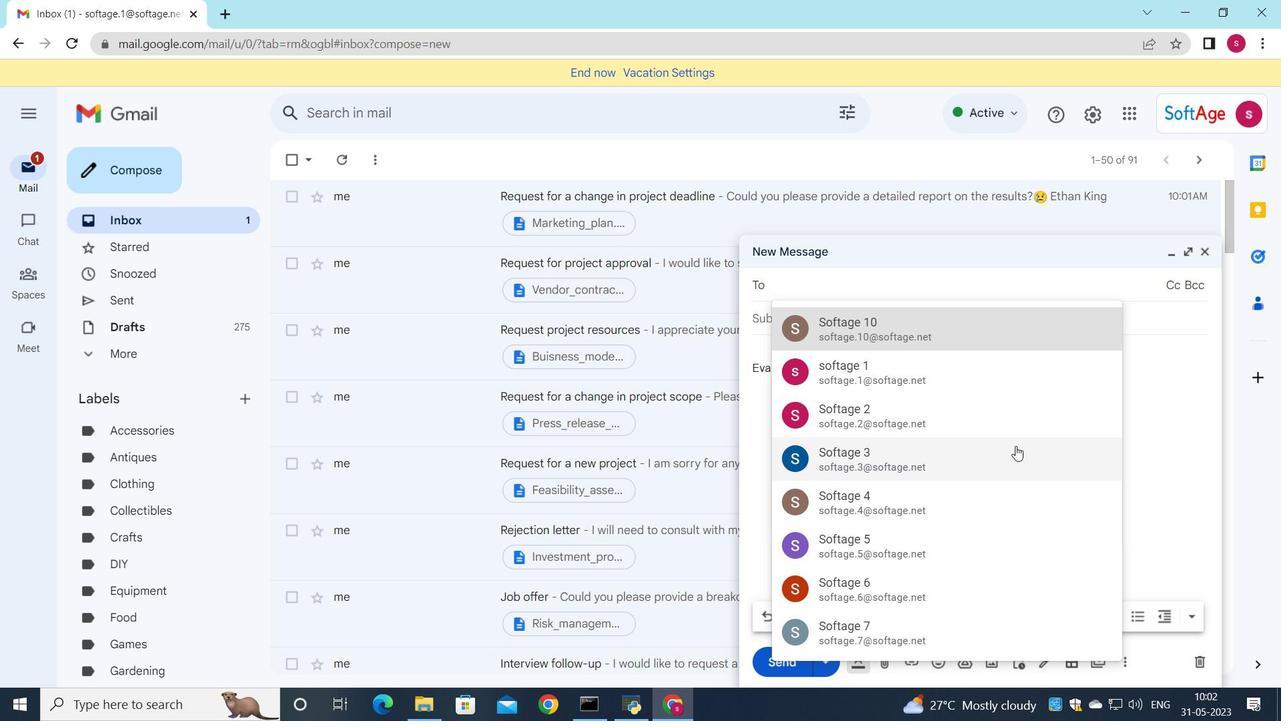 
Action: Key pressed softage.8
Screenshot: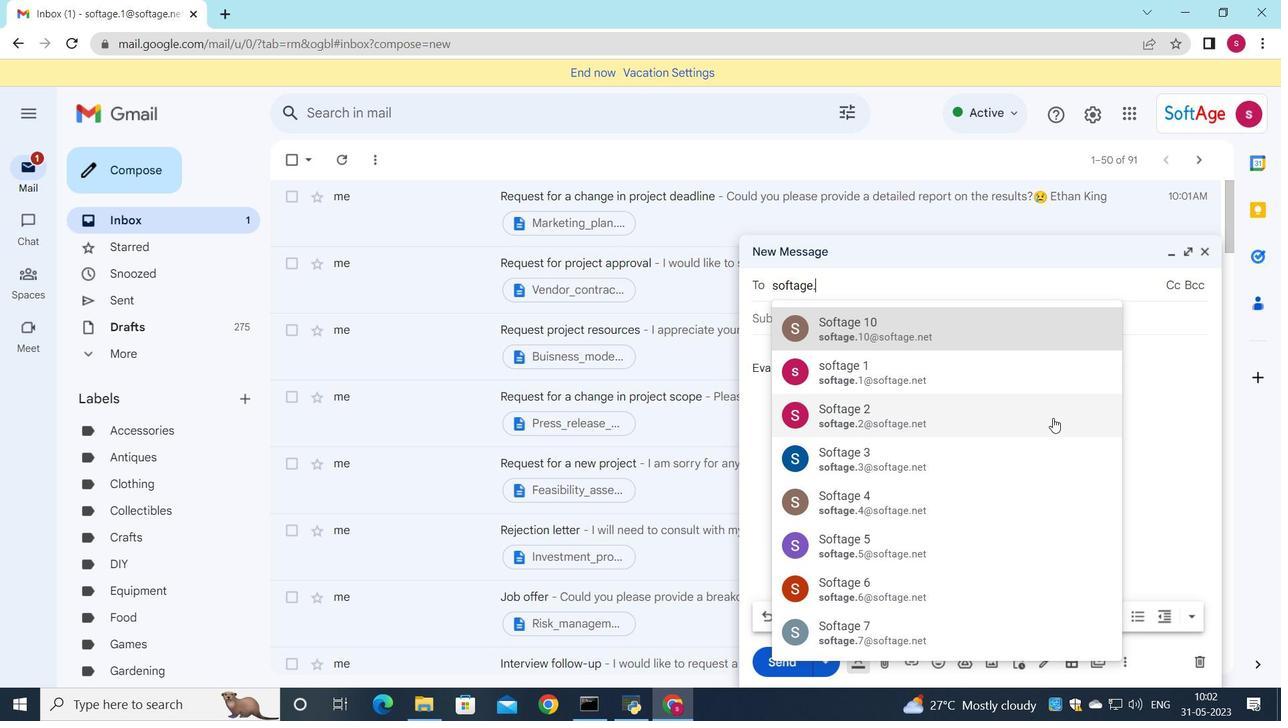 
Action: Mouse moved to (1078, 430)
Screenshot: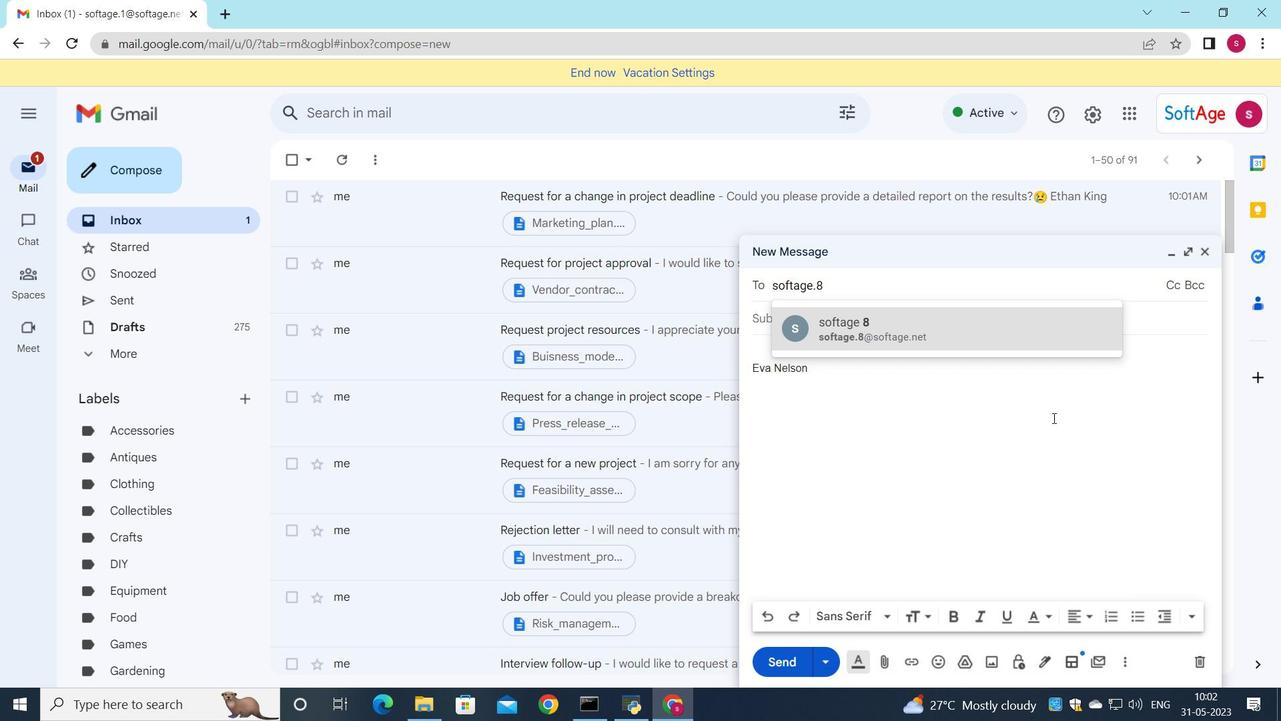 
Action: Key pressed <Key.enter>
Screenshot: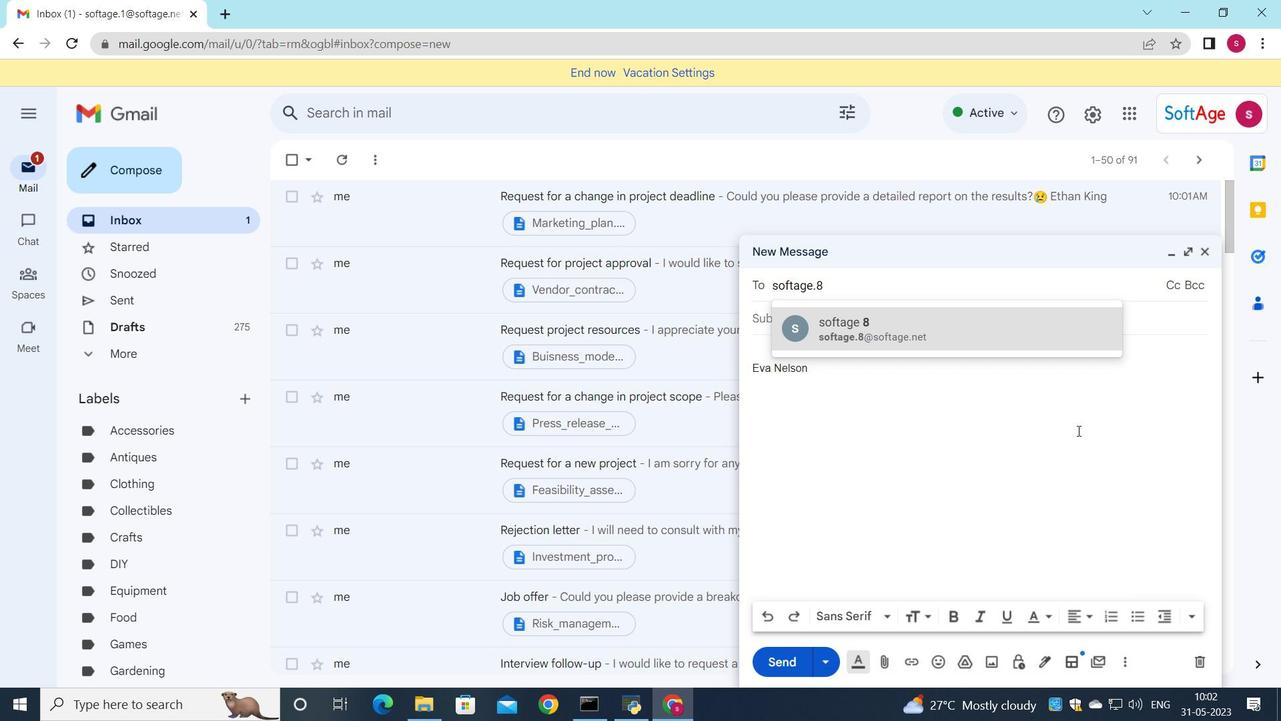 
Action: Mouse moved to (1072, 553)
Screenshot: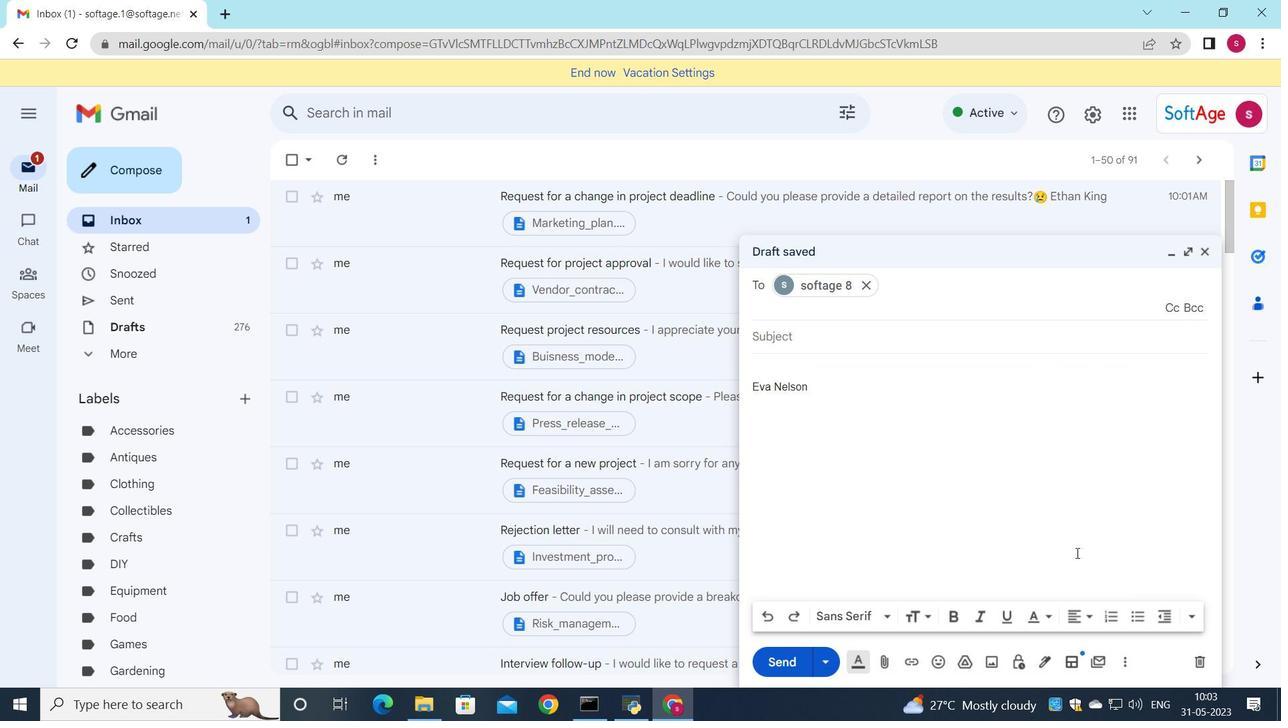 
Action: Key pressed <Key.down>
Screenshot: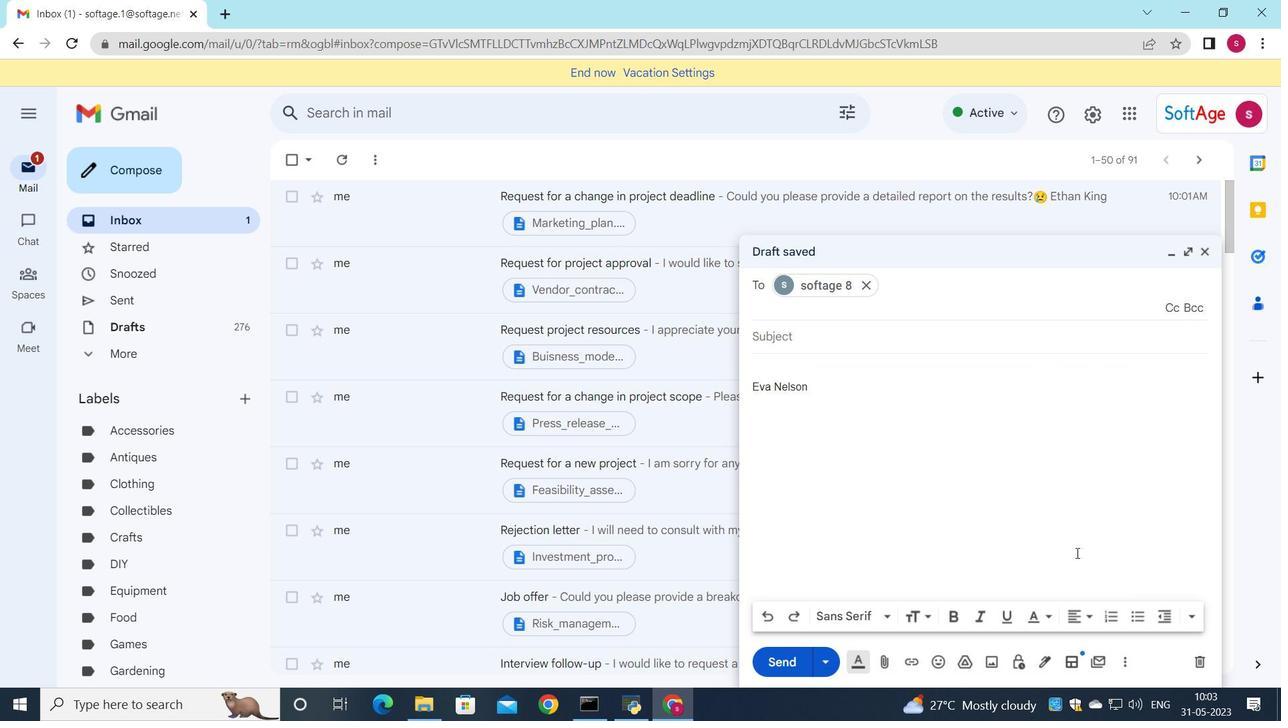 
Action: Mouse moved to (1032, 359)
Screenshot: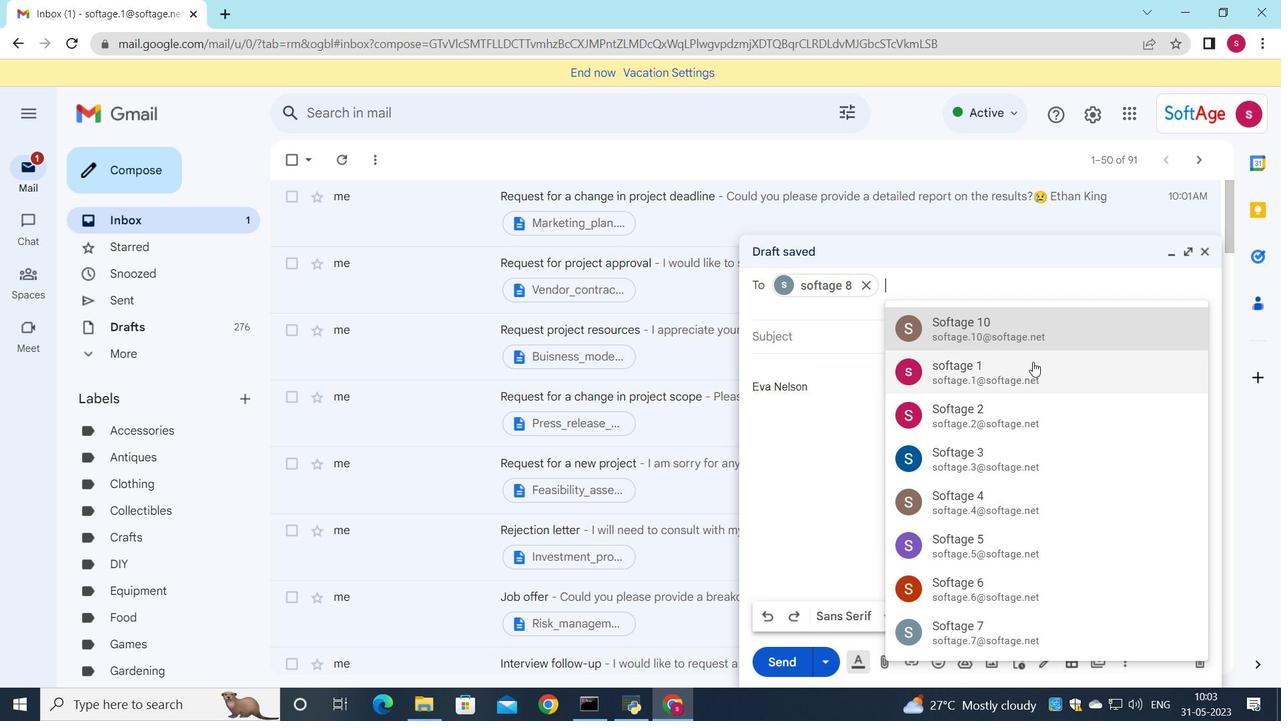 
Action: Mouse pressed left at (1032, 359)
Screenshot: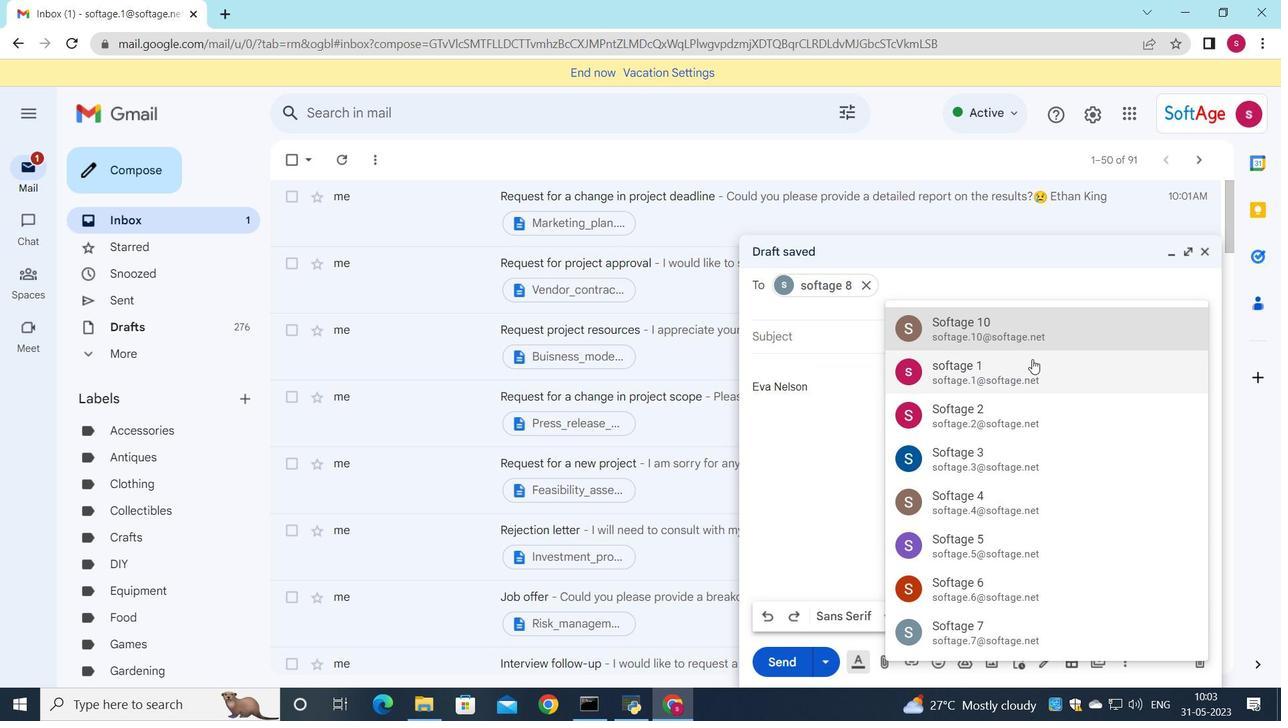 
Action: Mouse moved to (1030, 363)
Screenshot: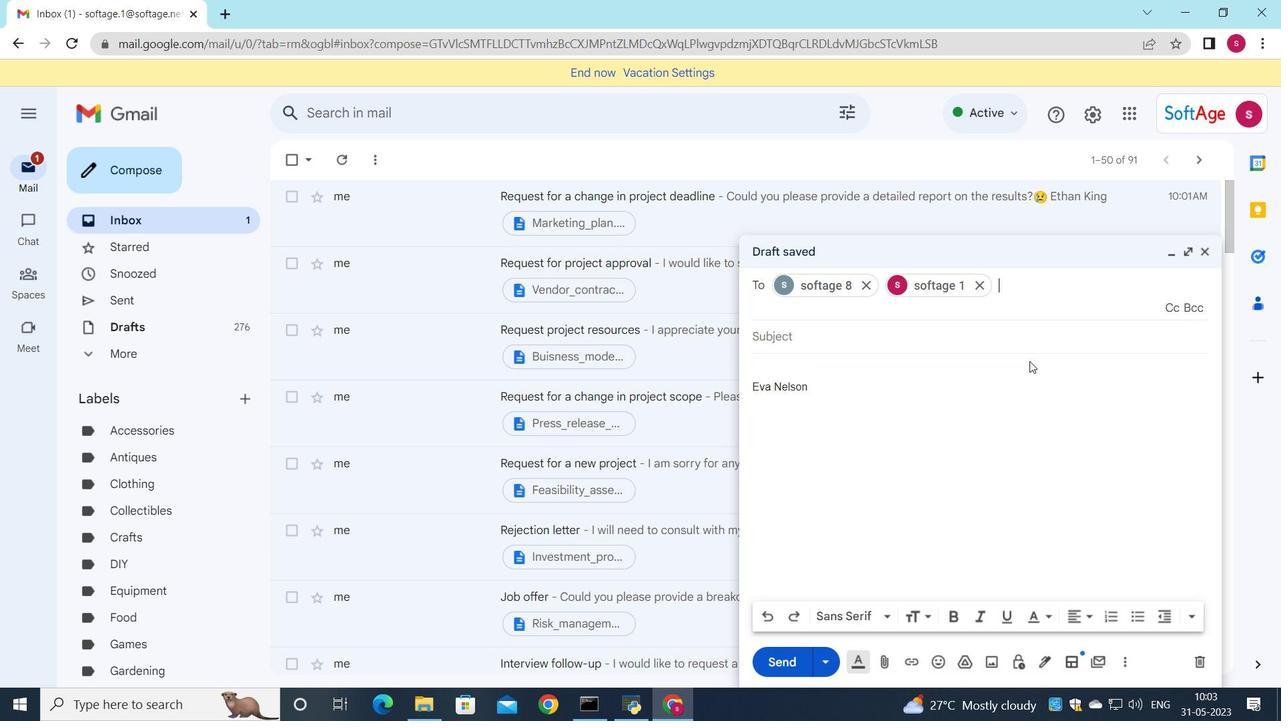 
Action: Key pressed softage.9
Screenshot: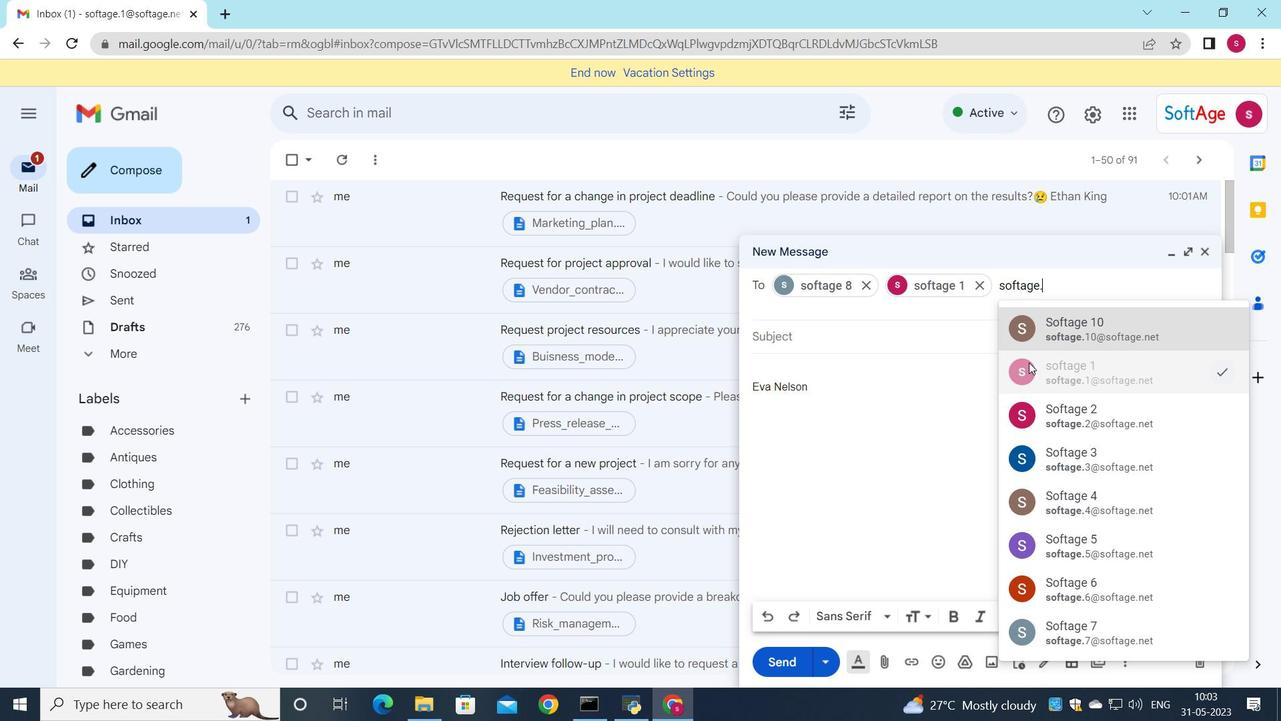 
Action: Mouse moved to (1092, 307)
Screenshot: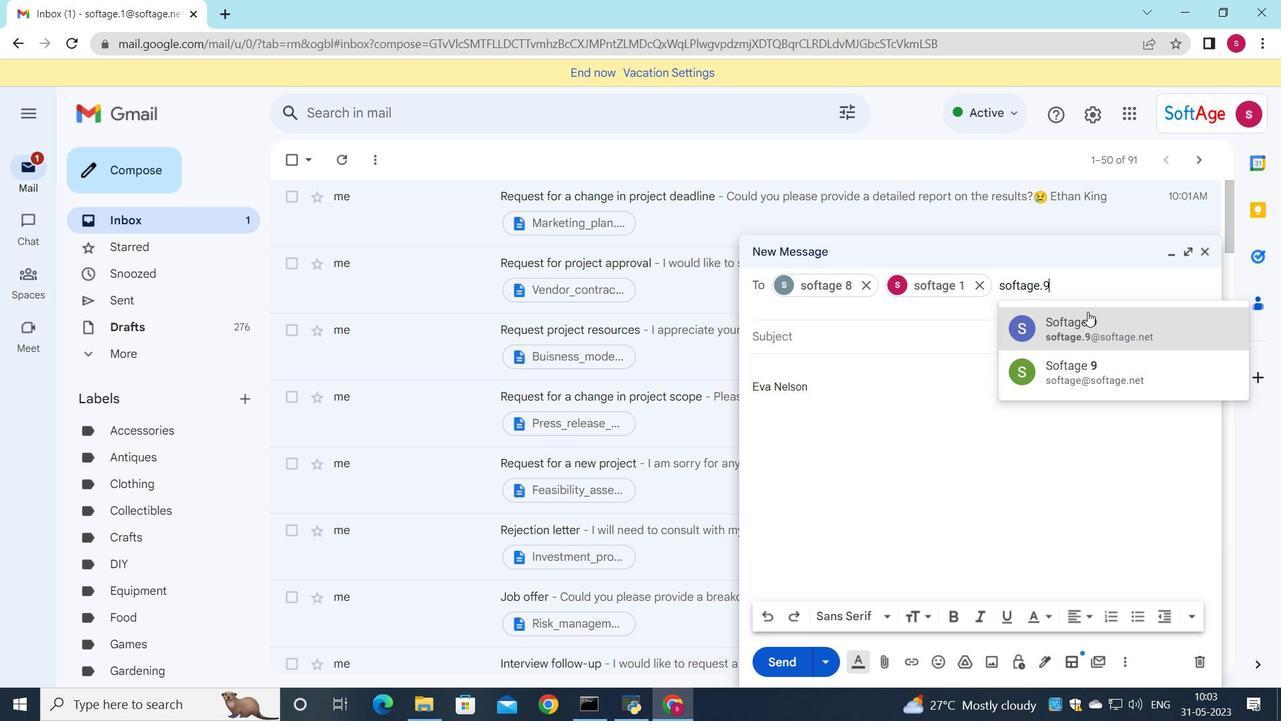 
Action: Mouse pressed left at (1092, 307)
Screenshot: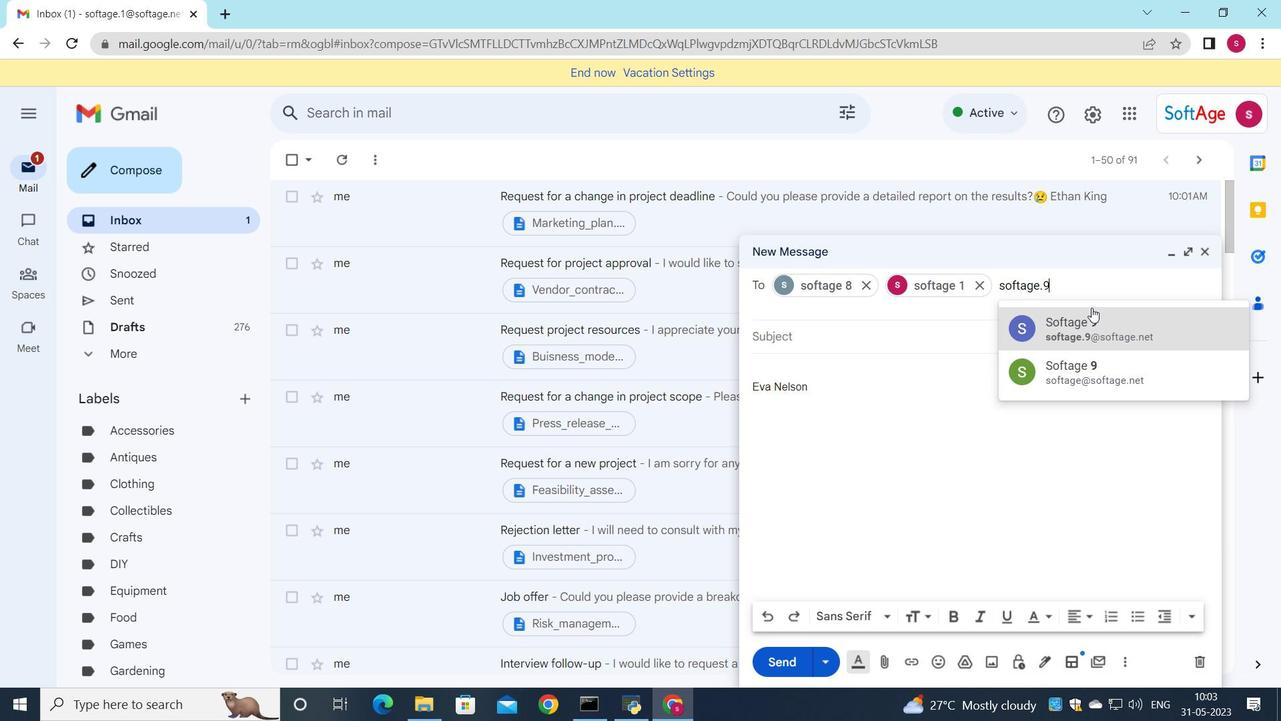 
Action: Mouse moved to (1177, 336)
Screenshot: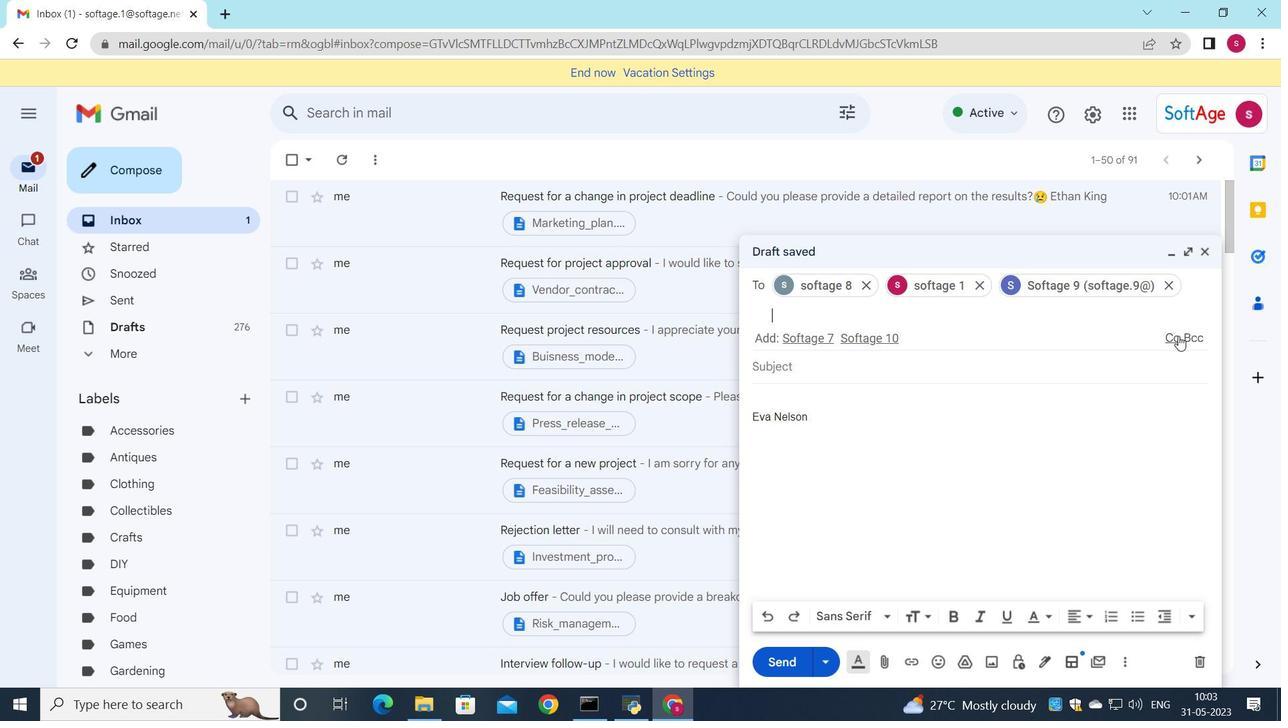
Action: Mouse pressed left at (1177, 336)
Screenshot: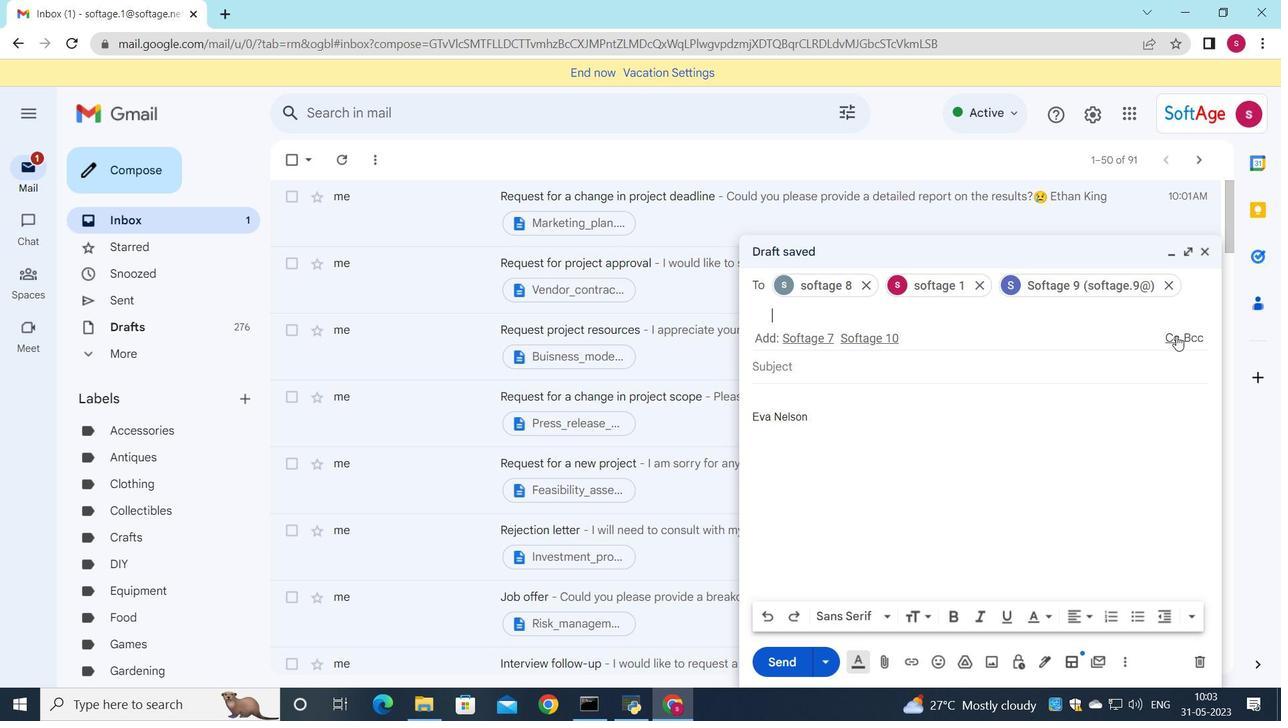 
Action: Mouse moved to (879, 368)
Screenshot: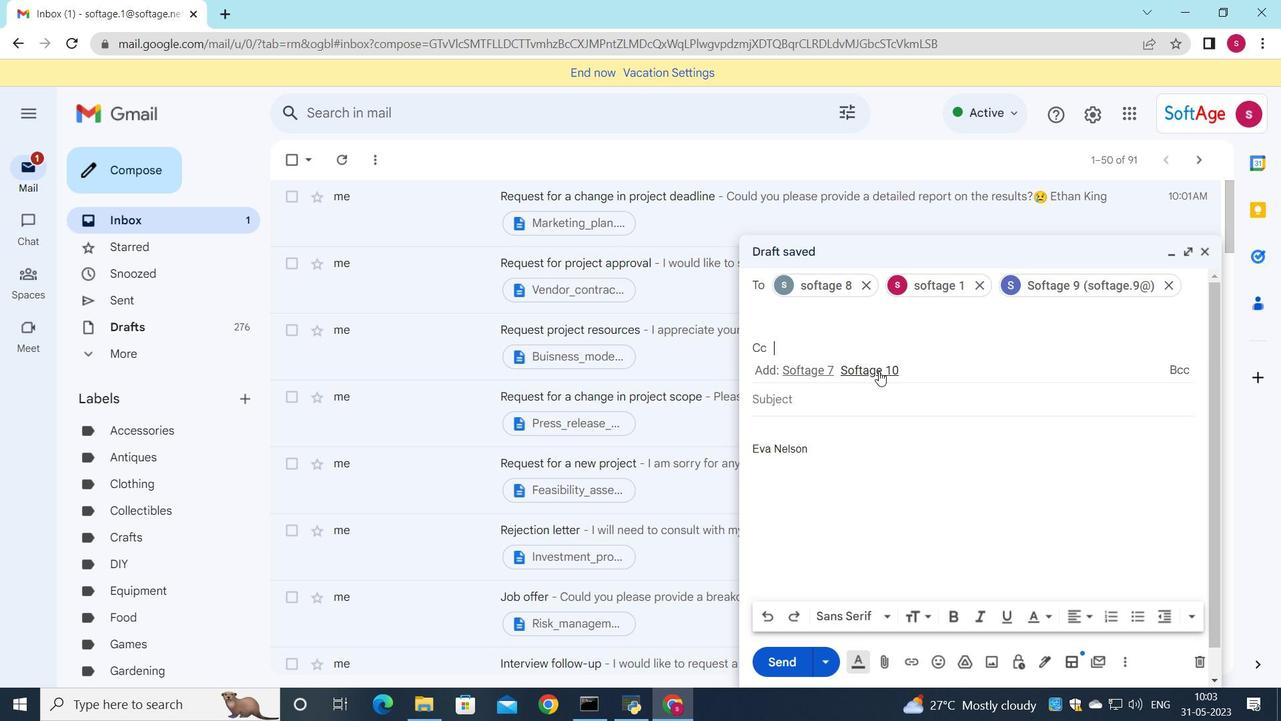 
Action: Mouse pressed left at (879, 368)
Screenshot: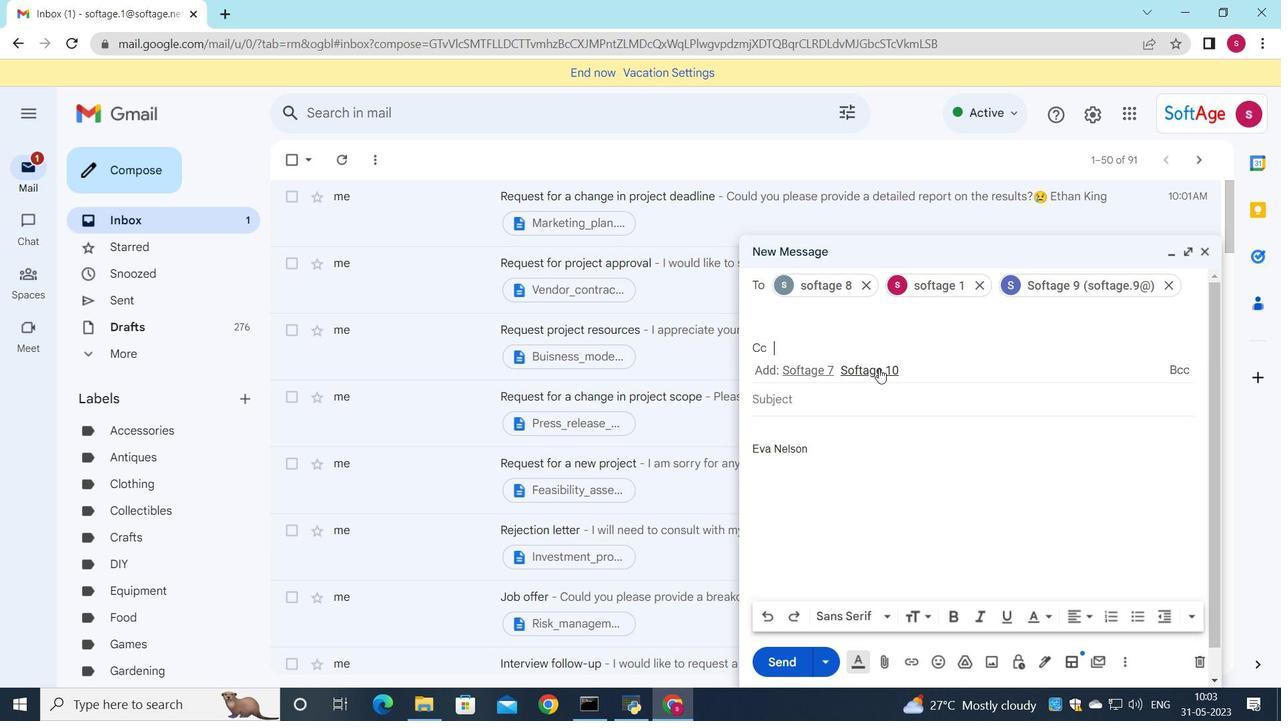 
Action: Mouse moved to (835, 407)
Screenshot: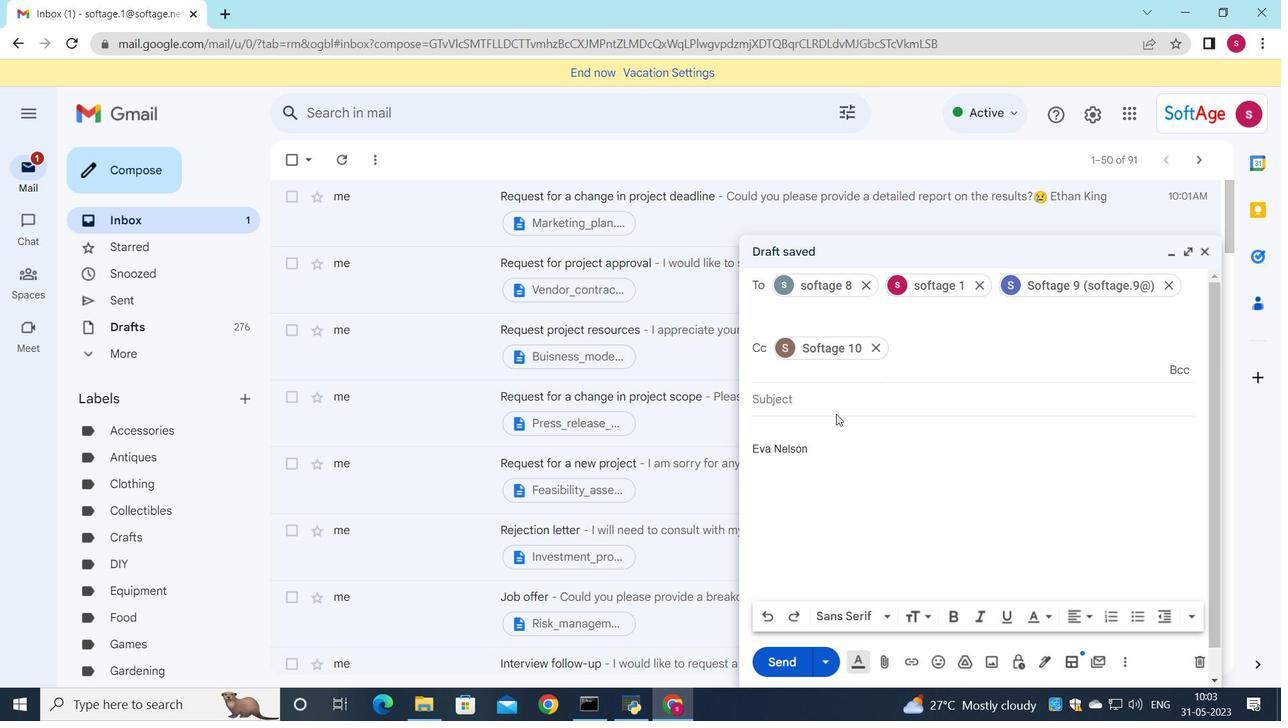 
Action: Mouse pressed left at (835, 407)
Screenshot: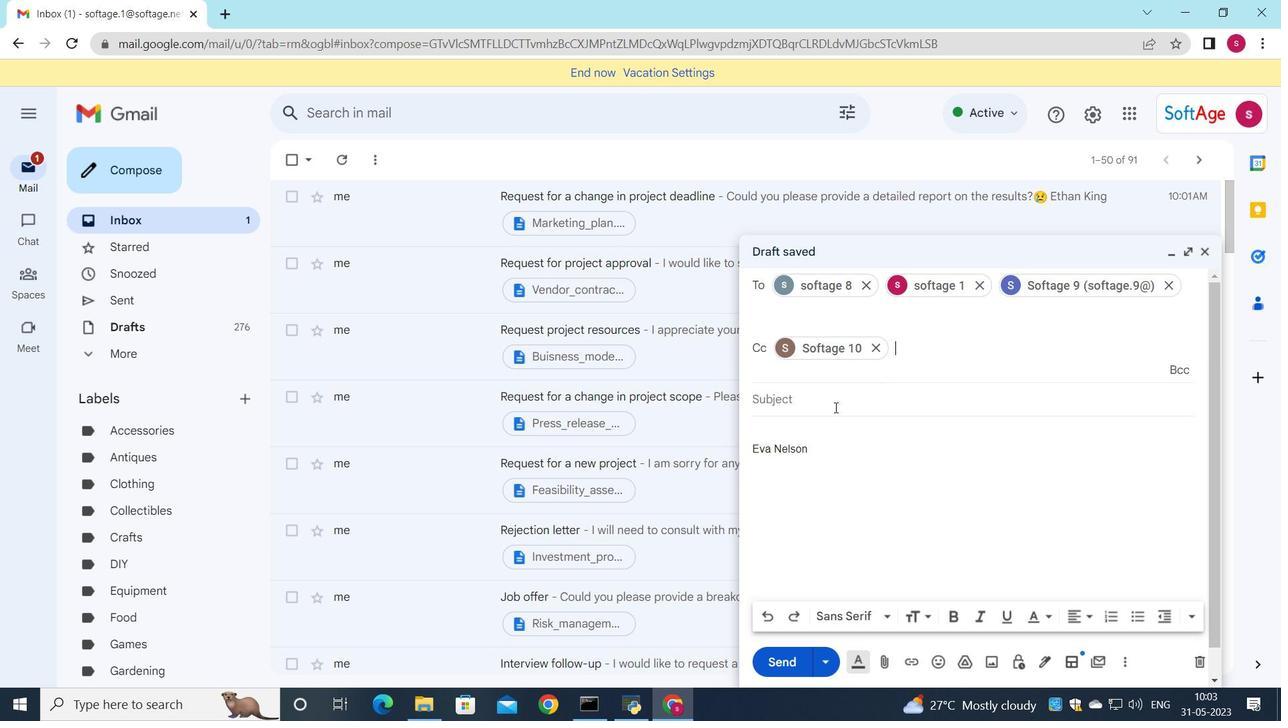 
Action: Key pressed <Key.shift>Request<Key.space>for<Key.space>a<Key.space>change<Key.space>in<Key.space>project<Key.space>budget
Screenshot: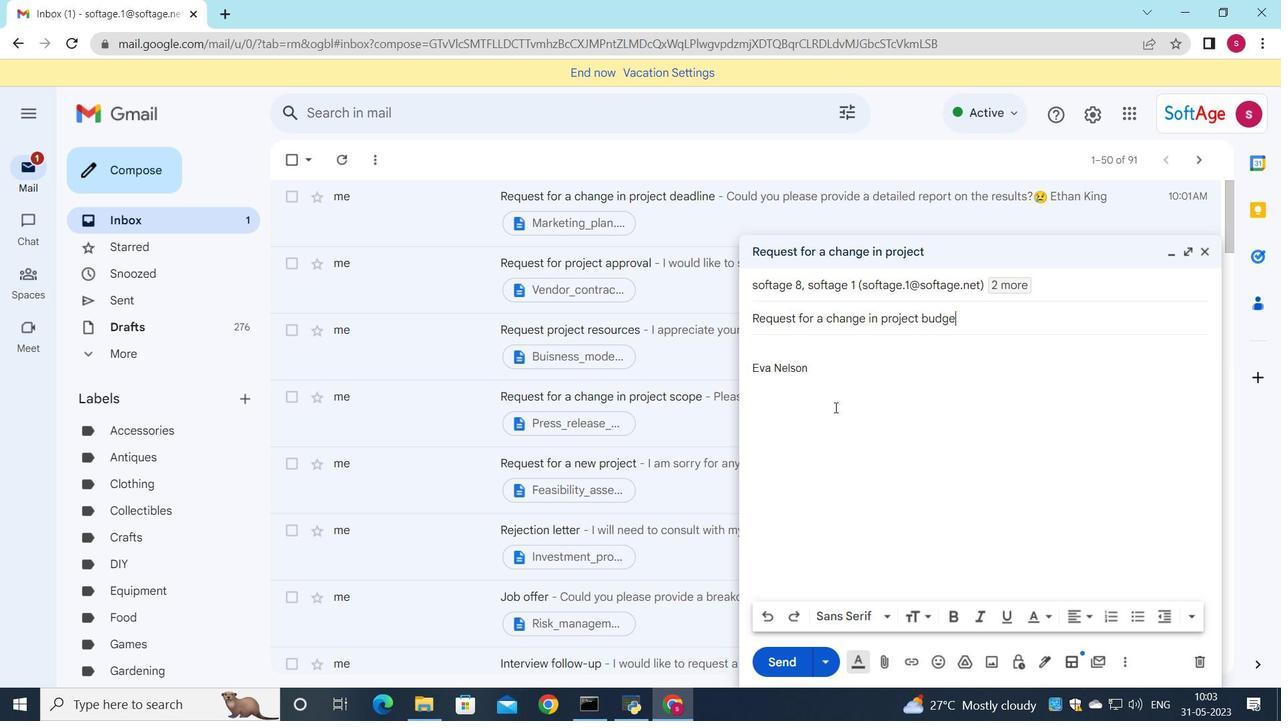 
Action: Mouse moved to (770, 345)
Screenshot: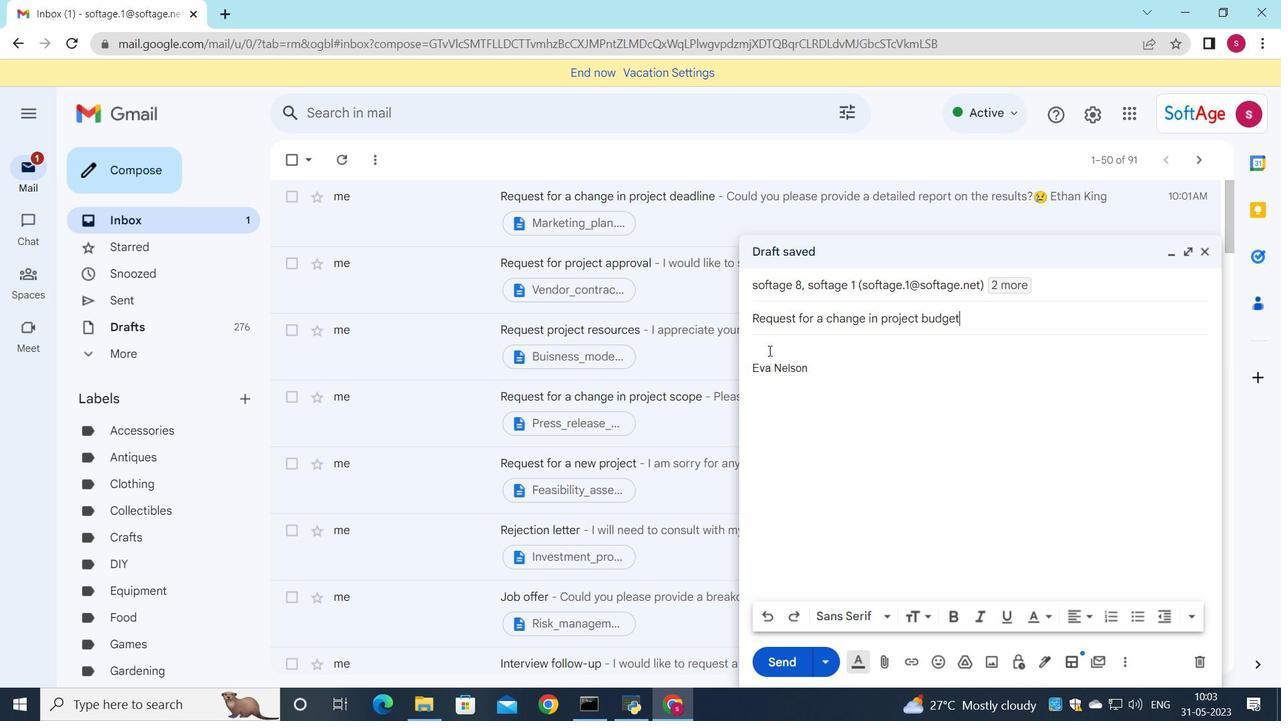 
Action: Mouse pressed left at (770, 345)
Screenshot: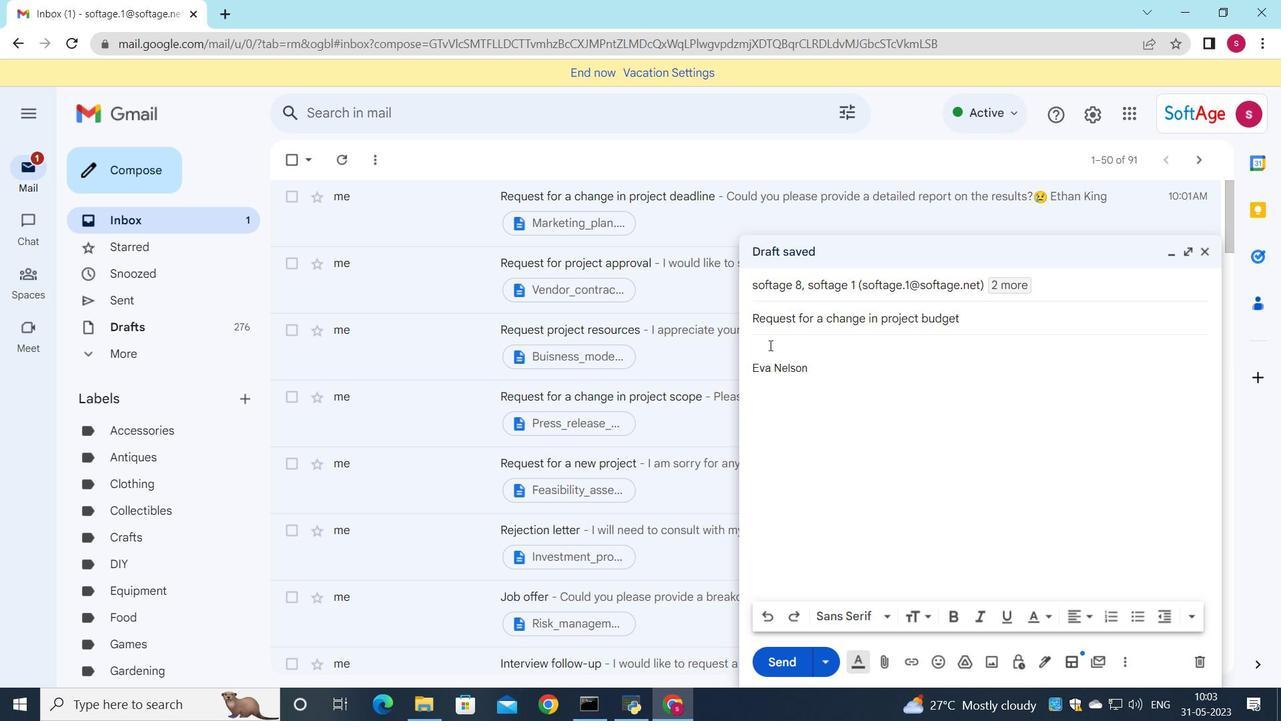 
Action: Key pressed <Key.shift>I<Key.space>am<Key.space><Key.shift>Writing<Key.space>to<Key.space>request<Key.space>a<Key.space>quote<Key.space>for<Key.space>your<Key.space>products.
Screenshot: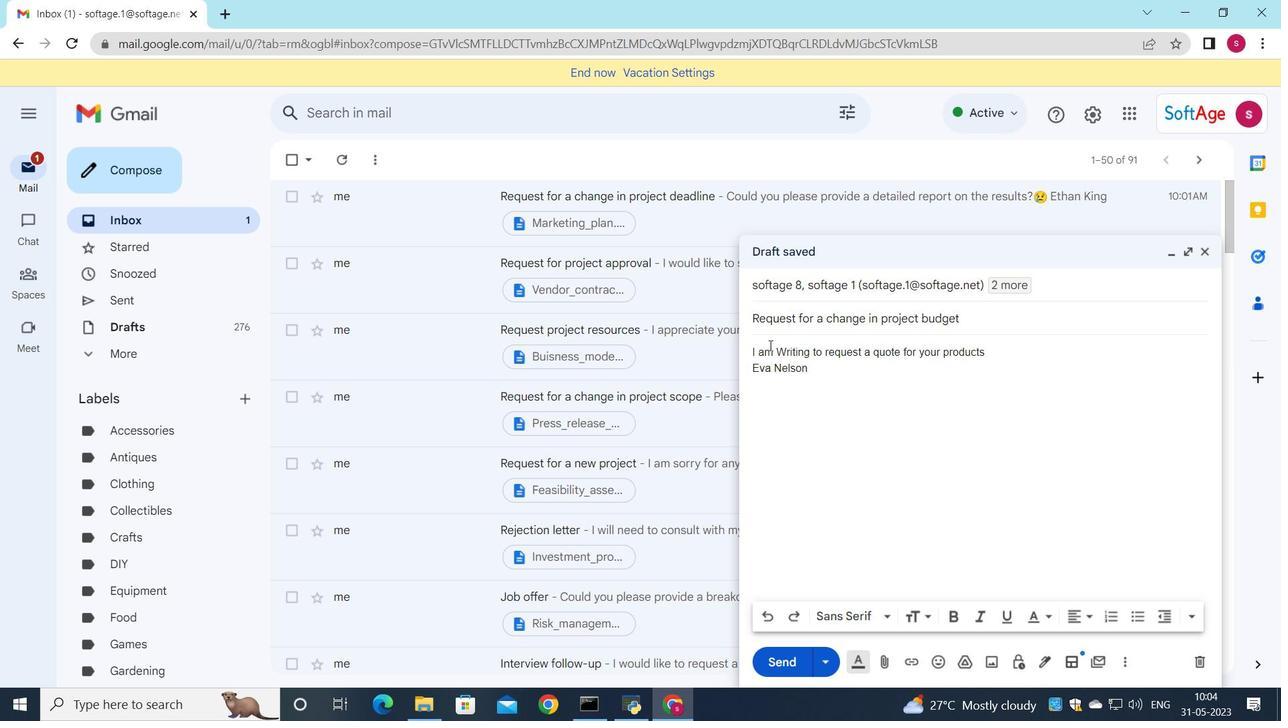 
Action: Mouse moved to (937, 660)
Screenshot: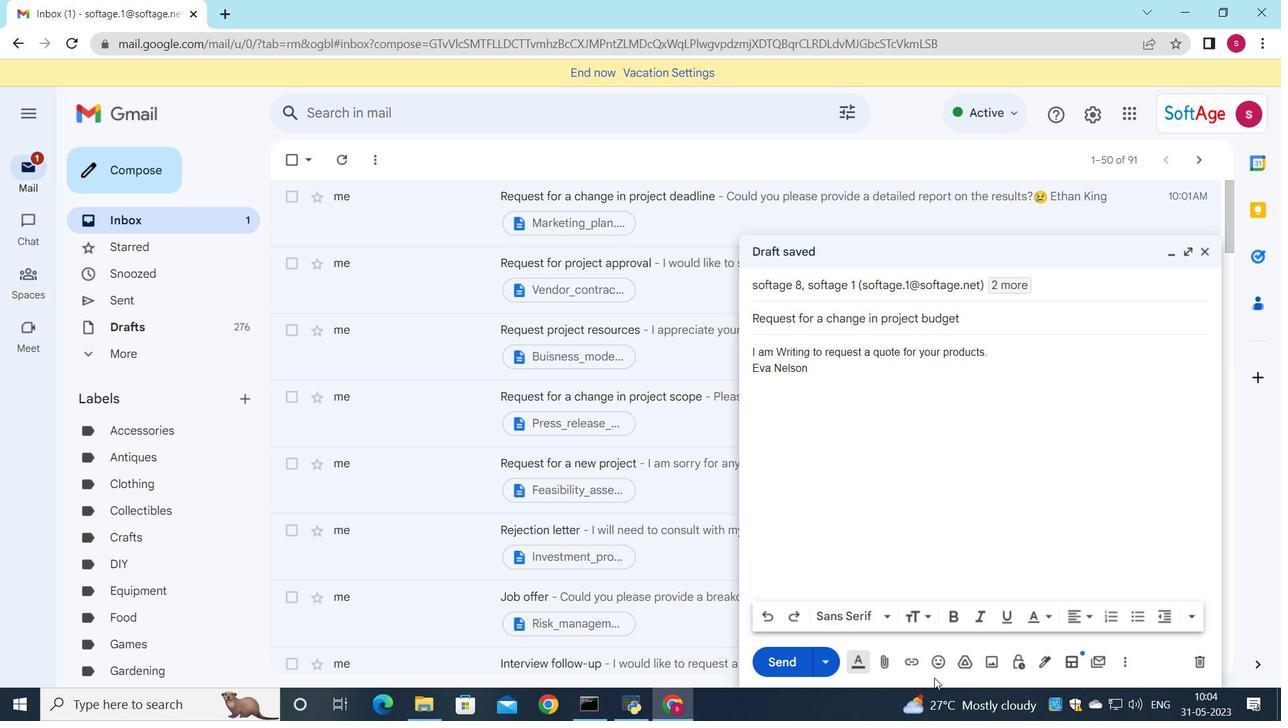 
Action: Mouse pressed left at (937, 660)
Screenshot: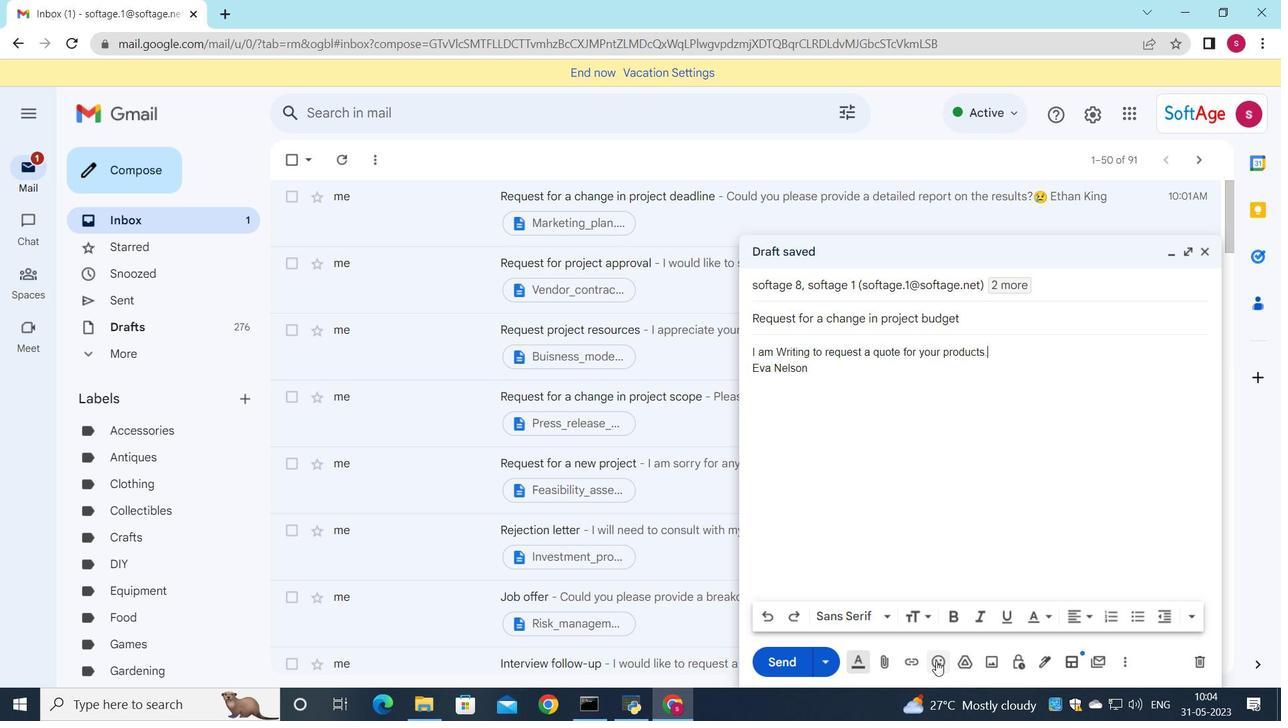 
Action: Mouse moved to (1025, 520)
Screenshot: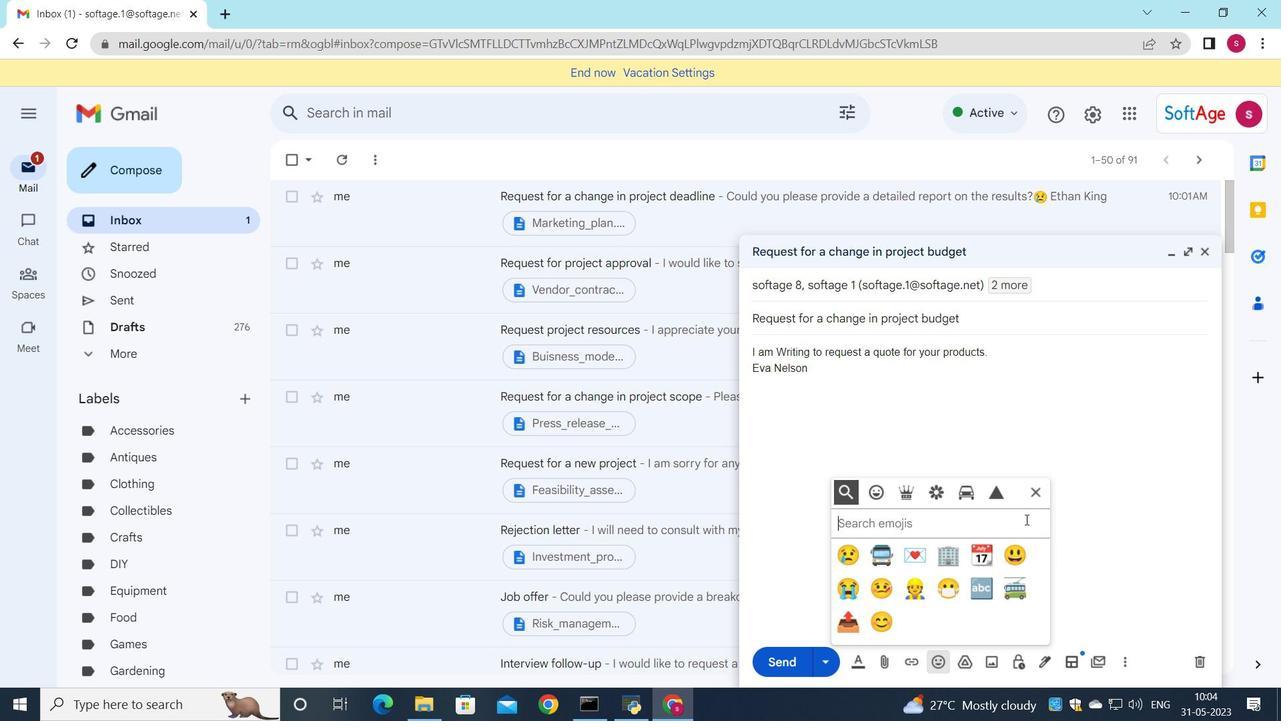 
Action: Key pressed w
Screenshot: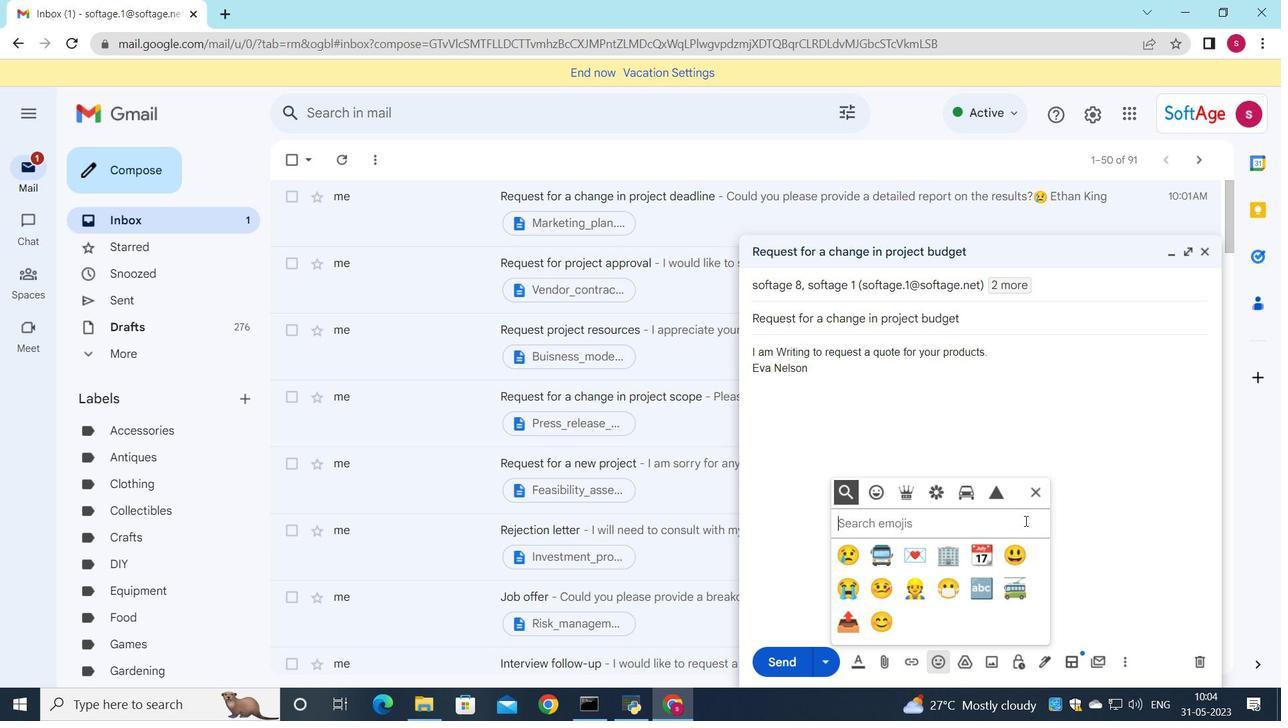 
Action: Mouse moved to (1024, 521)
Screenshot: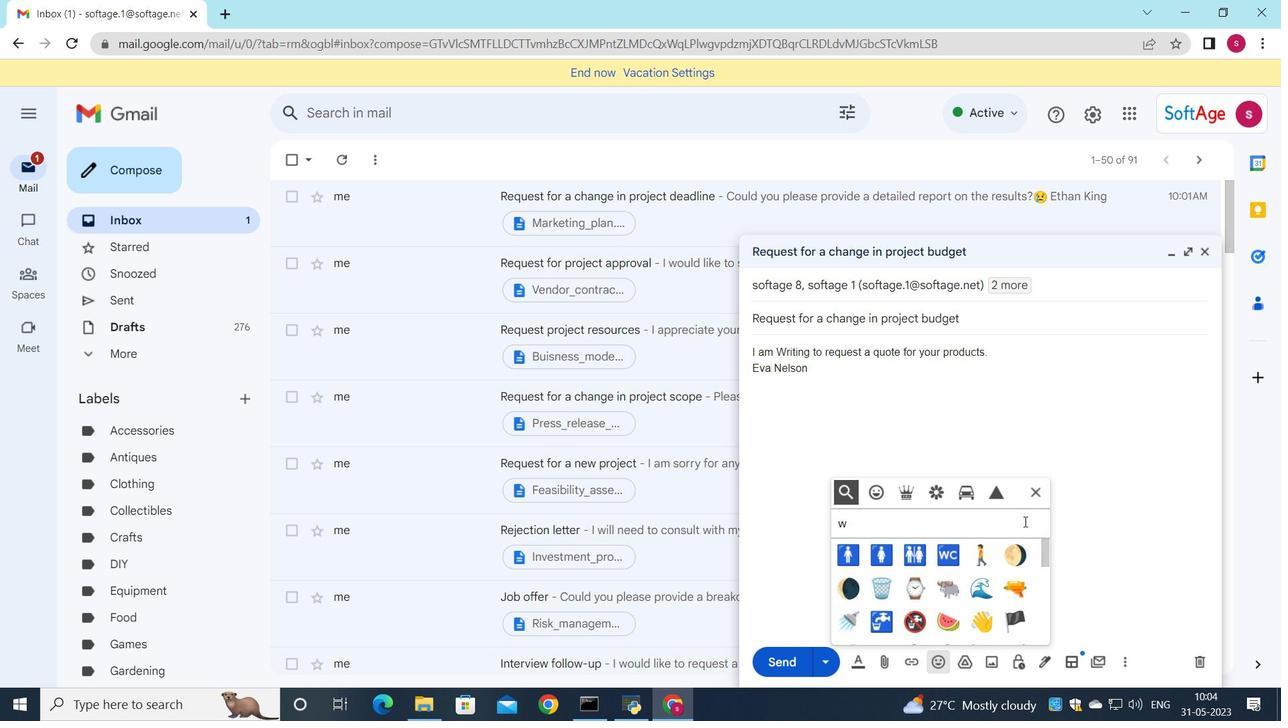 
Action: Key pressed o
Screenshot: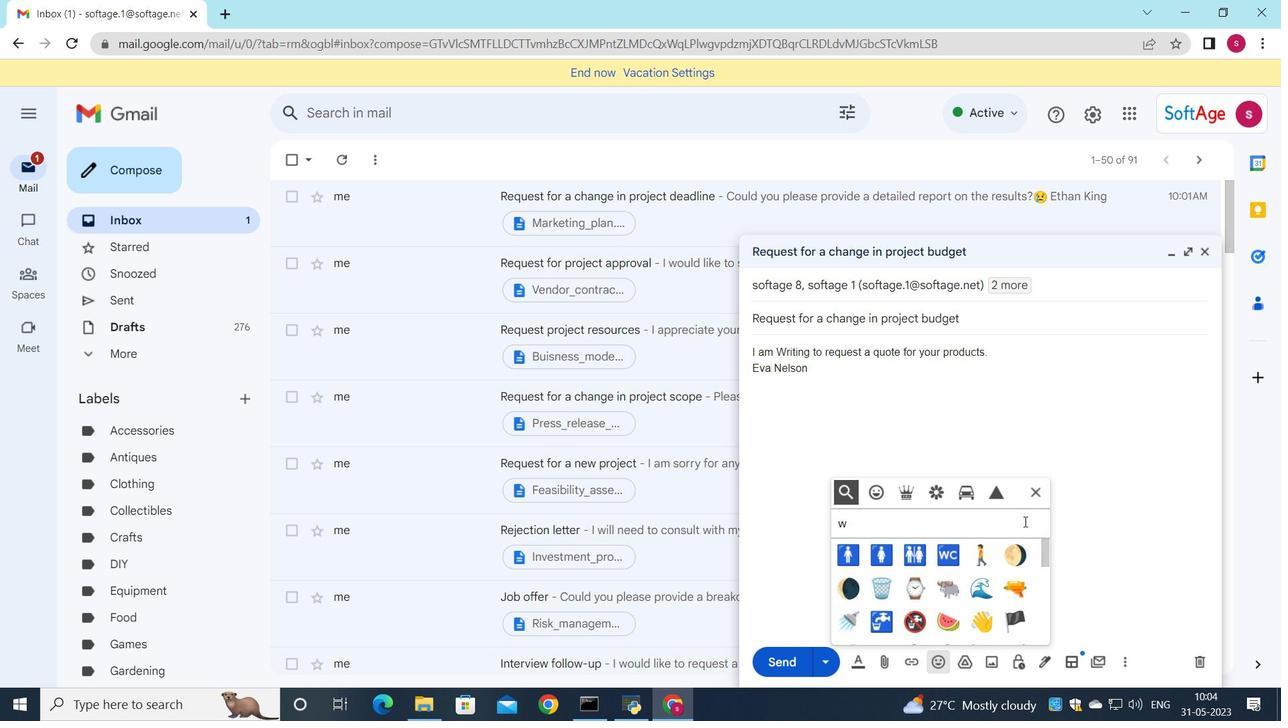 
Action: Mouse moved to (1014, 533)
Screenshot: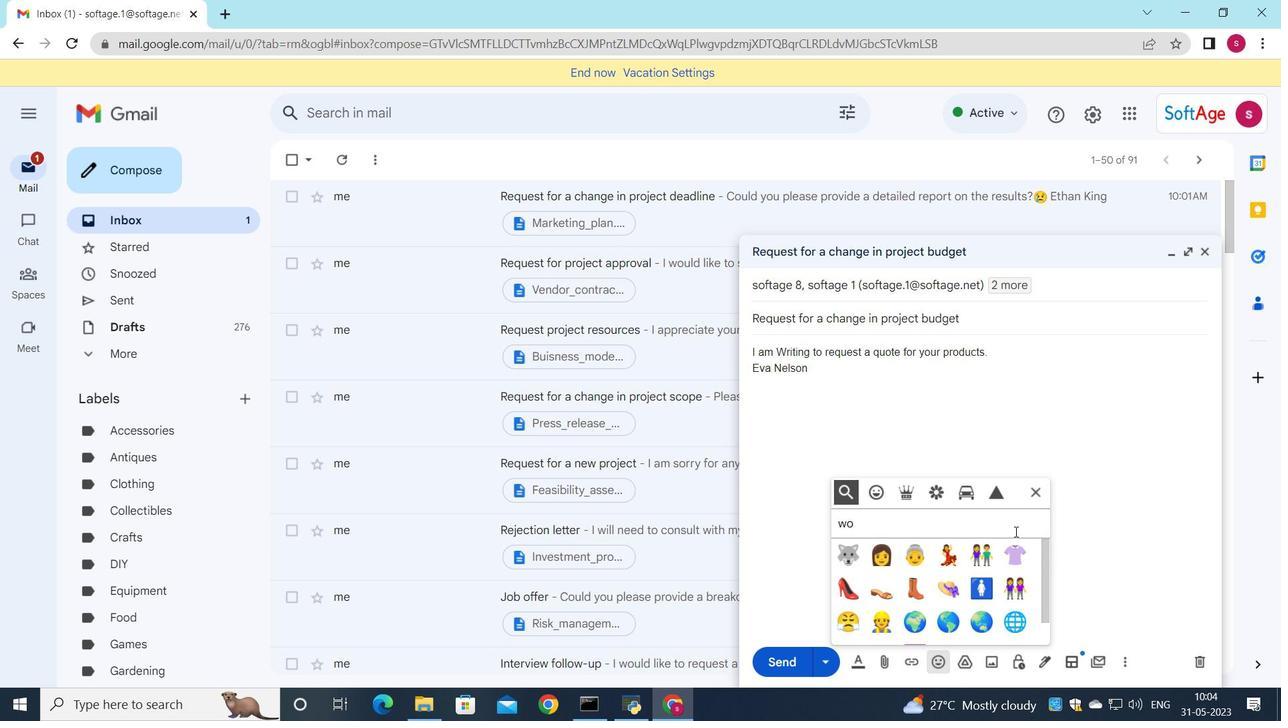 
Action: Key pressed rk
Screenshot: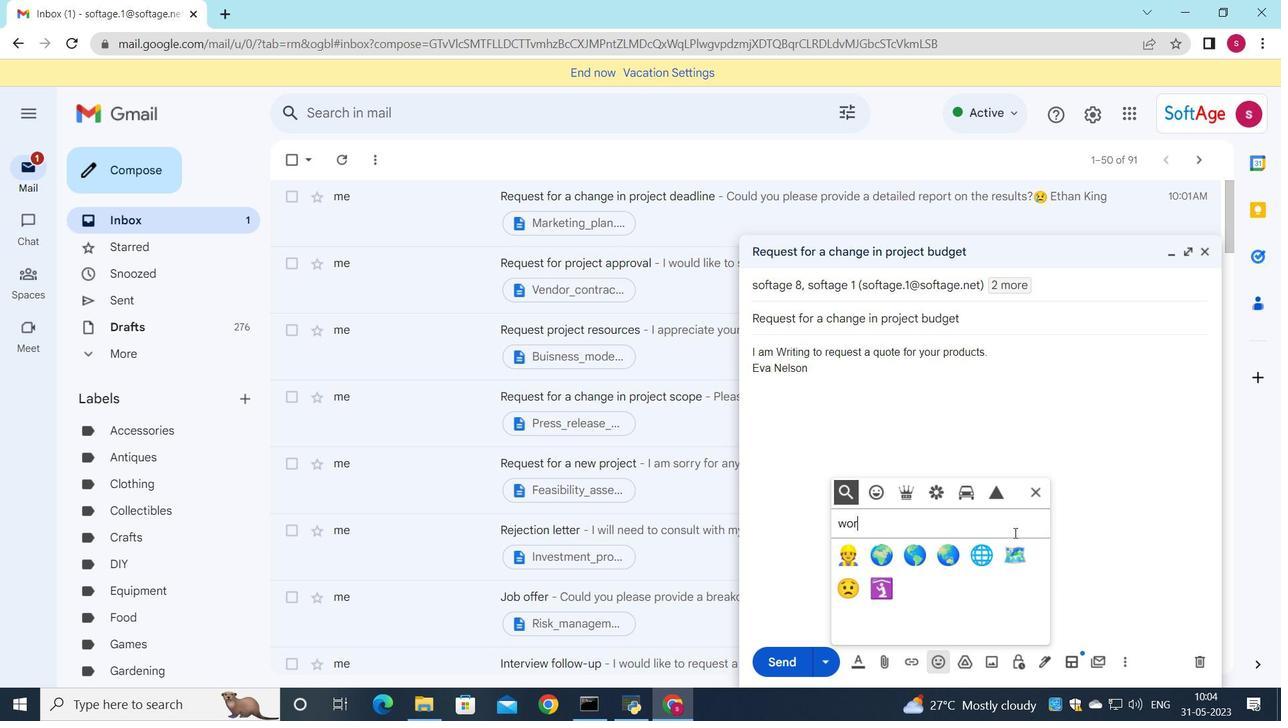 
Action: Mouse moved to (850, 567)
Screenshot: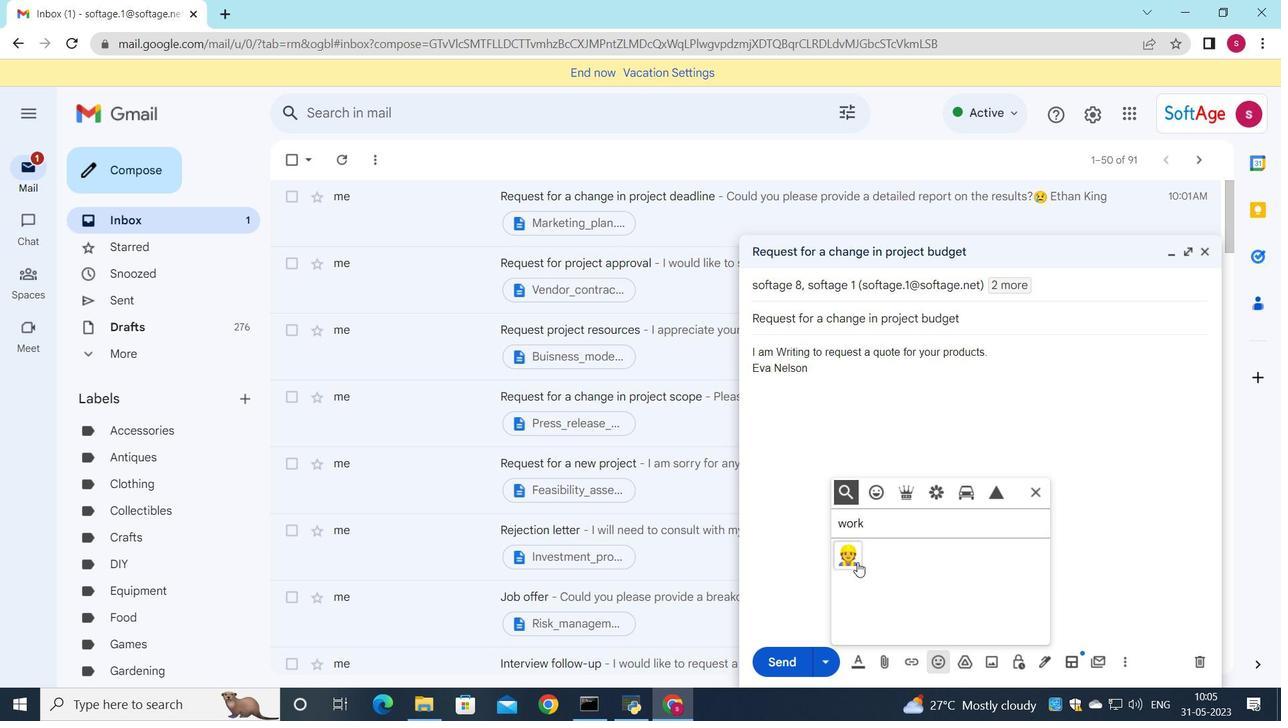 
Action: Mouse pressed left at (850, 567)
Screenshot: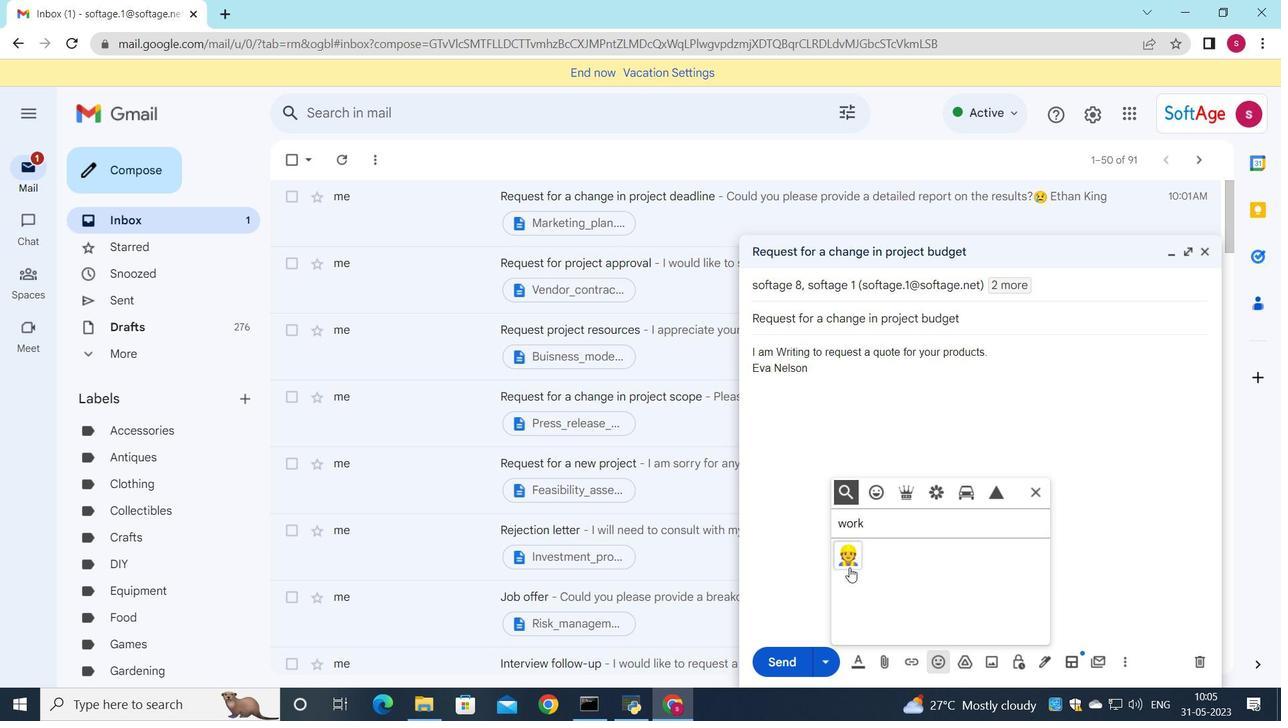 
Action: Mouse moved to (1036, 493)
Screenshot: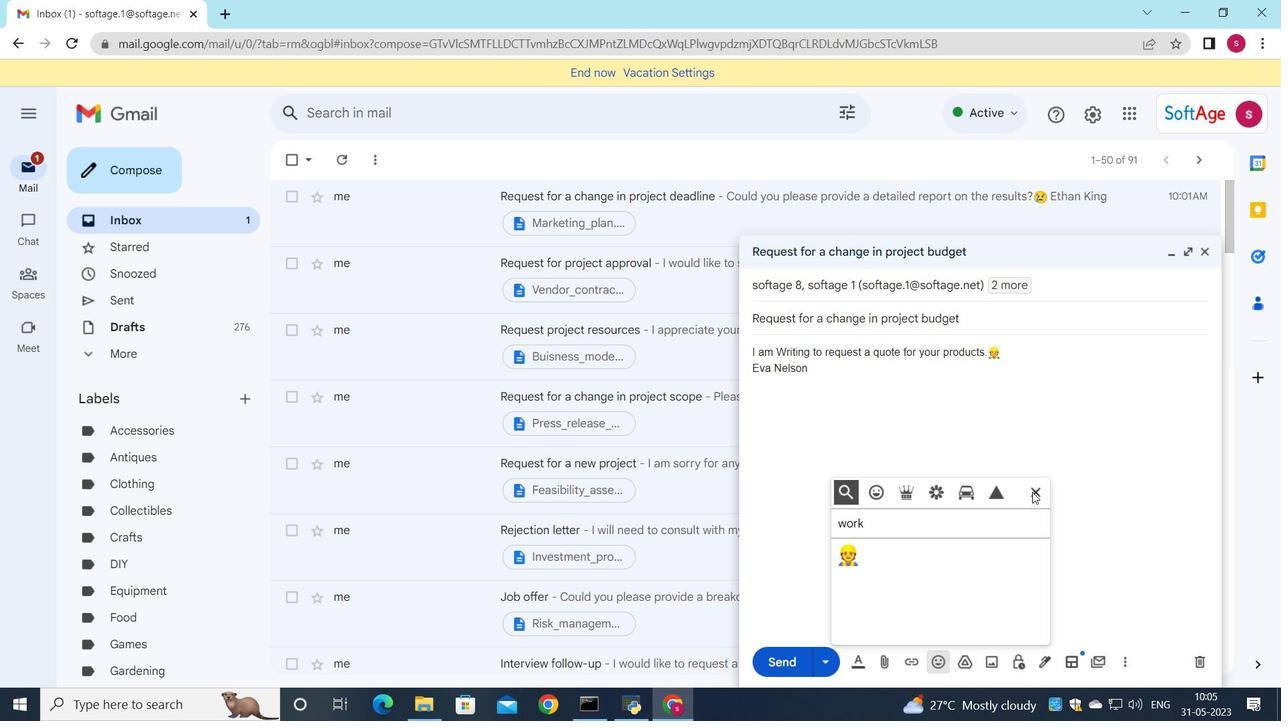 
Action: Mouse pressed left at (1036, 493)
Screenshot: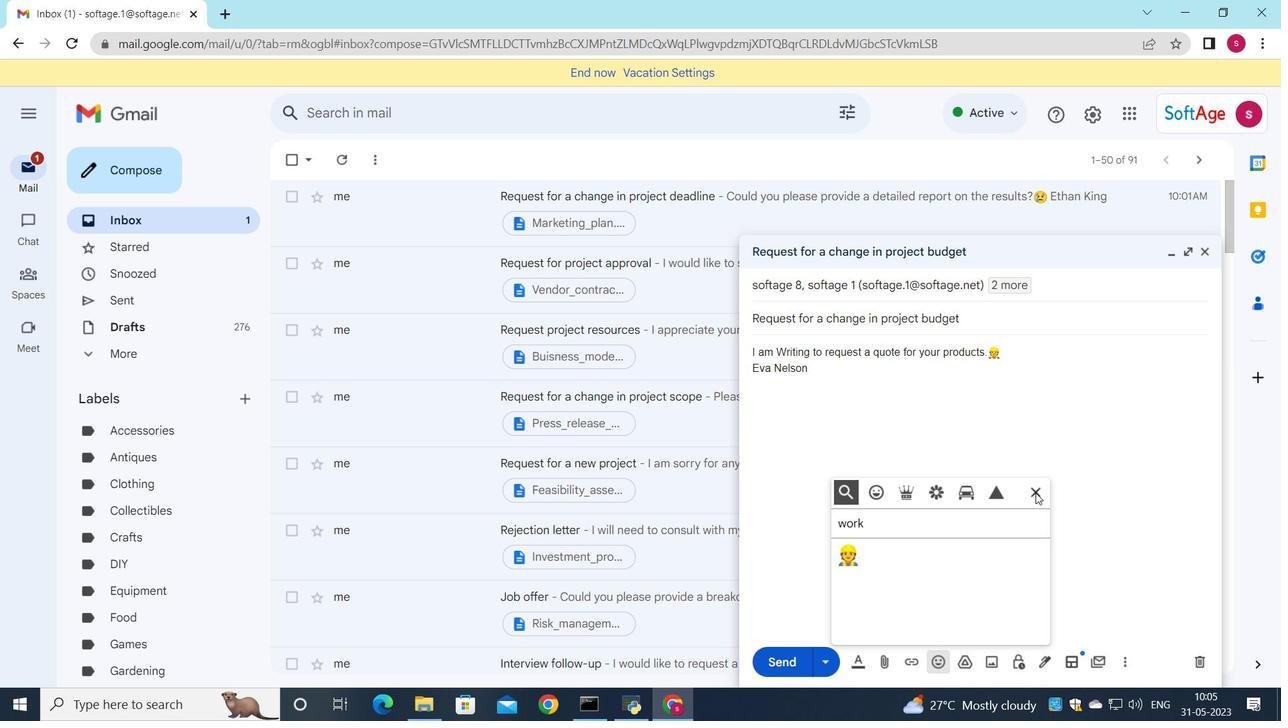 
Action: Mouse moved to (889, 660)
Screenshot: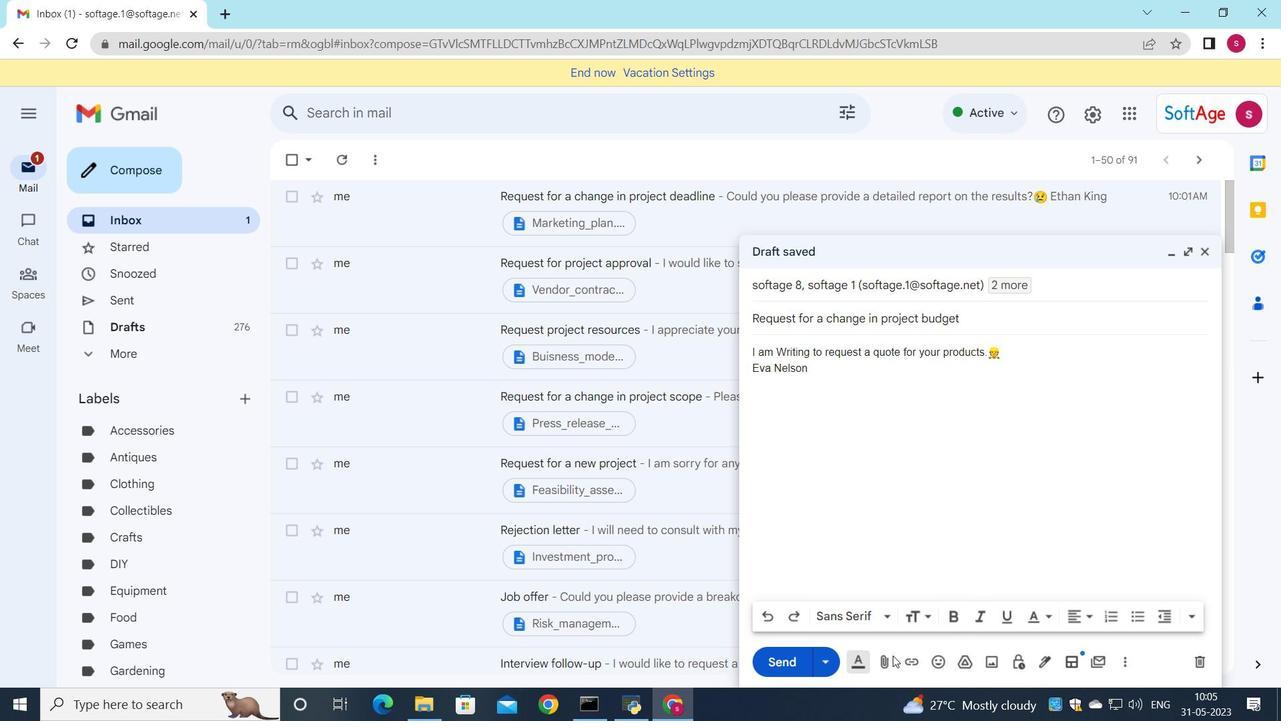 
Action: Mouse pressed left at (889, 660)
Screenshot: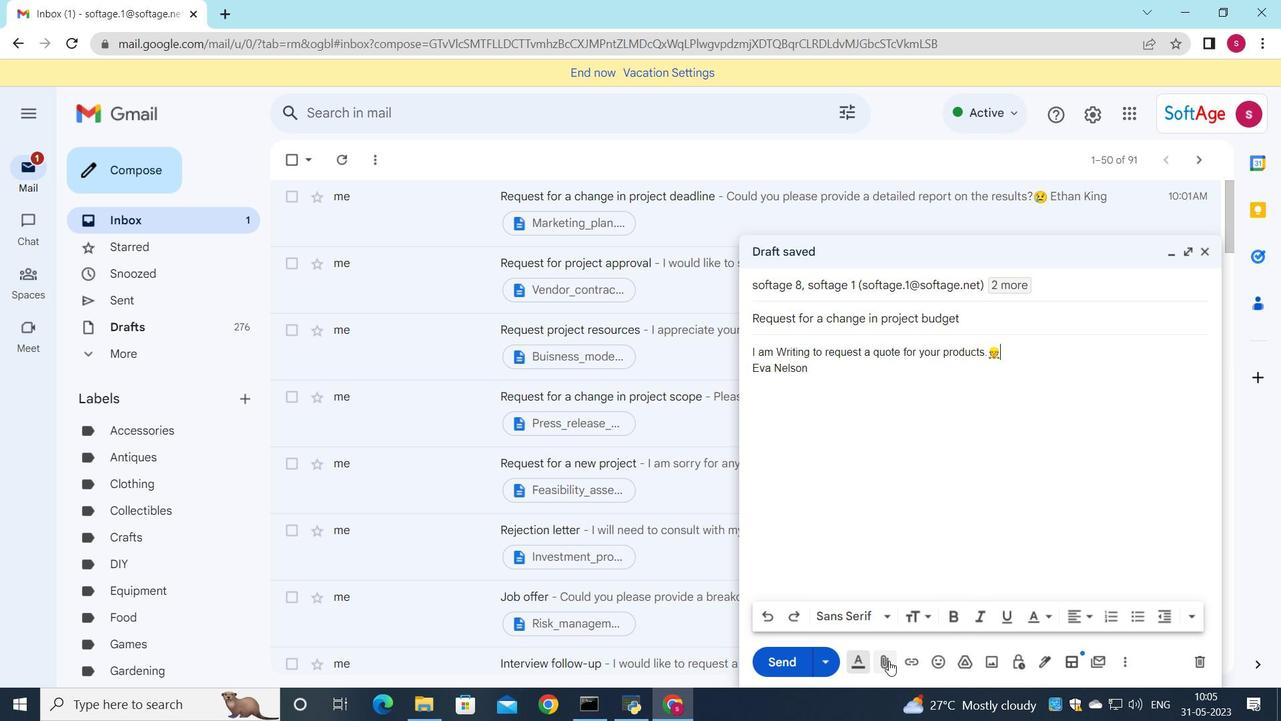 
Action: Mouse moved to (231, 128)
Screenshot: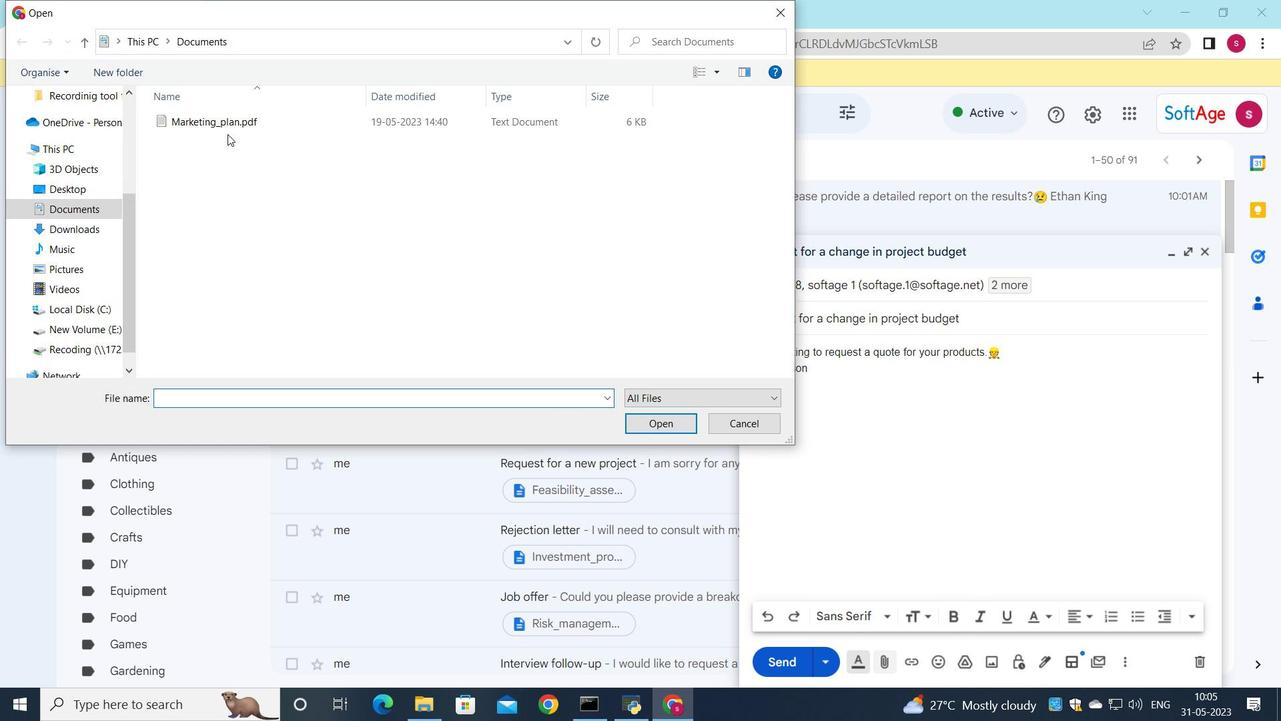 
Action: Mouse pressed left at (231, 128)
Screenshot: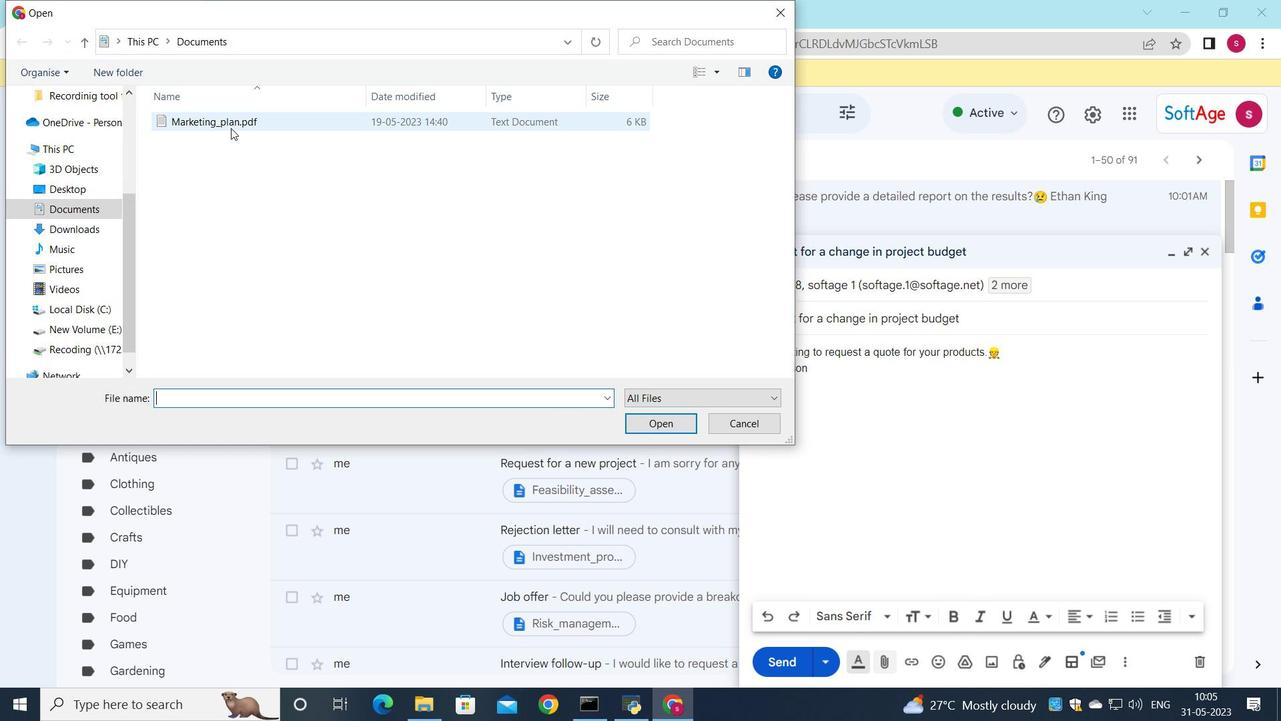 
Action: Mouse moved to (283, 120)
Screenshot: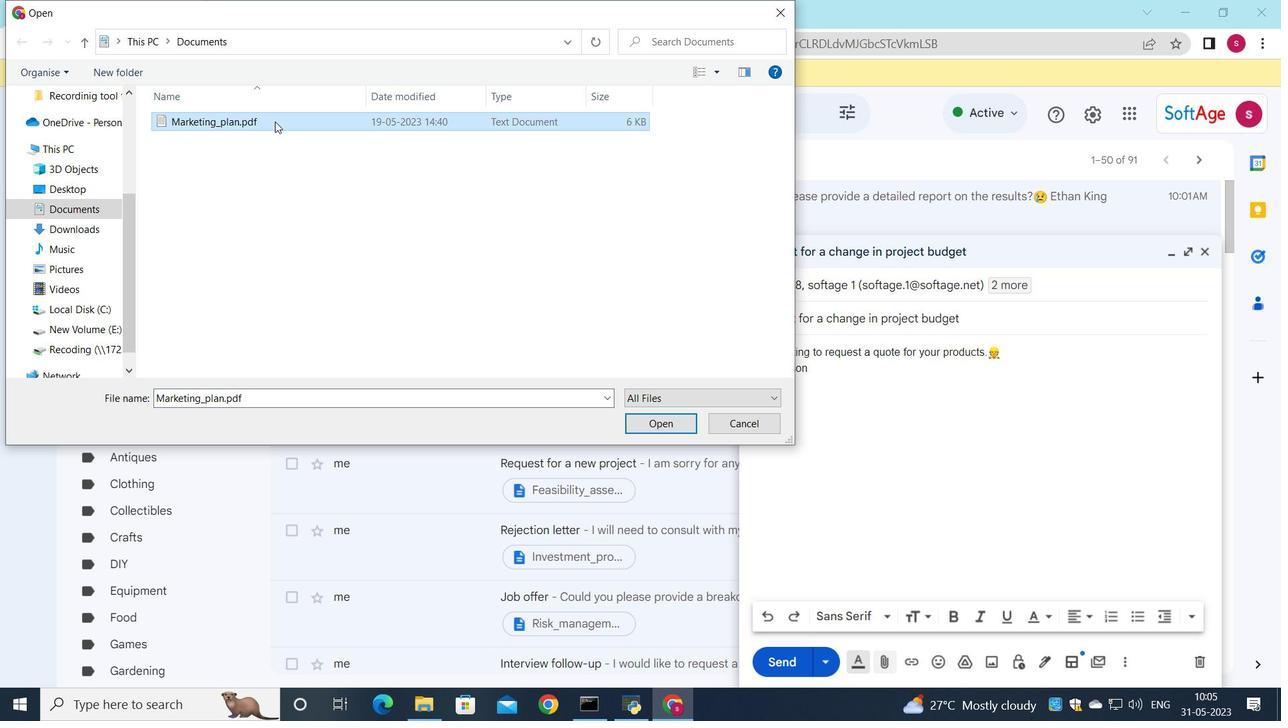 
Action: Mouse pressed left at (283, 120)
Screenshot: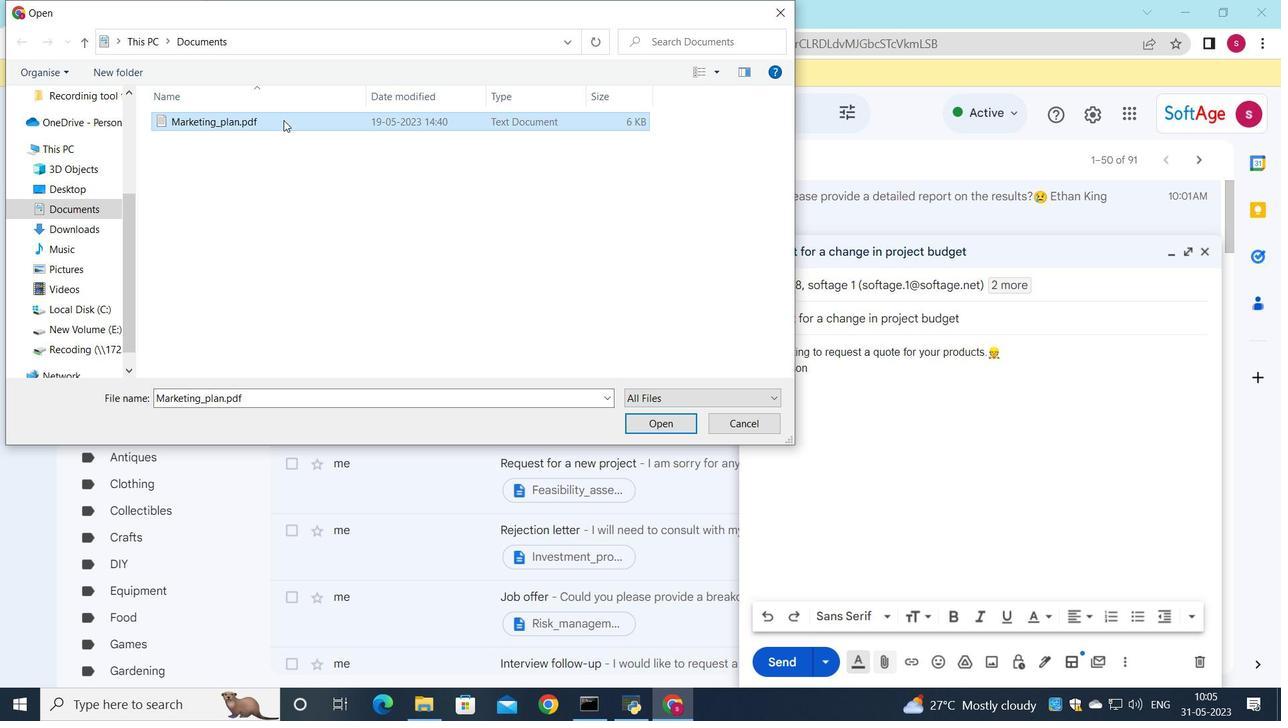 
Action: Mouse moved to (379, 160)
Screenshot: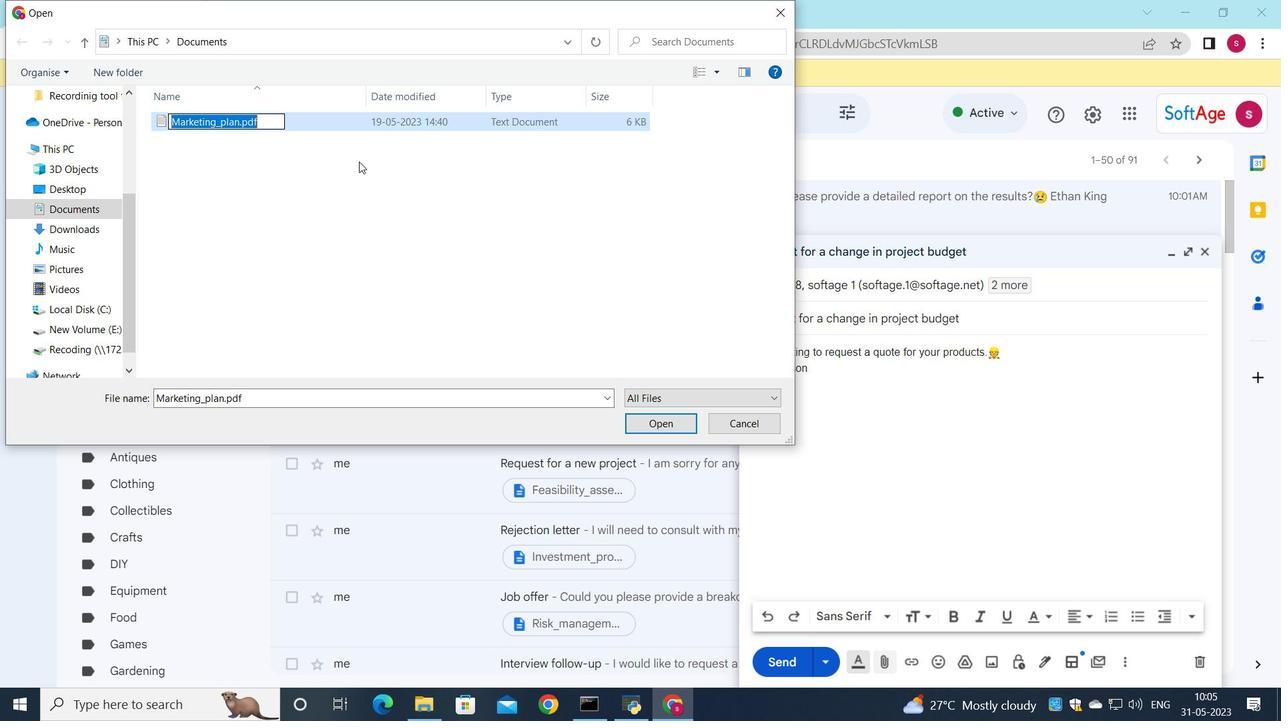 
Action: Key pressed <Key.shift>Operating<Key.shift>_manual.docx
Screenshot: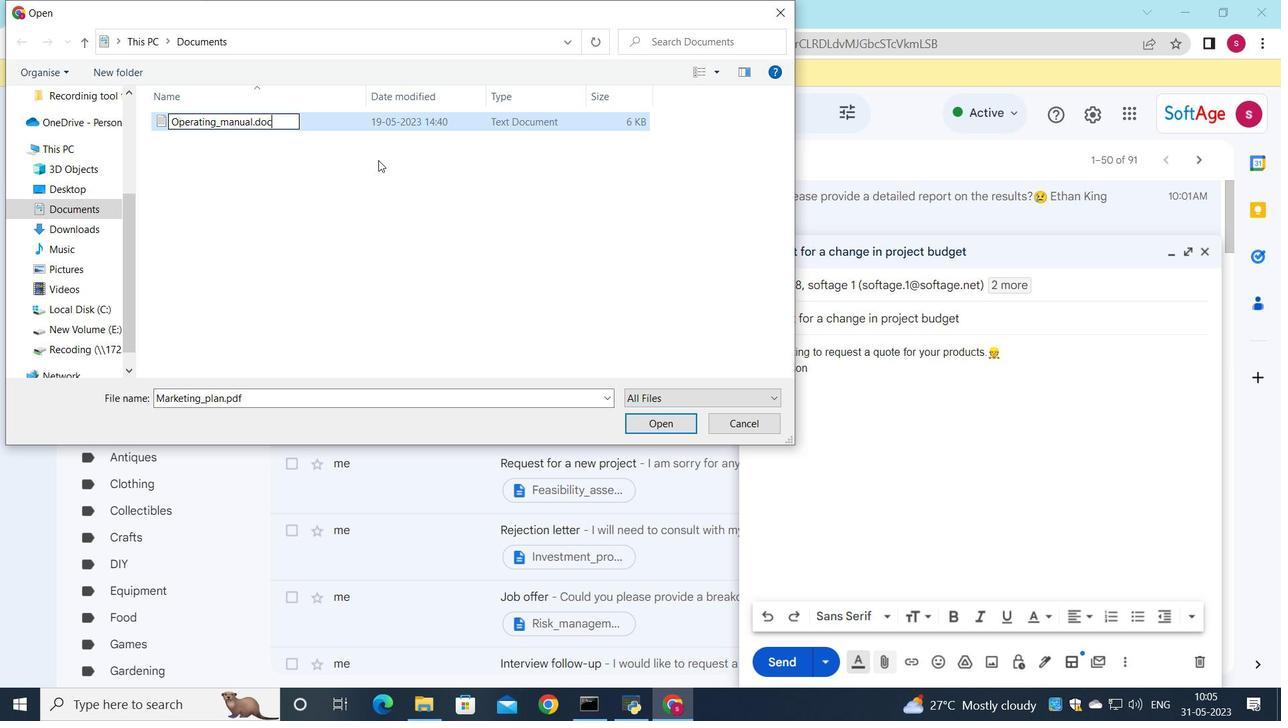 
Action: Mouse moved to (353, 122)
Screenshot: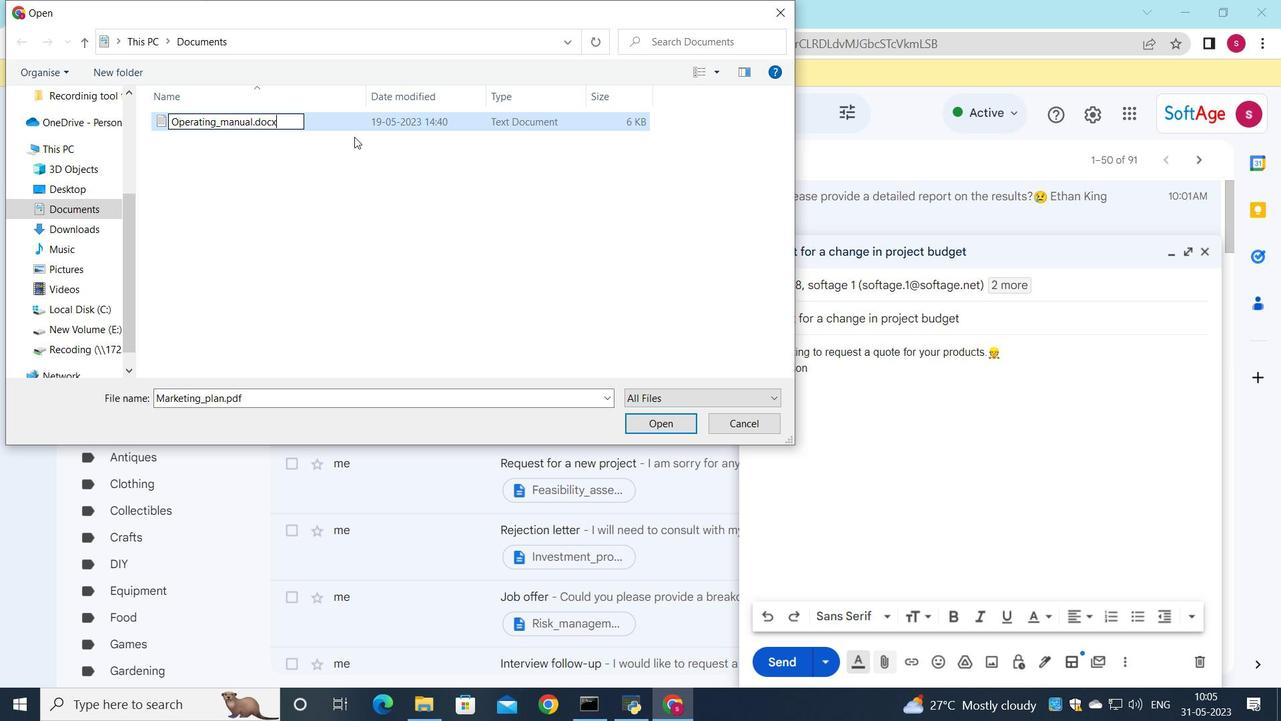 
Action: Mouse pressed left at (353, 122)
Screenshot: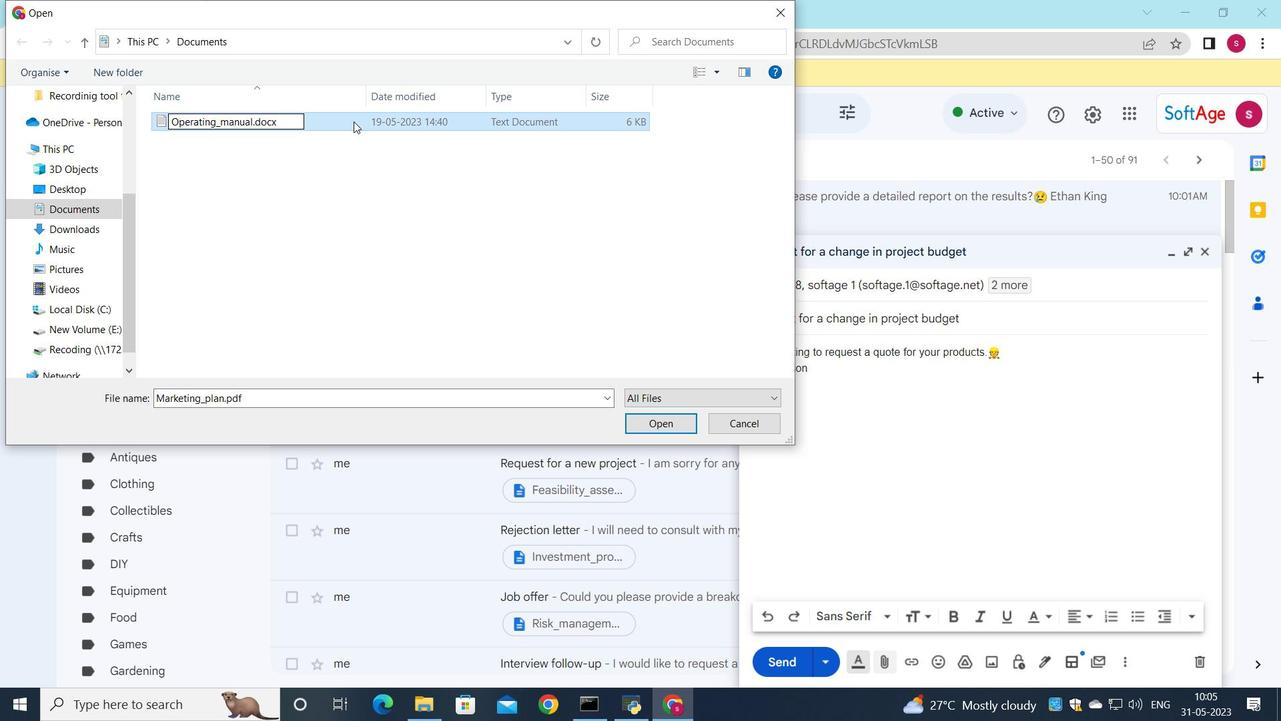 
Action: Mouse moved to (634, 413)
Screenshot: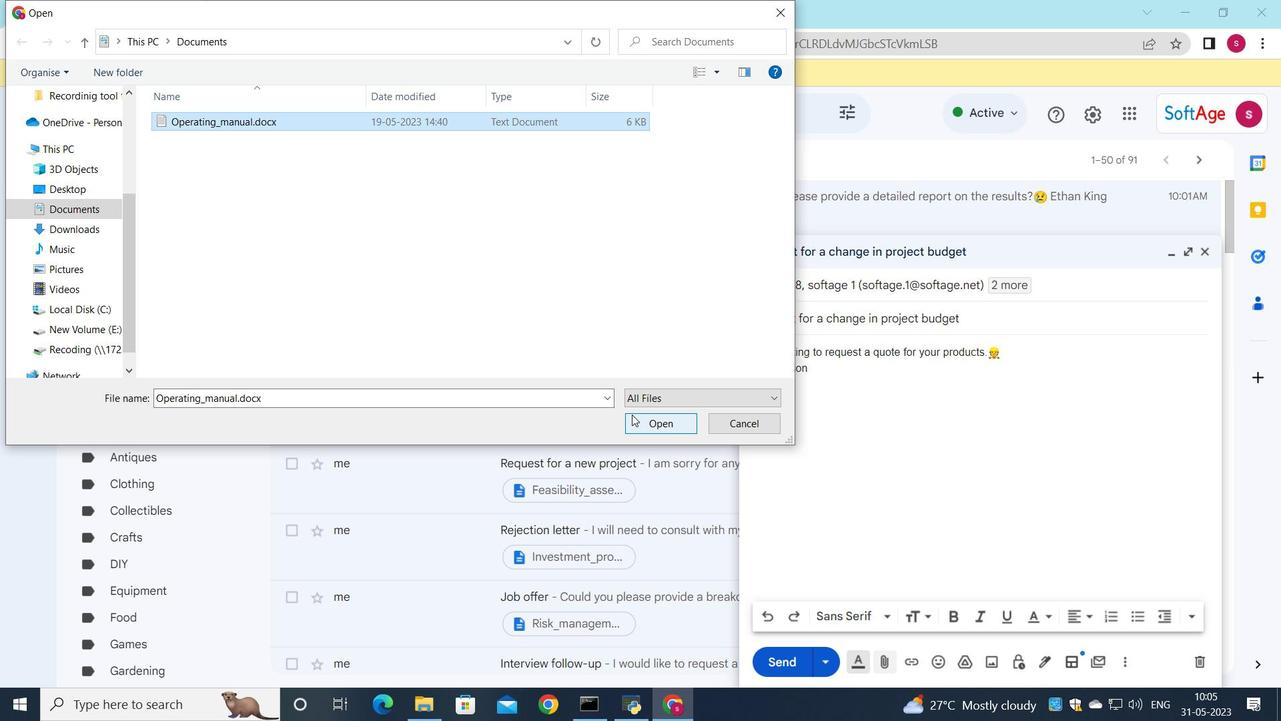 
Action: Mouse pressed left at (634, 413)
Screenshot: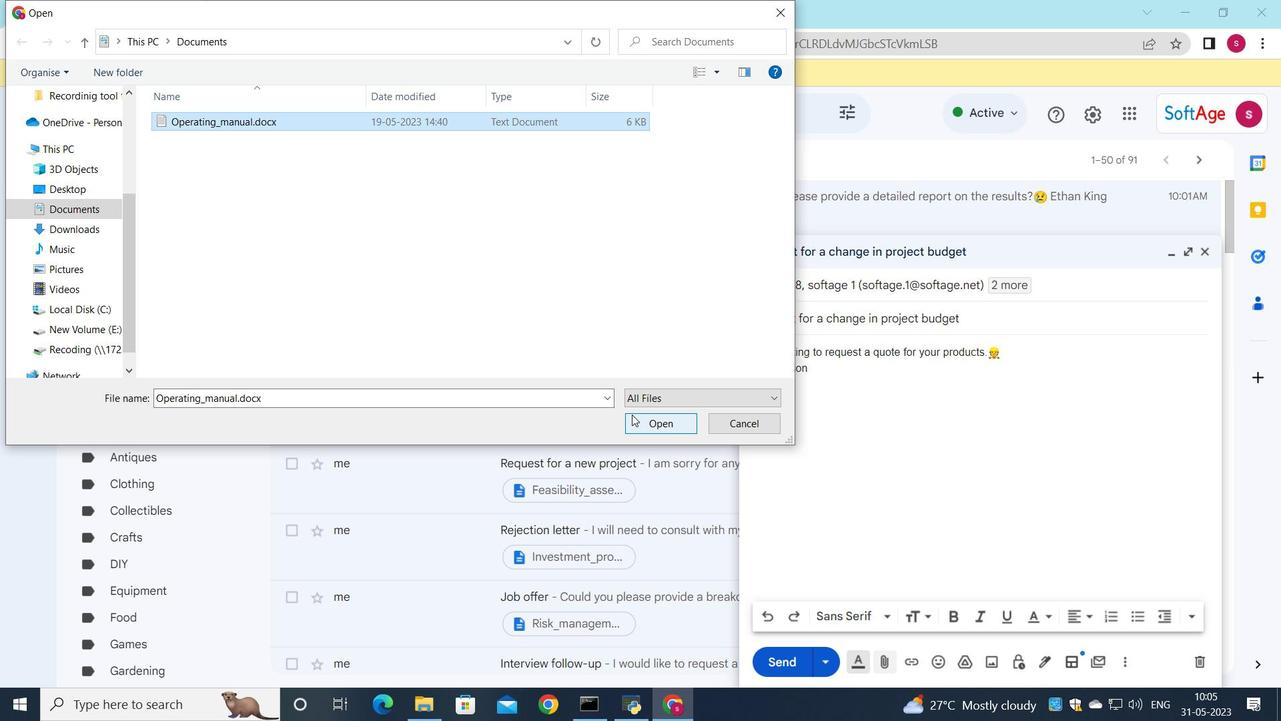 
Action: Mouse moved to (788, 666)
Screenshot: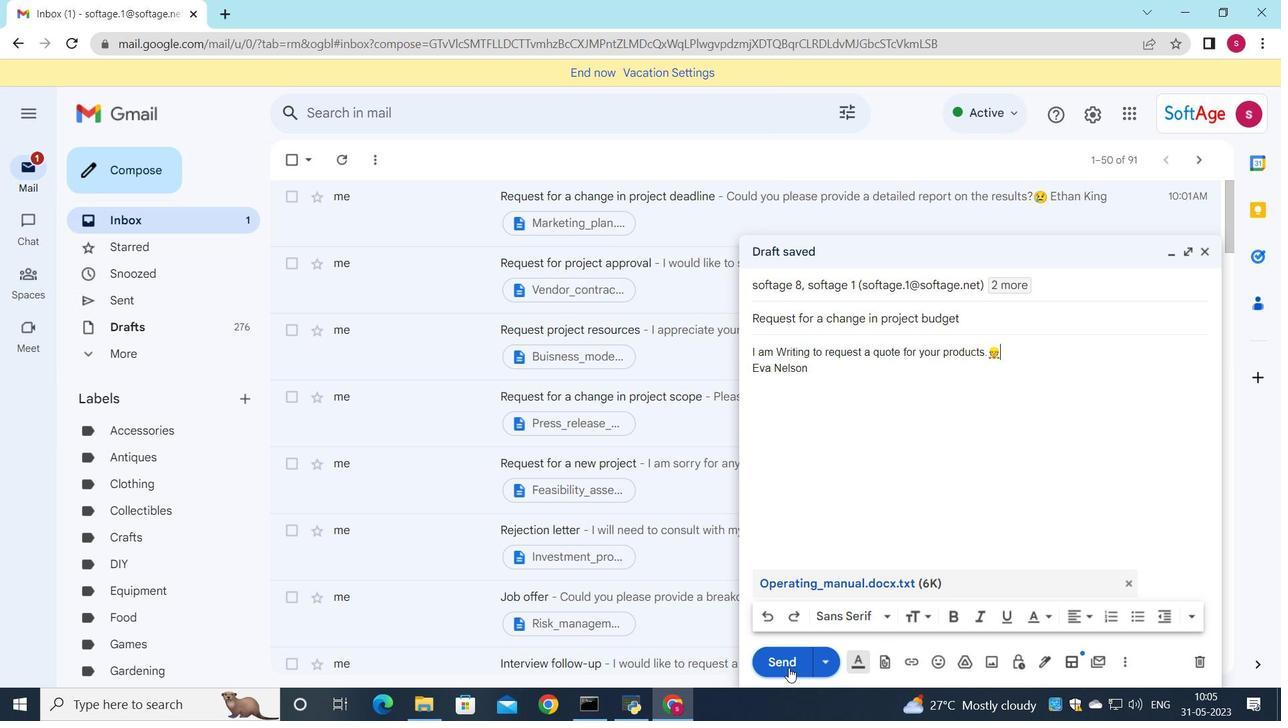
Action: Mouse pressed left at (788, 666)
Screenshot: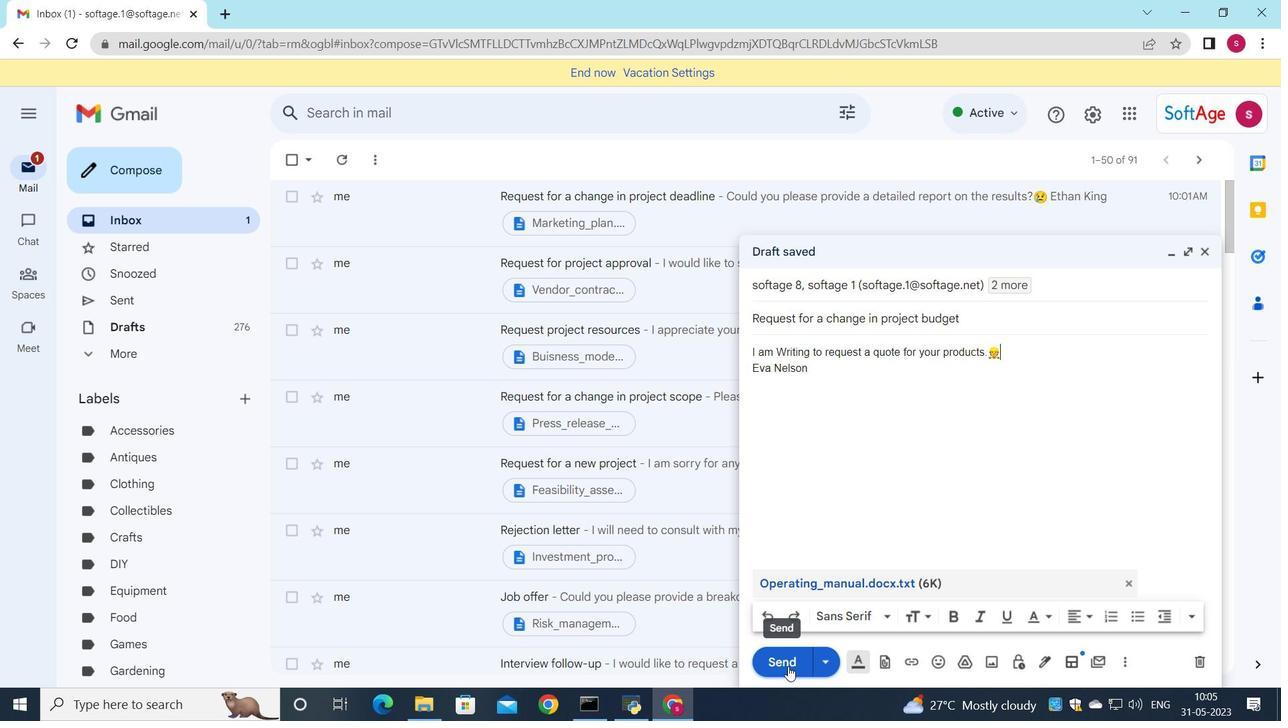 
Action: Mouse moved to (732, 216)
Screenshot: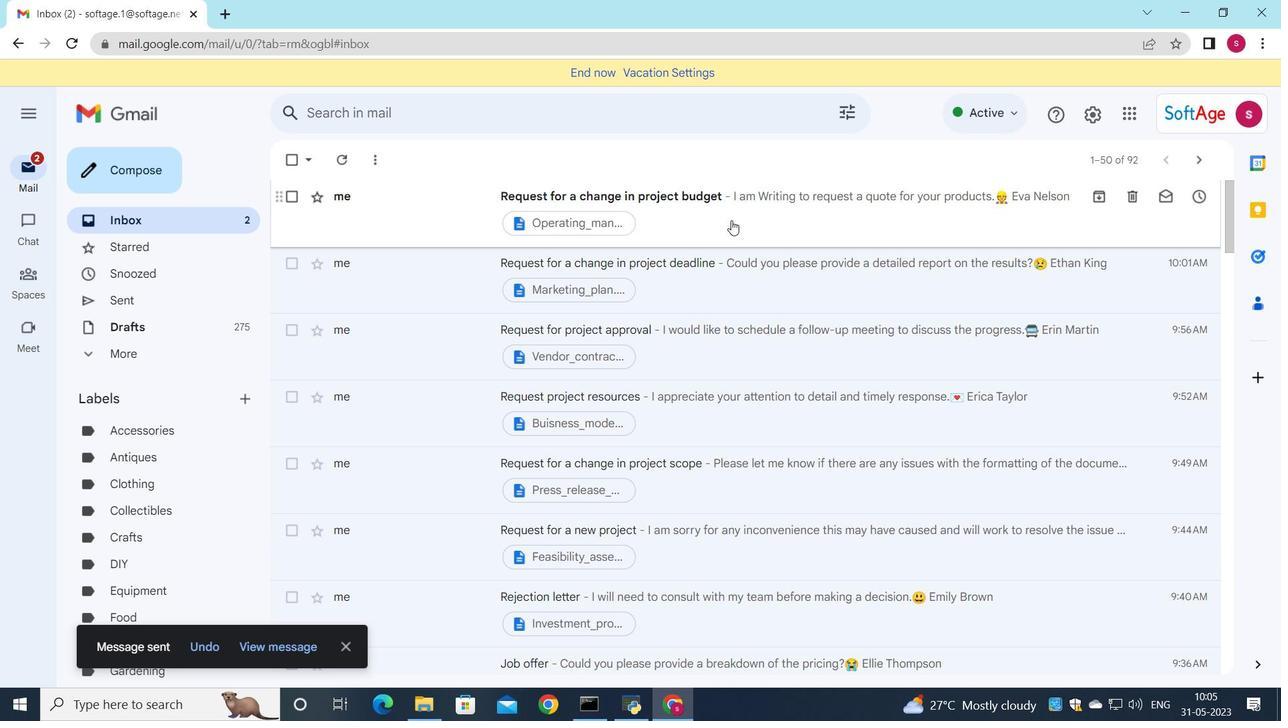 
Action: Mouse pressed left at (732, 216)
Screenshot: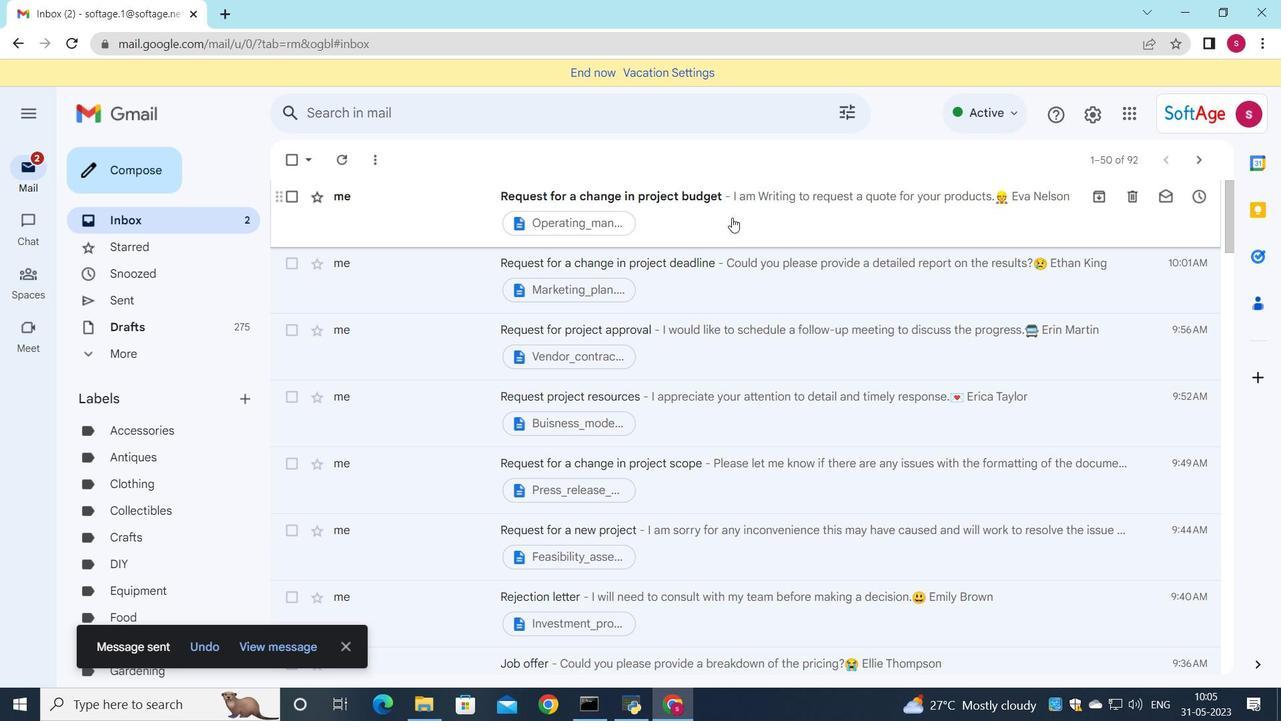 
Action: Mouse moved to (732, 216)
Screenshot: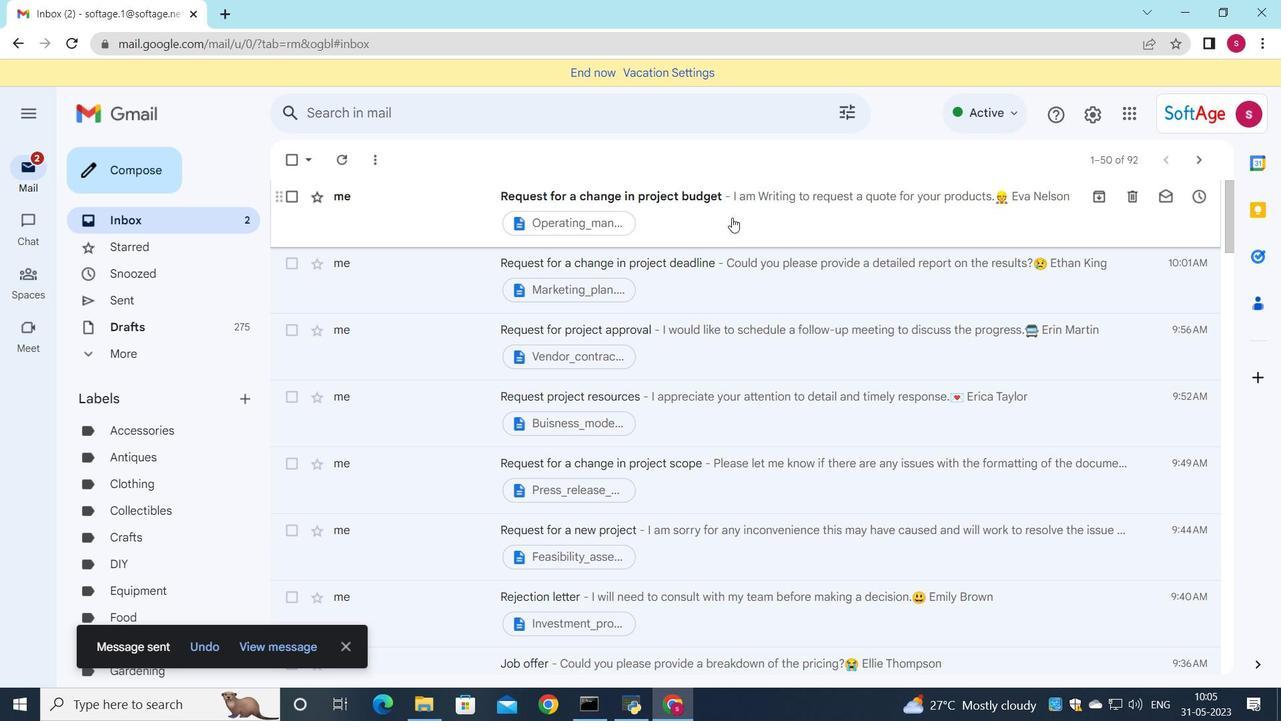 
